 Task: Check the results of the 2023 Victory Lane Racing NASCAR Cup Series for the race "Toyota Owners 400" on the track "Richmond".
Action: Mouse moved to (206, 445)
Screenshot: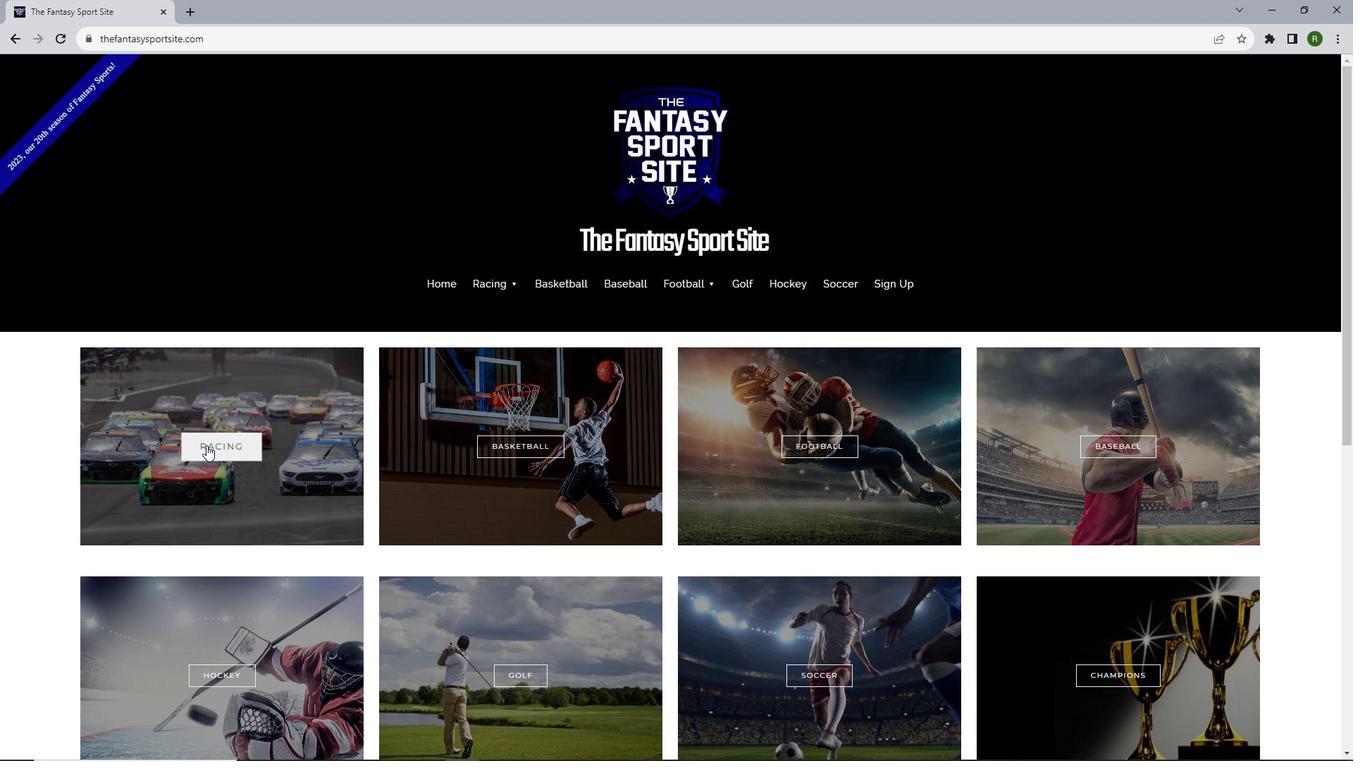 
Action: Mouse pressed left at (206, 445)
Screenshot: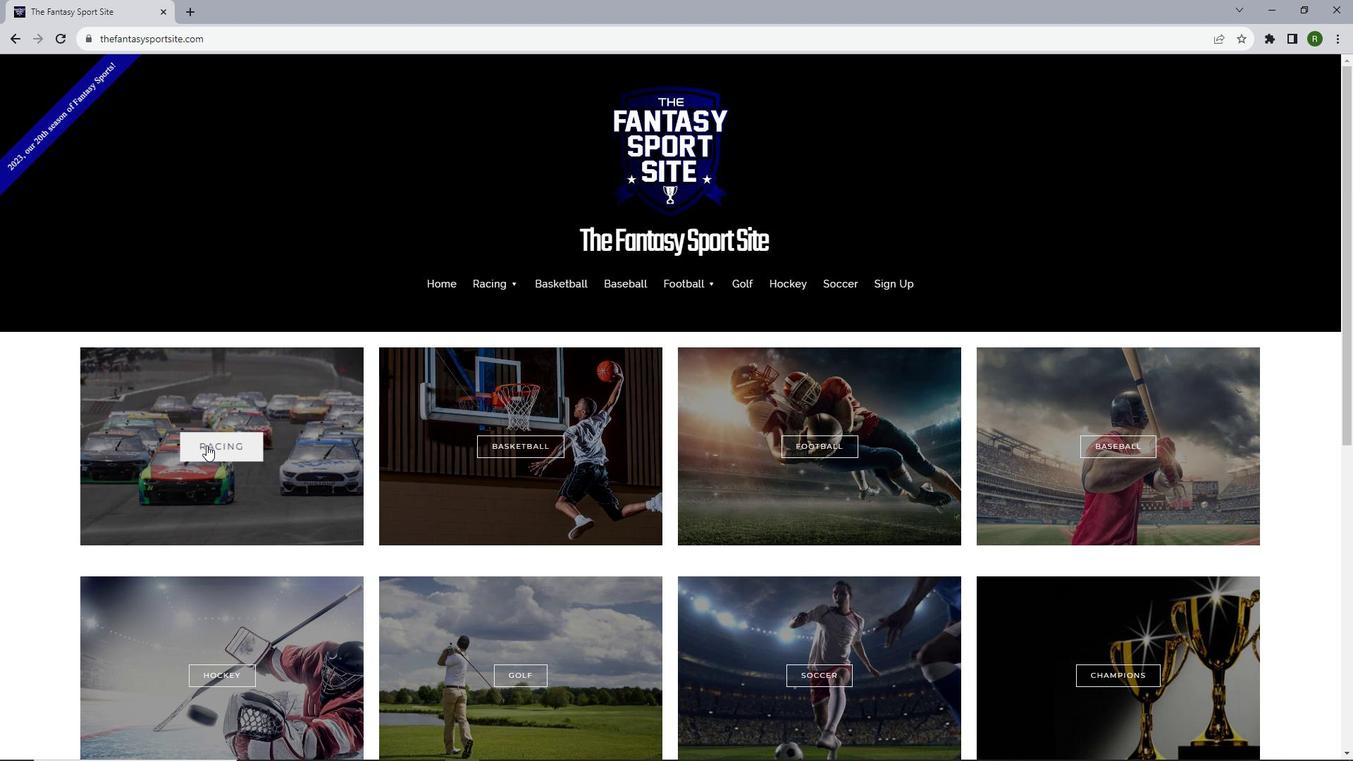 
Action: Mouse moved to (322, 400)
Screenshot: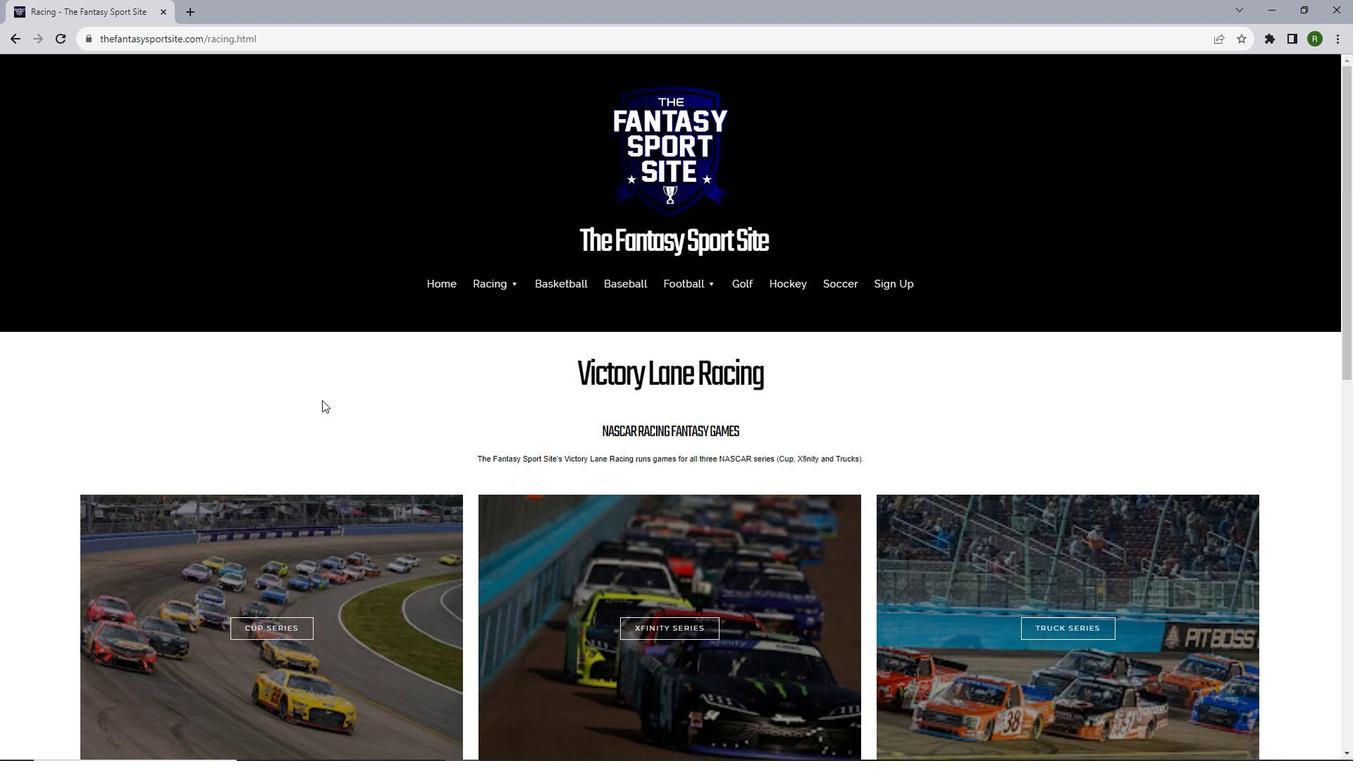 
Action: Mouse scrolled (322, 399) with delta (0, 0)
Screenshot: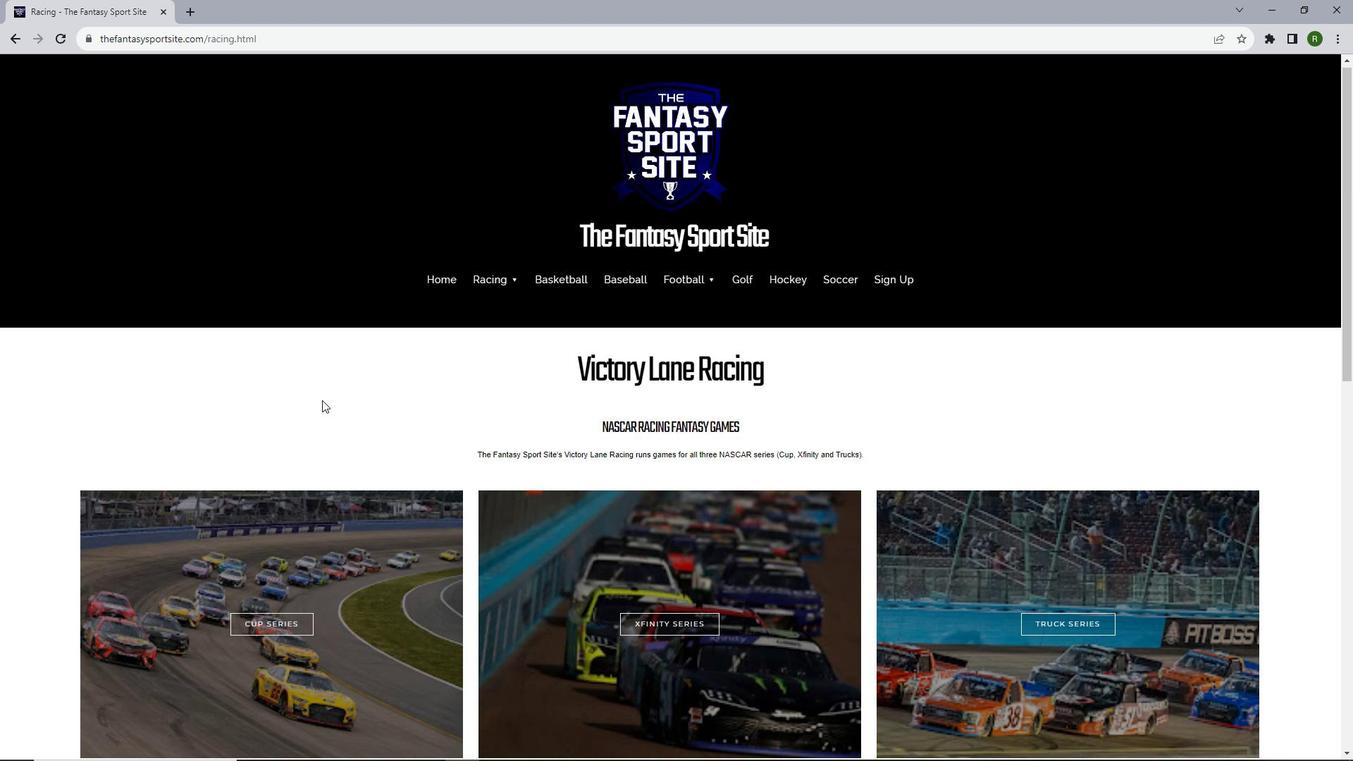 
Action: Mouse scrolled (322, 399) with delta (0, 0)
Screenshot: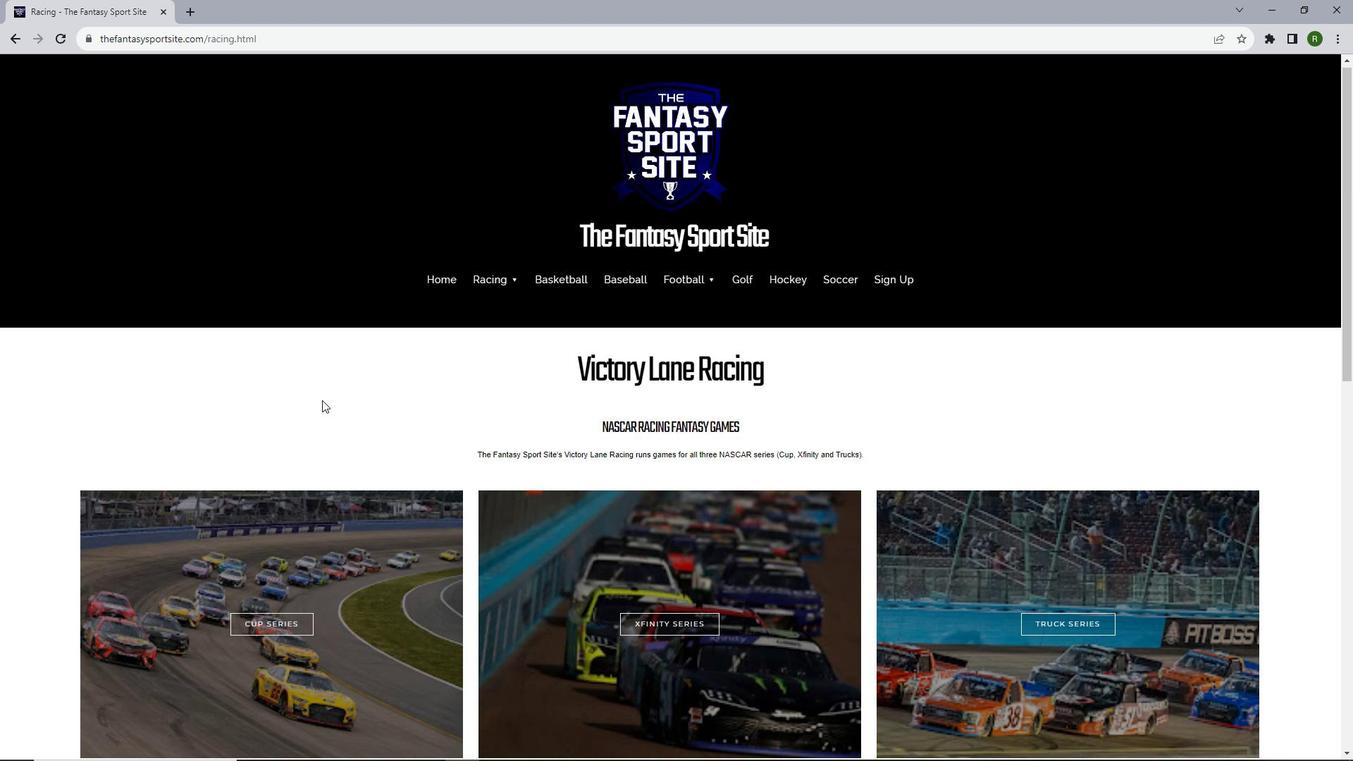 
Action: Mouse scrolled (322, 399) with delta (0, 0)
Screenshot: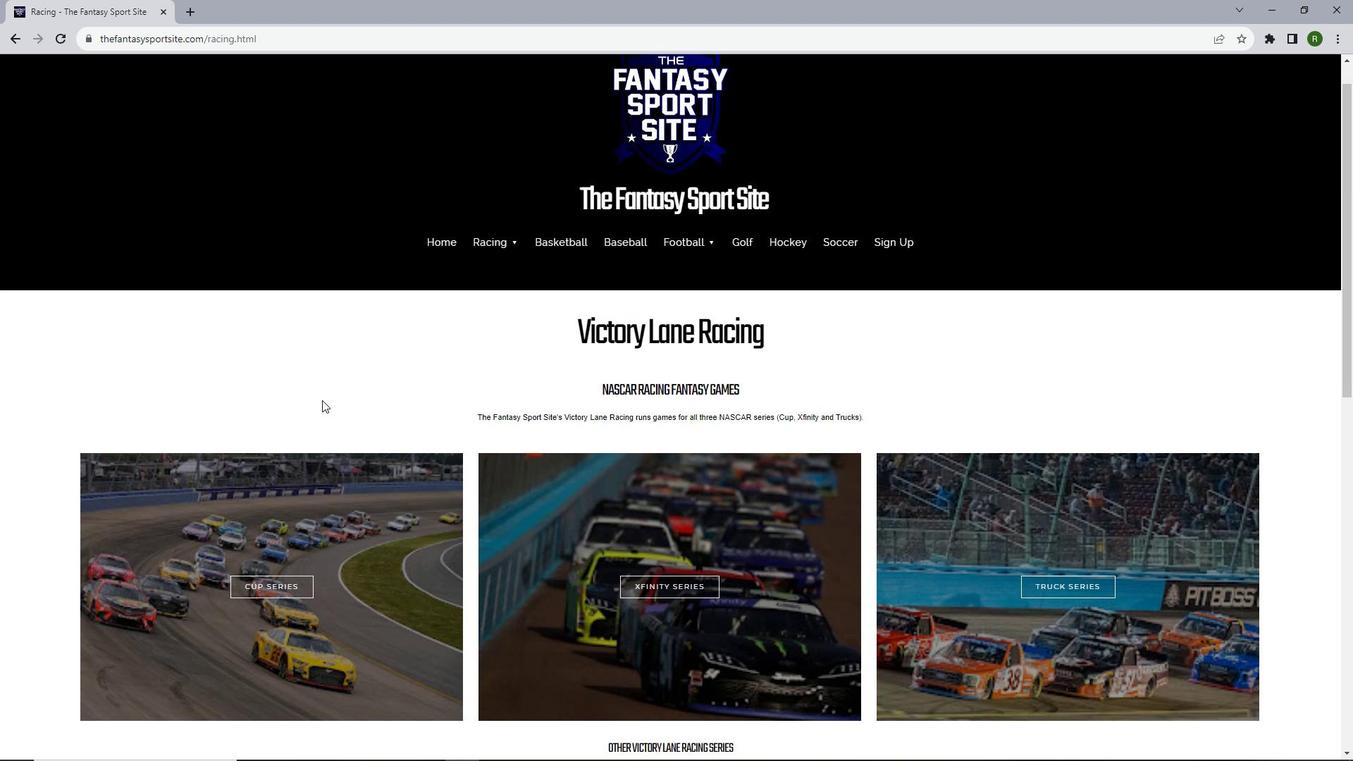 
Action: Mouse moved to (286, 407)
Screenshot: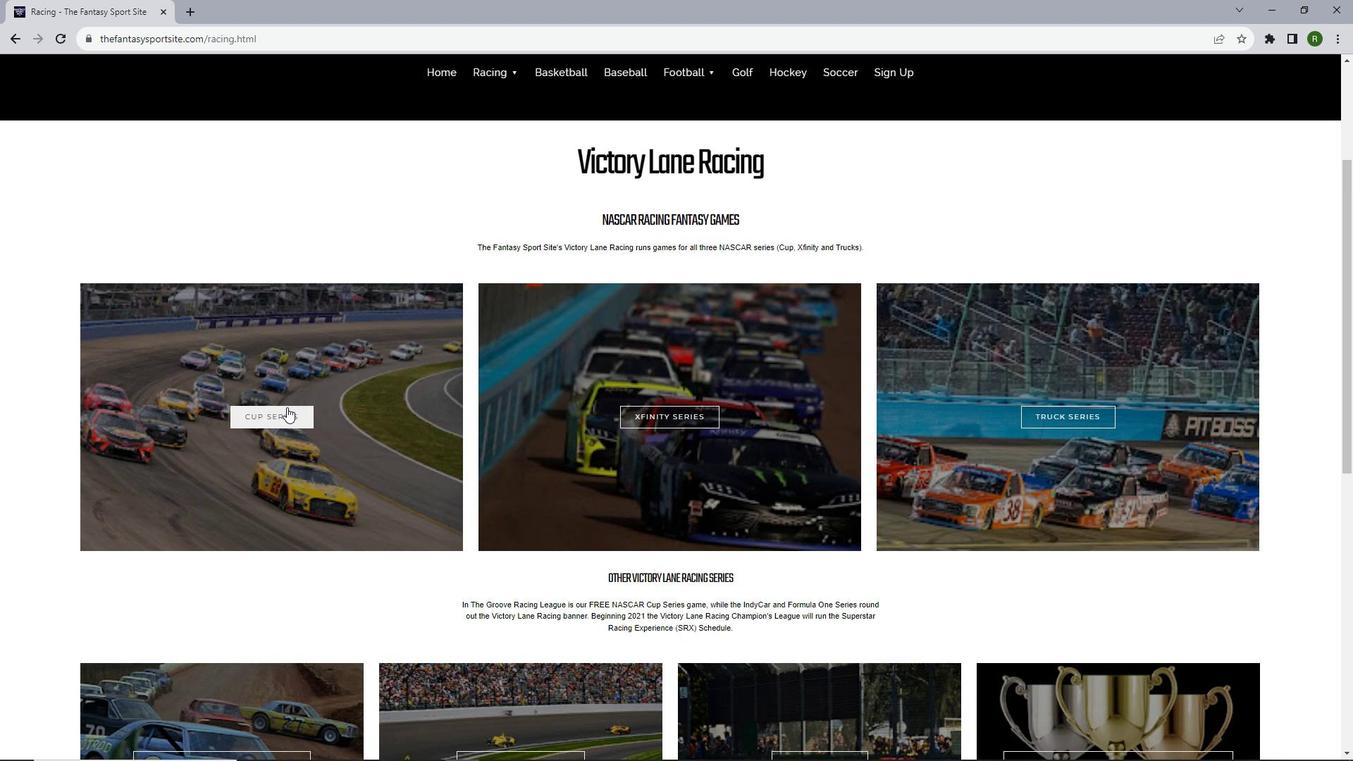 
Action: Mouse pressed left at (286, 407)
Screenshot: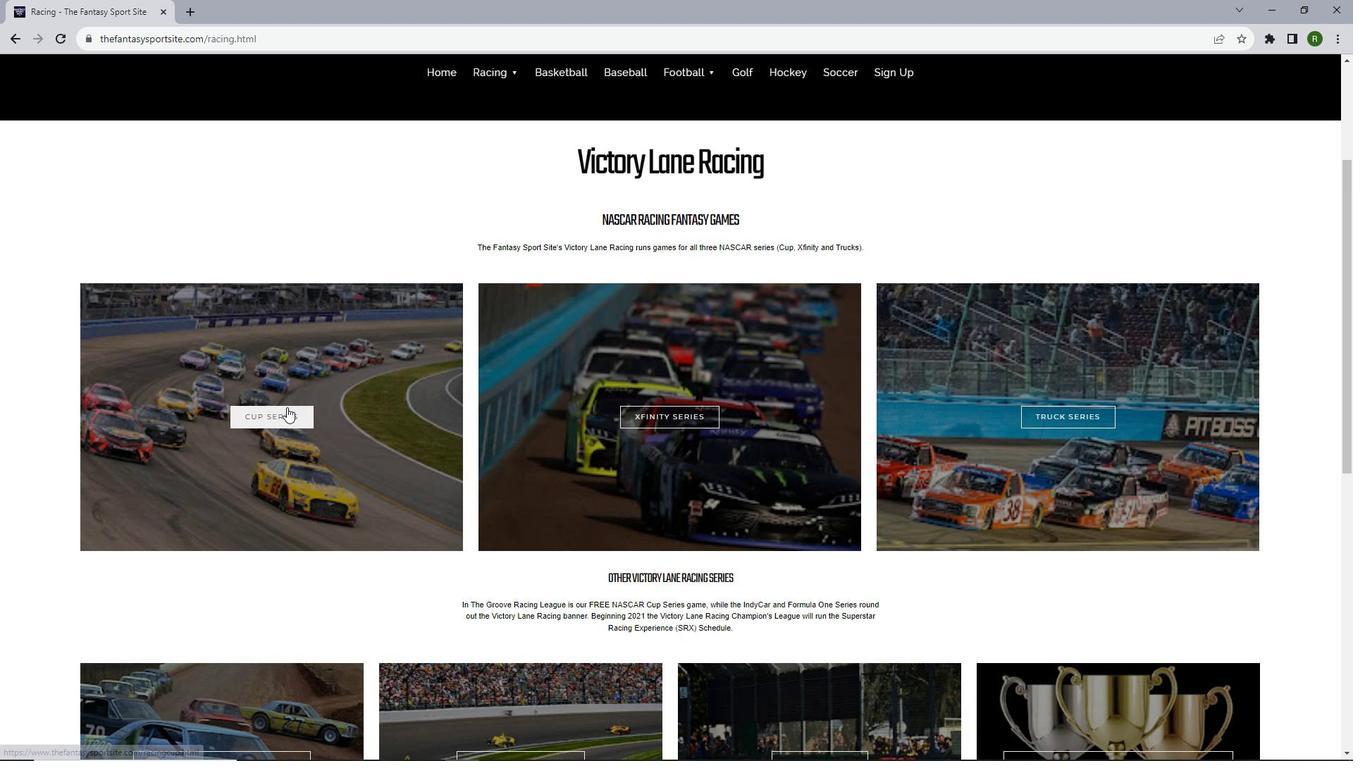 
Action: Mouse moved to (403, 310)
Screenshot: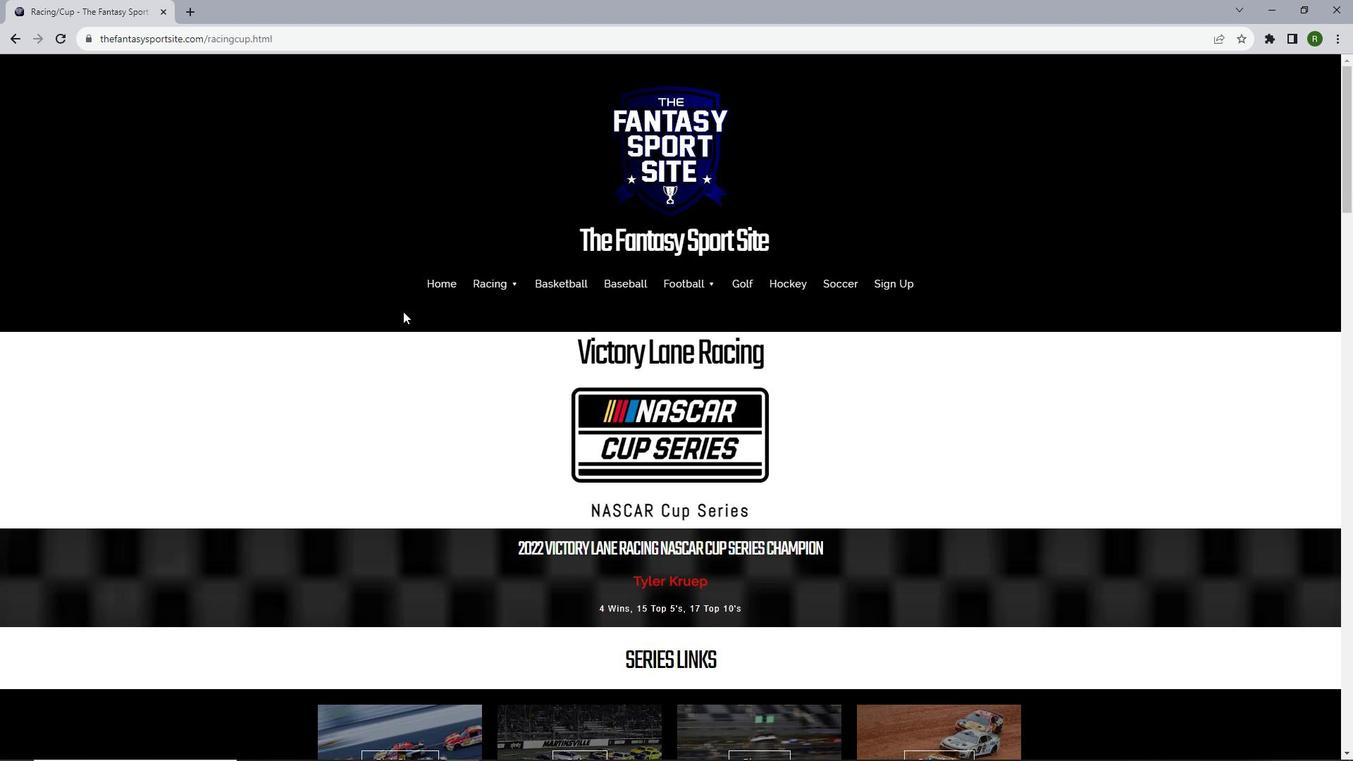 
Action: Mouse scrolled (403, 310) with delta (0, 0)
Screenshot: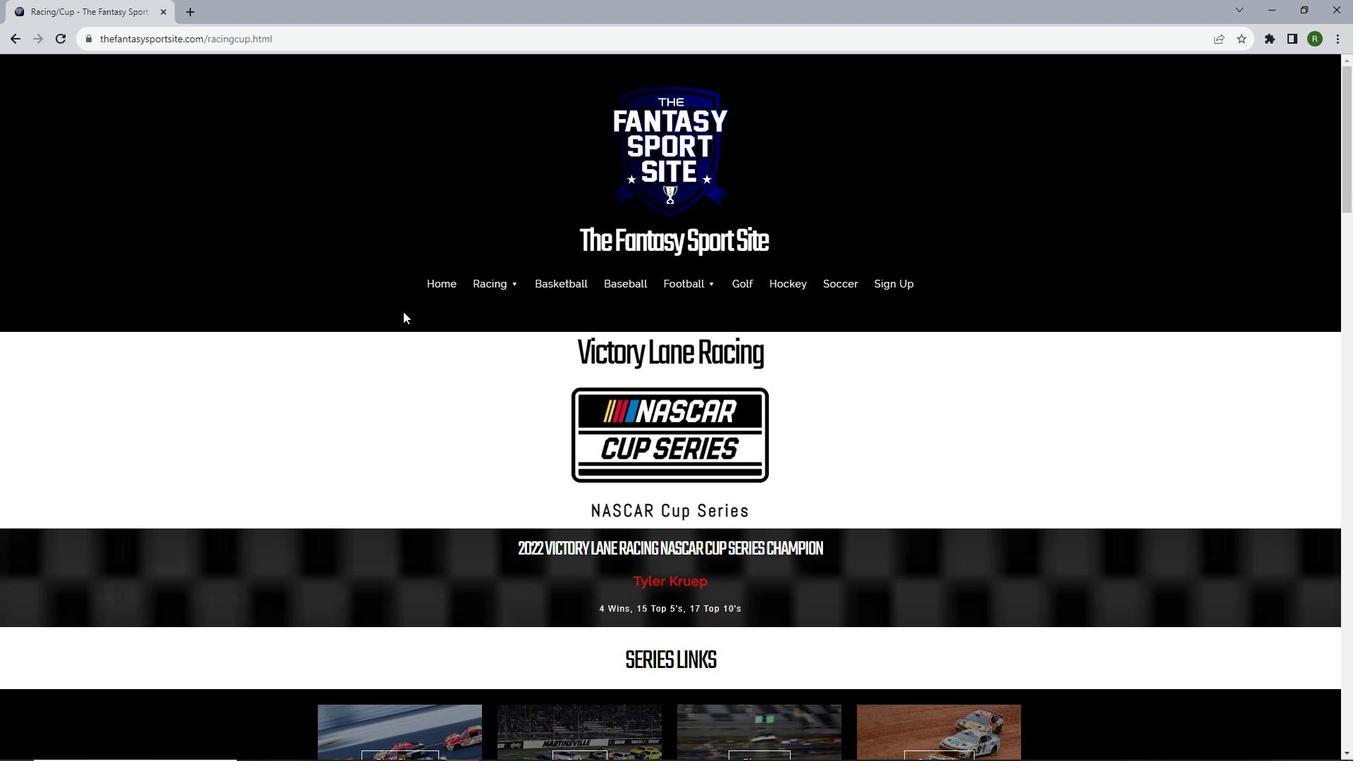 
Action: Mouse moved to (404, 314)
Screenshot: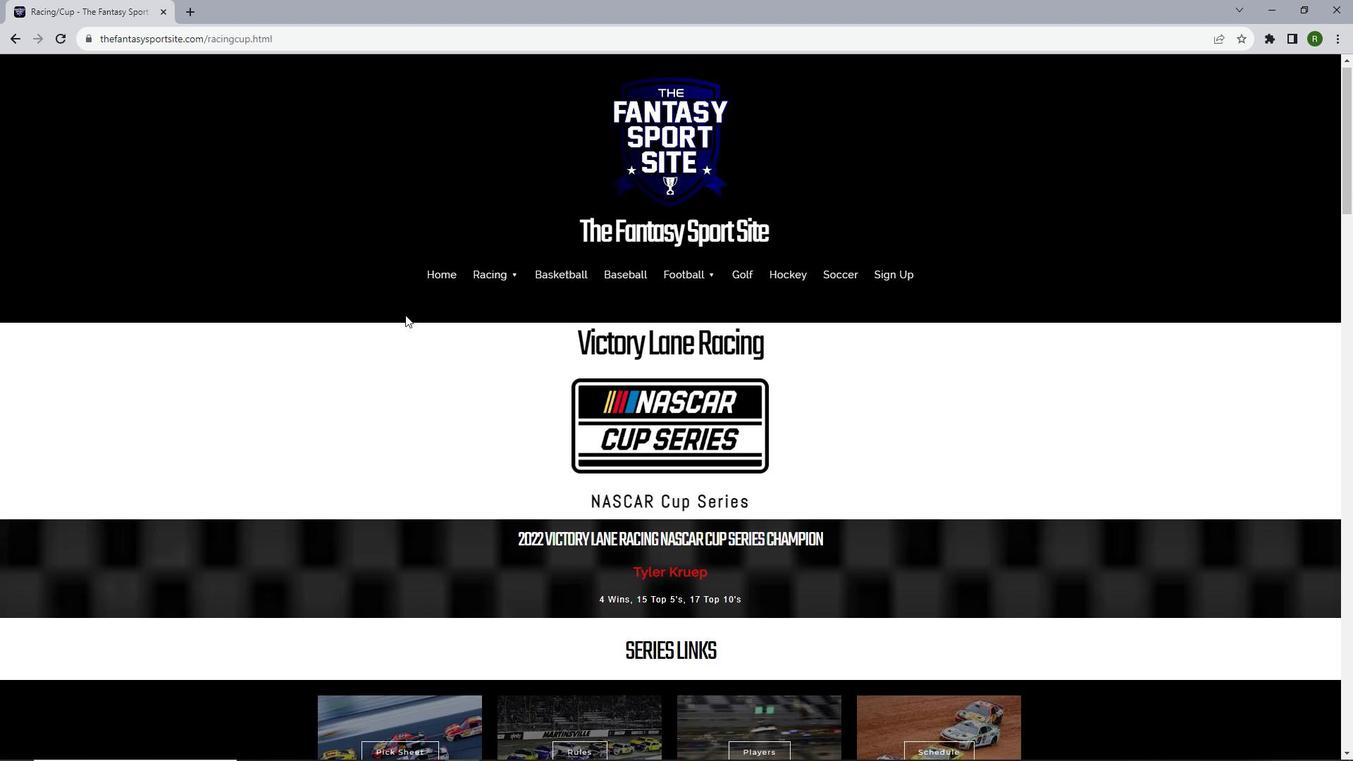
Action: Mouse scrolled (404, 313) with delta (0, 0)
Screenshot: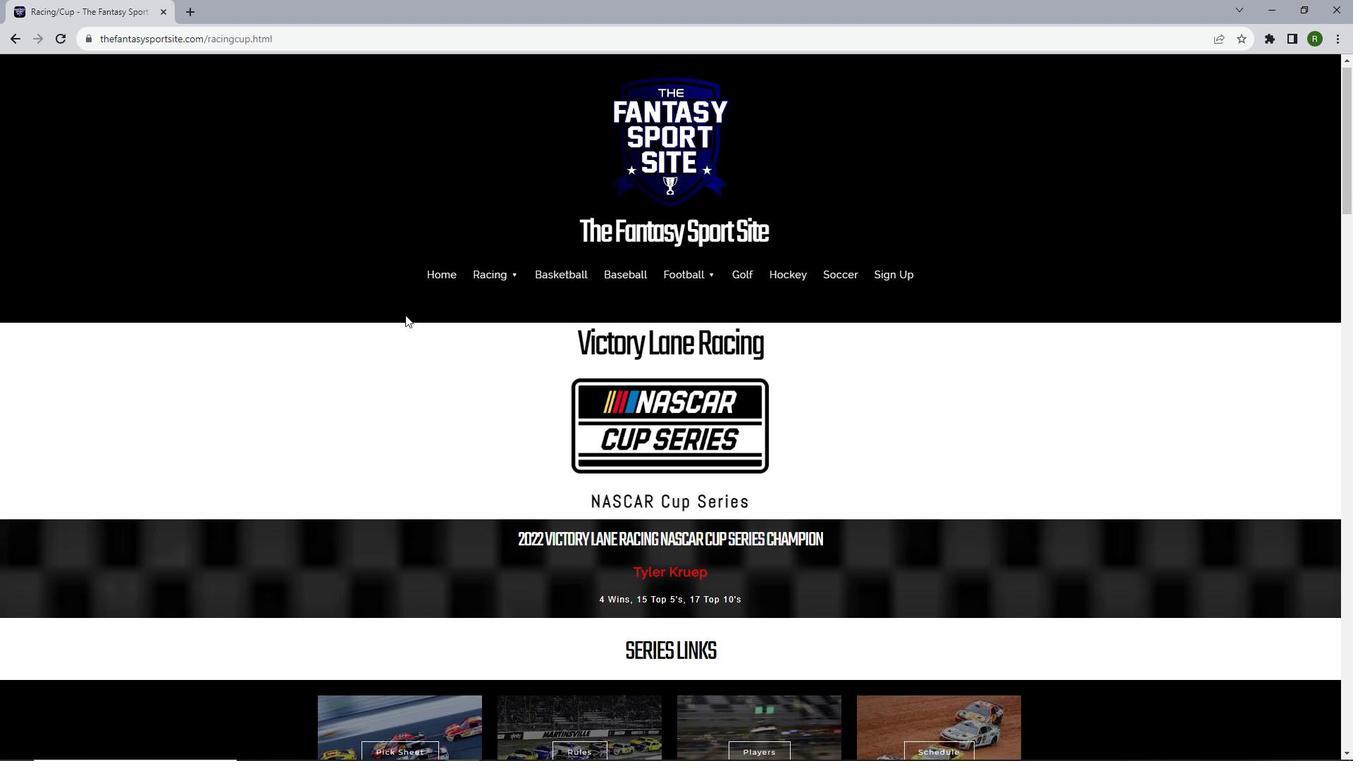 
Action: Mouse moved to (405, 315)
Screenshot: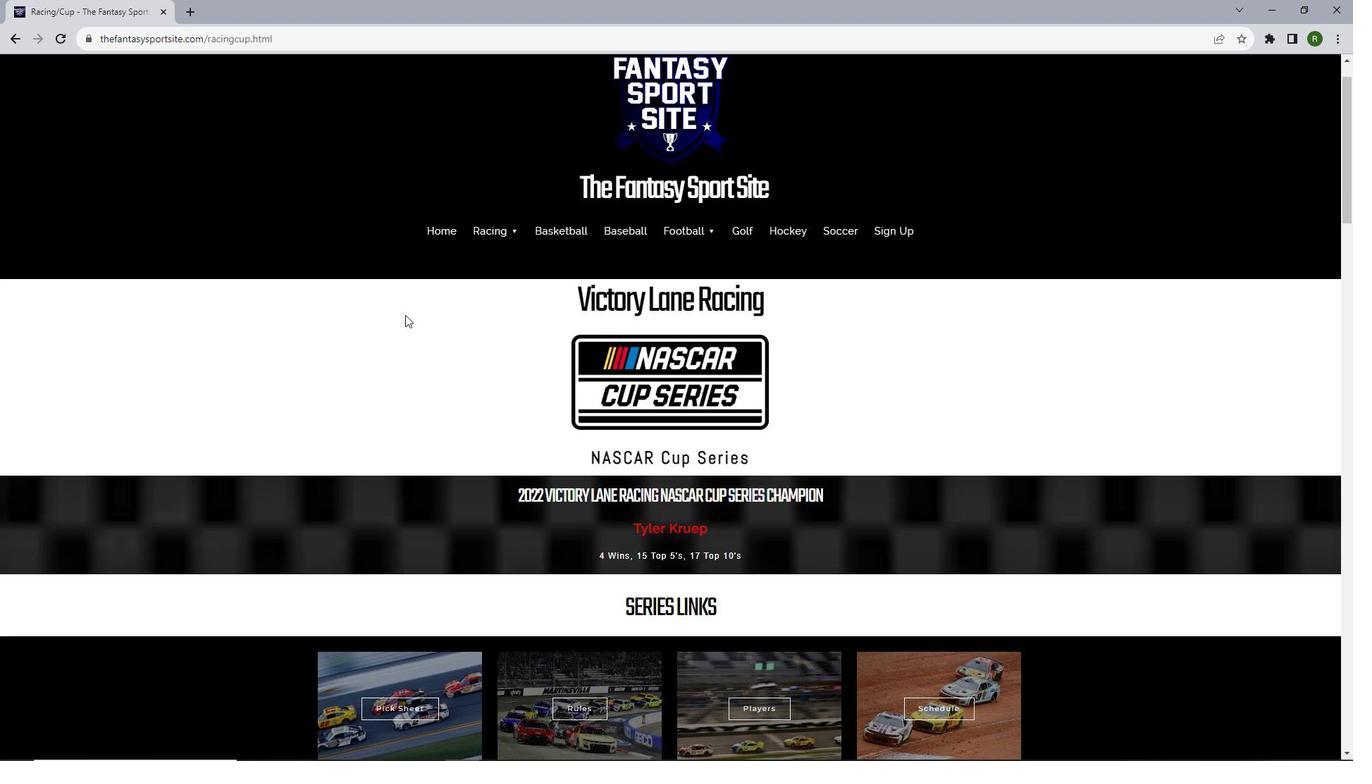 
Action: Mouse scrolled (405, 314) with delta (0, 0)
Screenshot: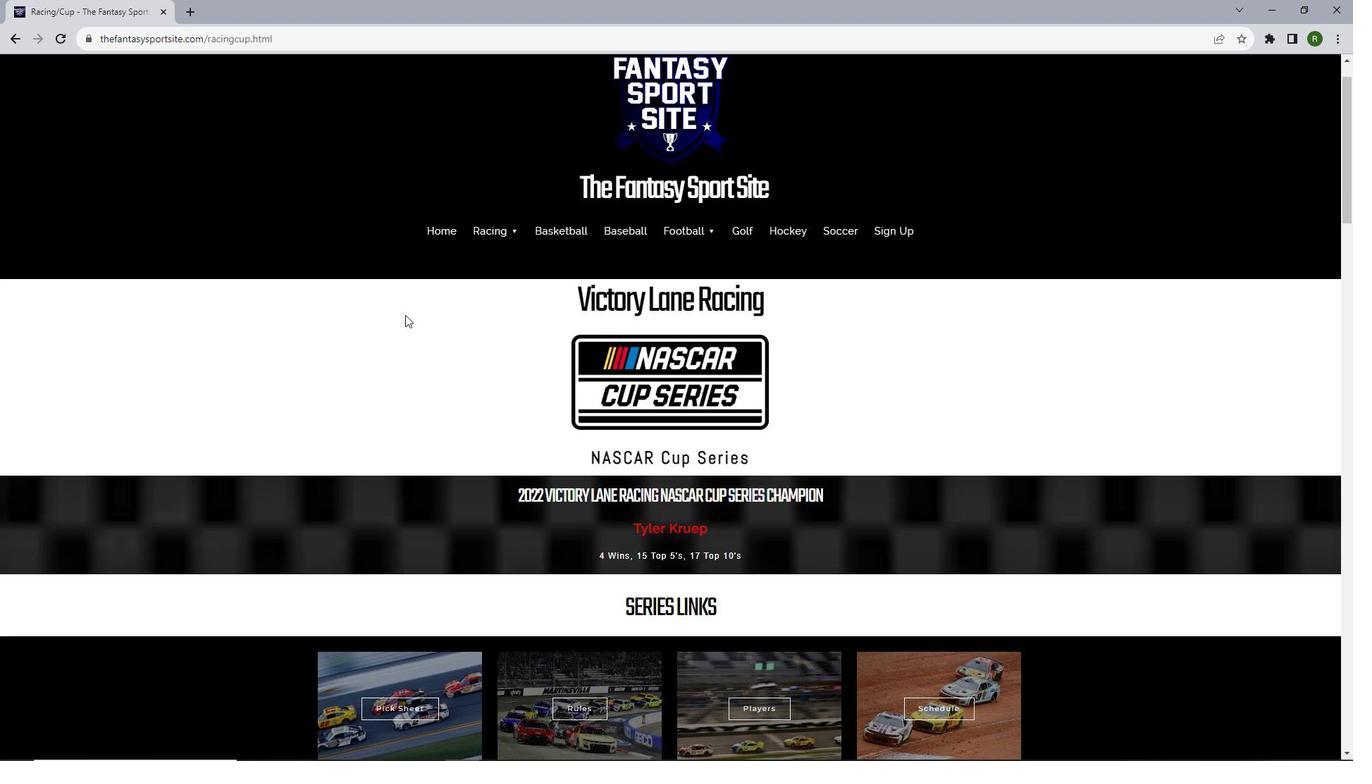 
Action: Mouse scrolled (405, 314) with delta (0, 0)
Screenshot: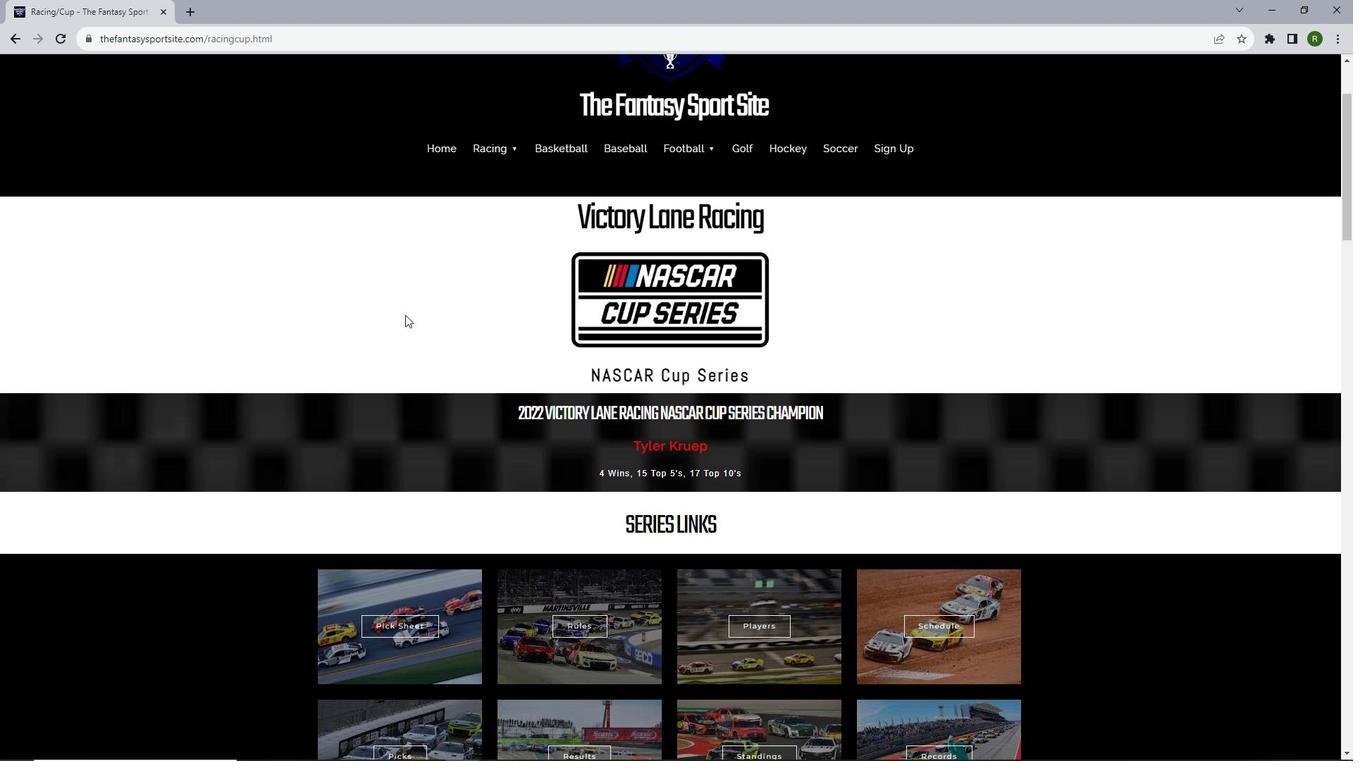
Action: Mouse moved to (584, 606)
Screenshot: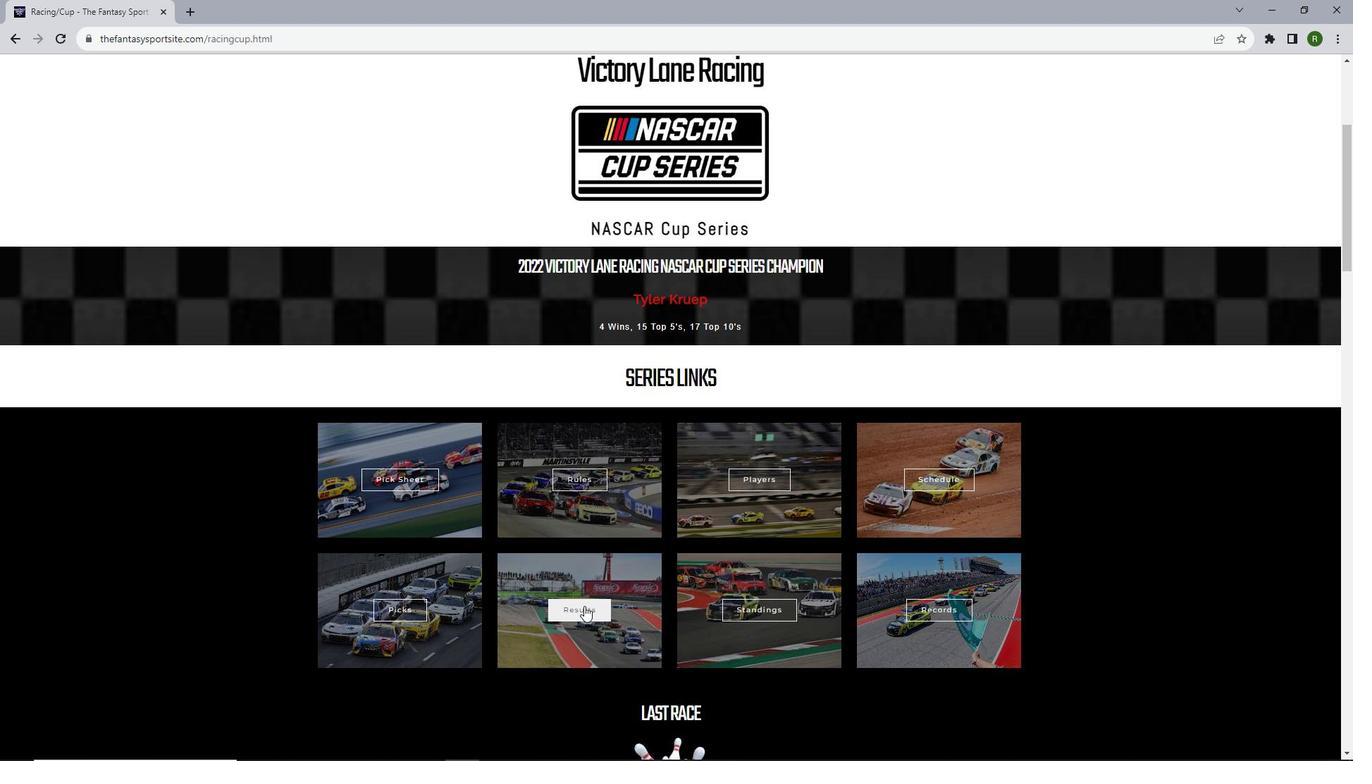 
Action: Mouse pressed left at (584, 606)
Screenshot: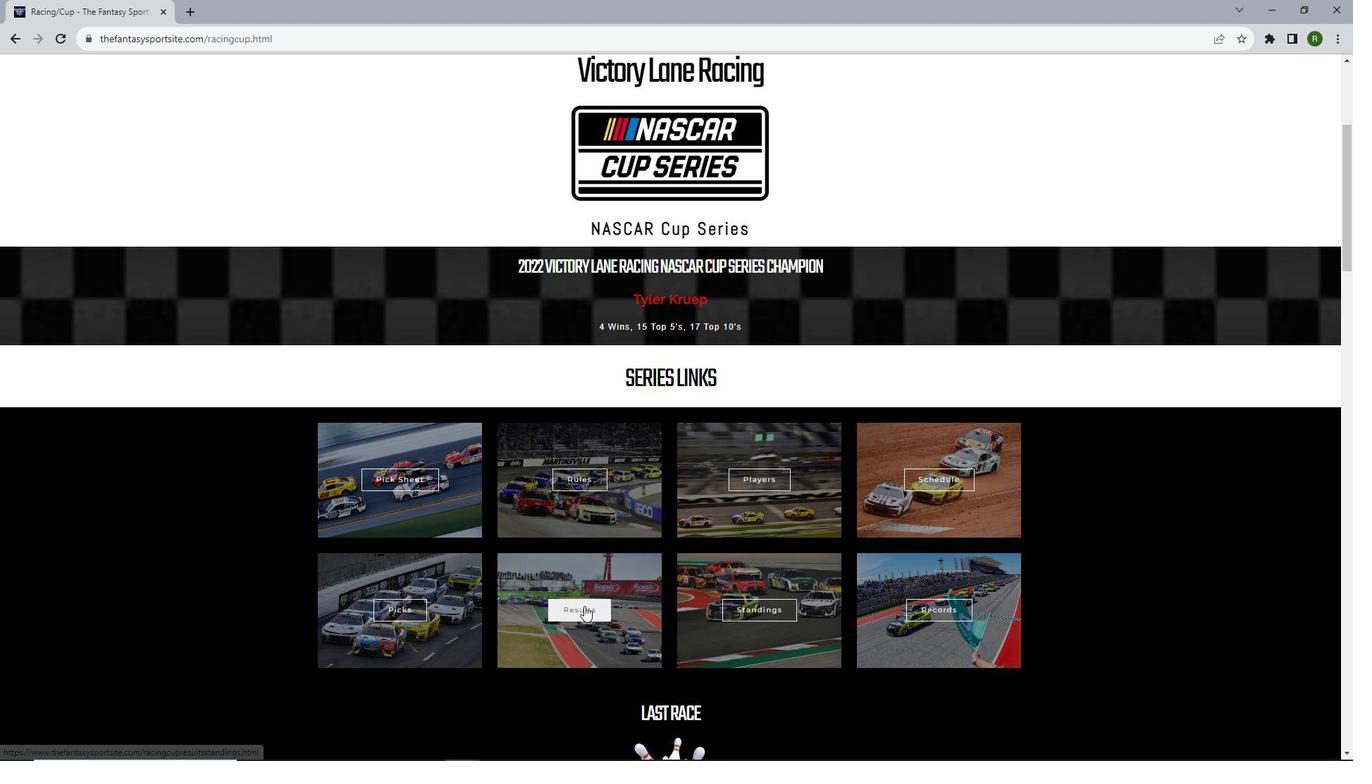 
Action: Mouse moved to (496, 355)
Screenshot: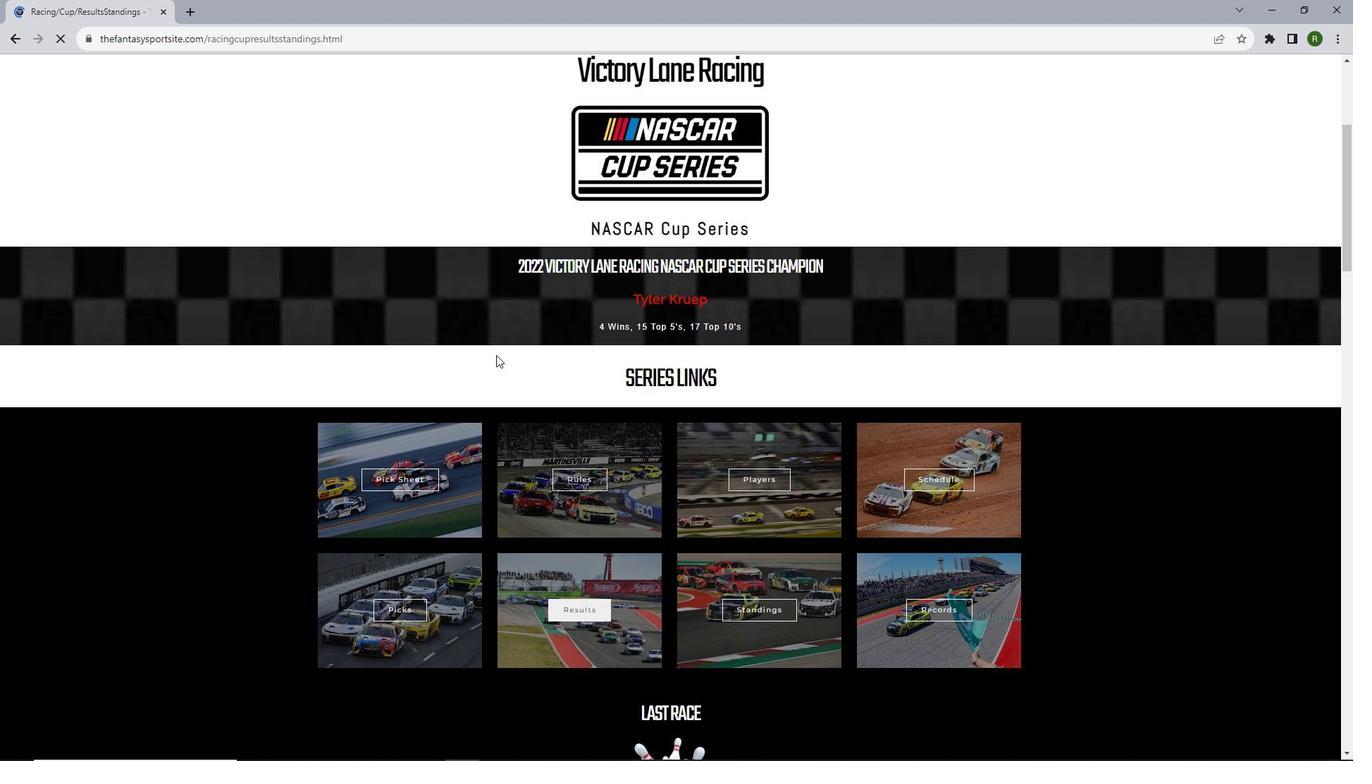 
Action: Mouse scrolled (496, 354) with delta (0, 0)
Screenshot: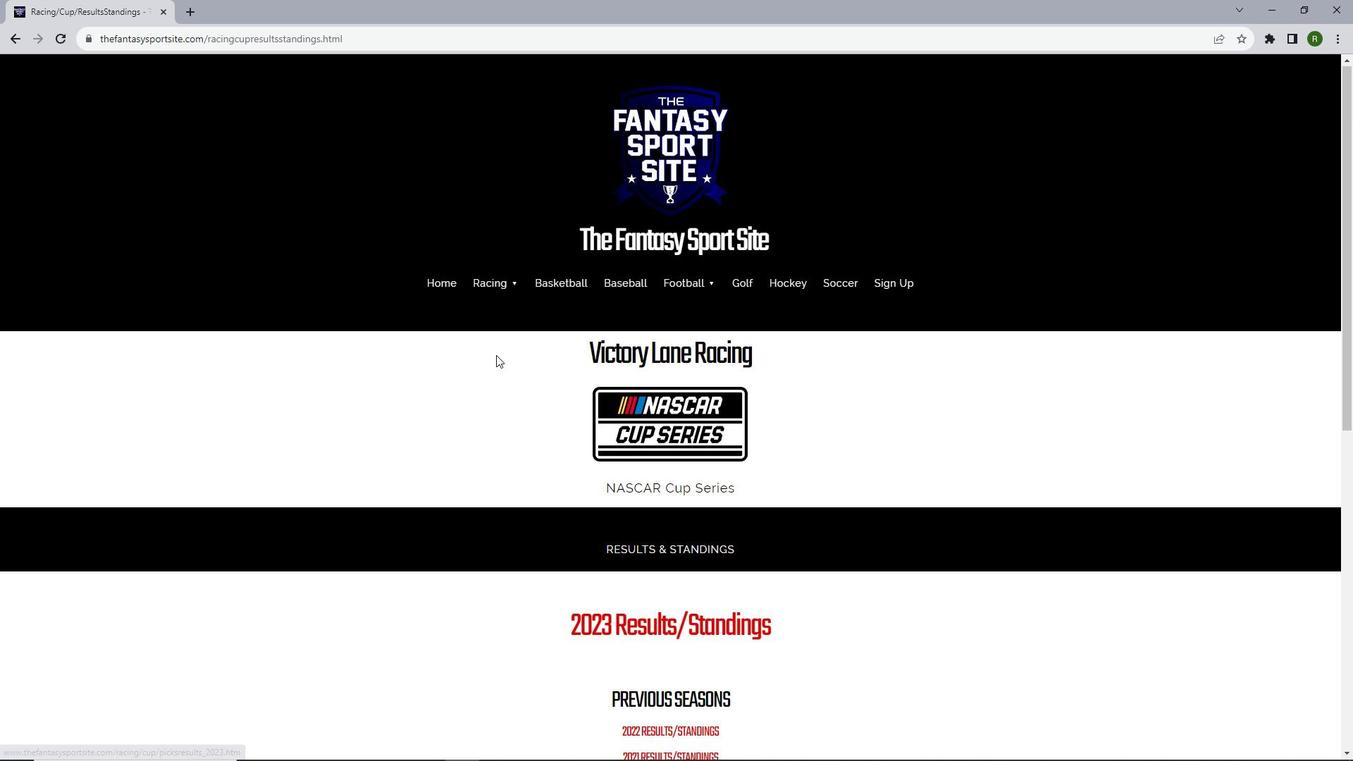 
Action: Mouse scrolled (496, 354) with delta (0, 0)
Screenshot: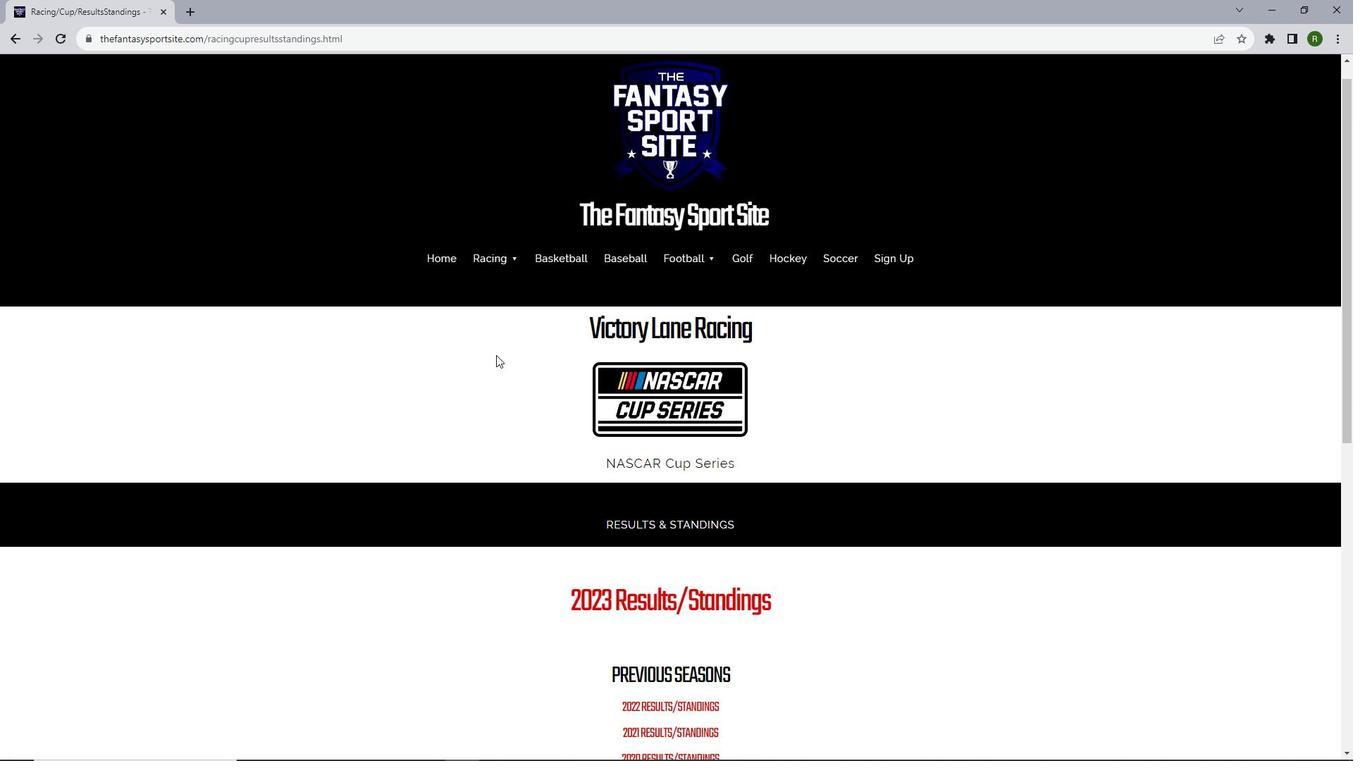 
Action: Mouse scrolled (496, 354) with delta (0, 0)
Screenshot: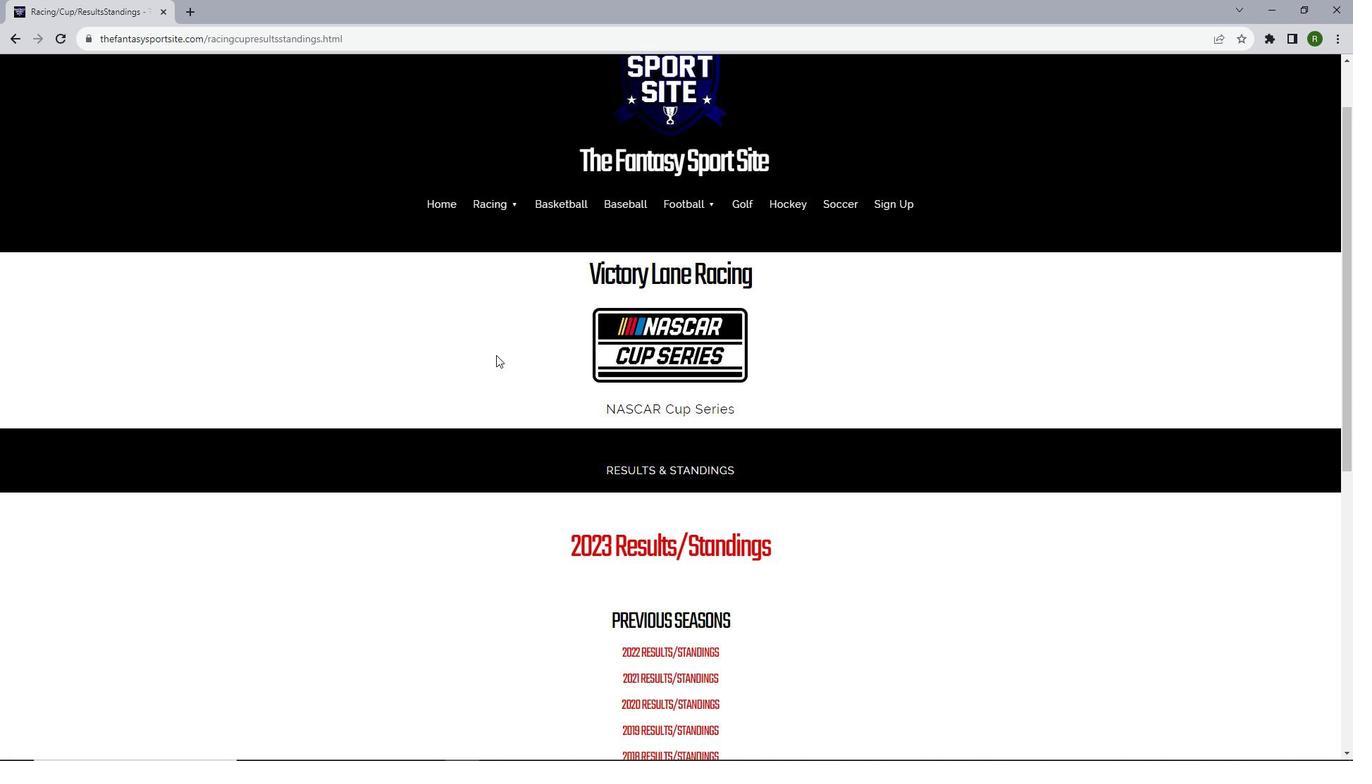 
Action: Mouse scrolled (496, 354) with delta (0, 0)
Screenshot: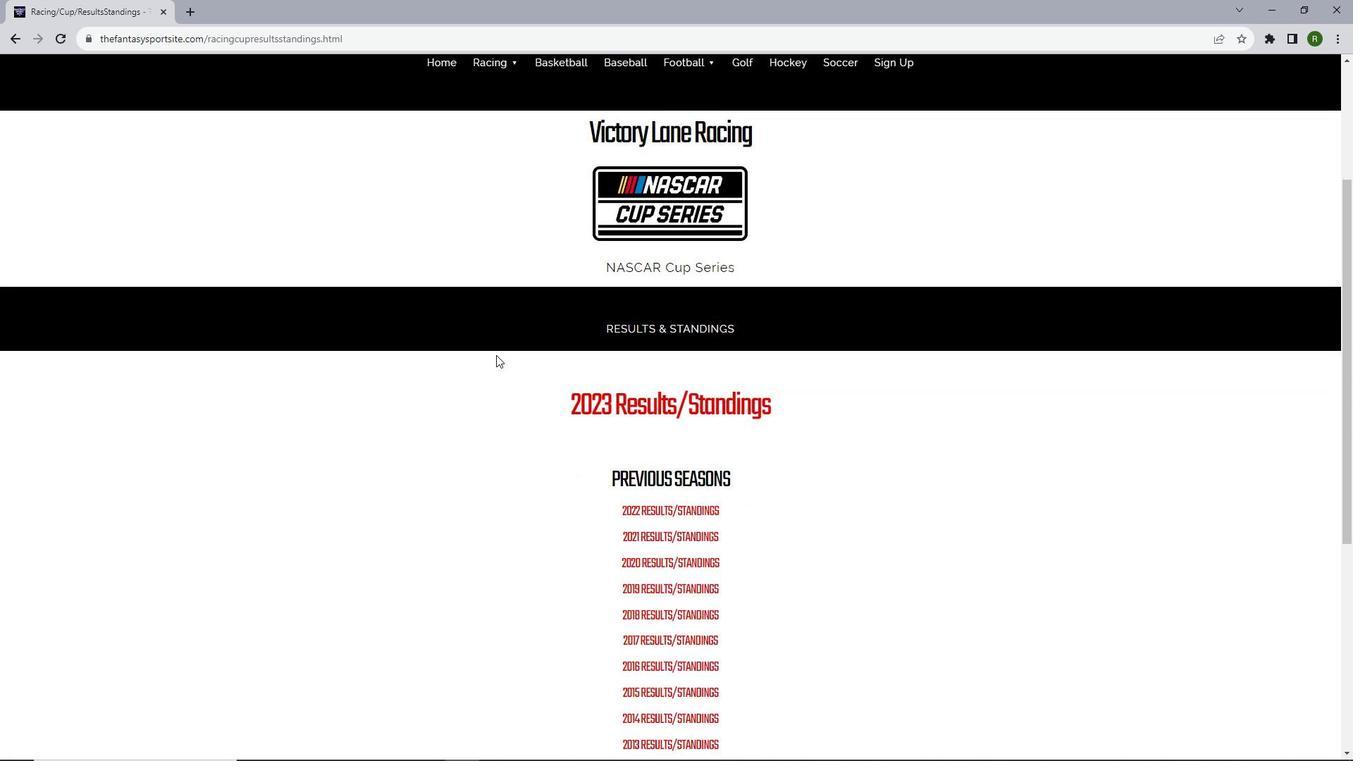 
Action: Mouse moved to (666, 355)
Screenshot: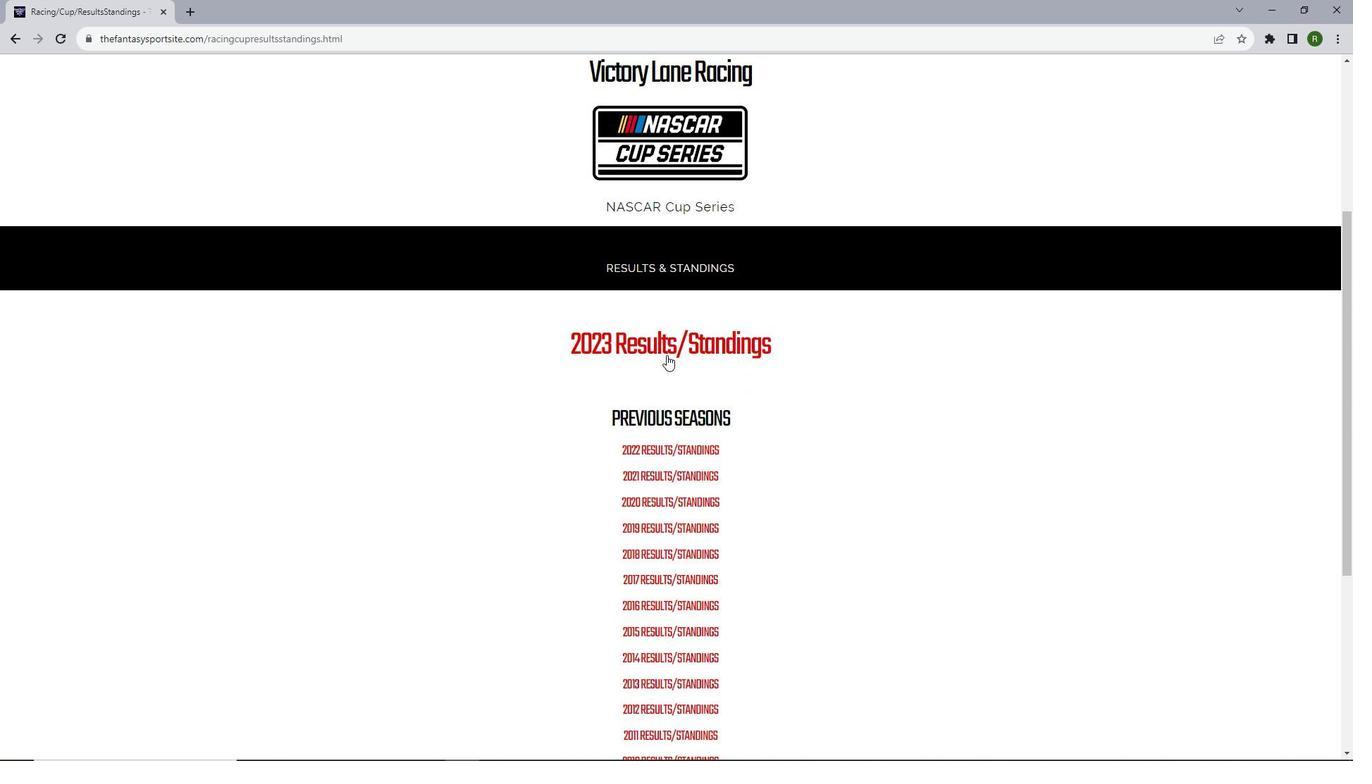 
Action: Mouse pressed left at (666, 355)
Screenshot: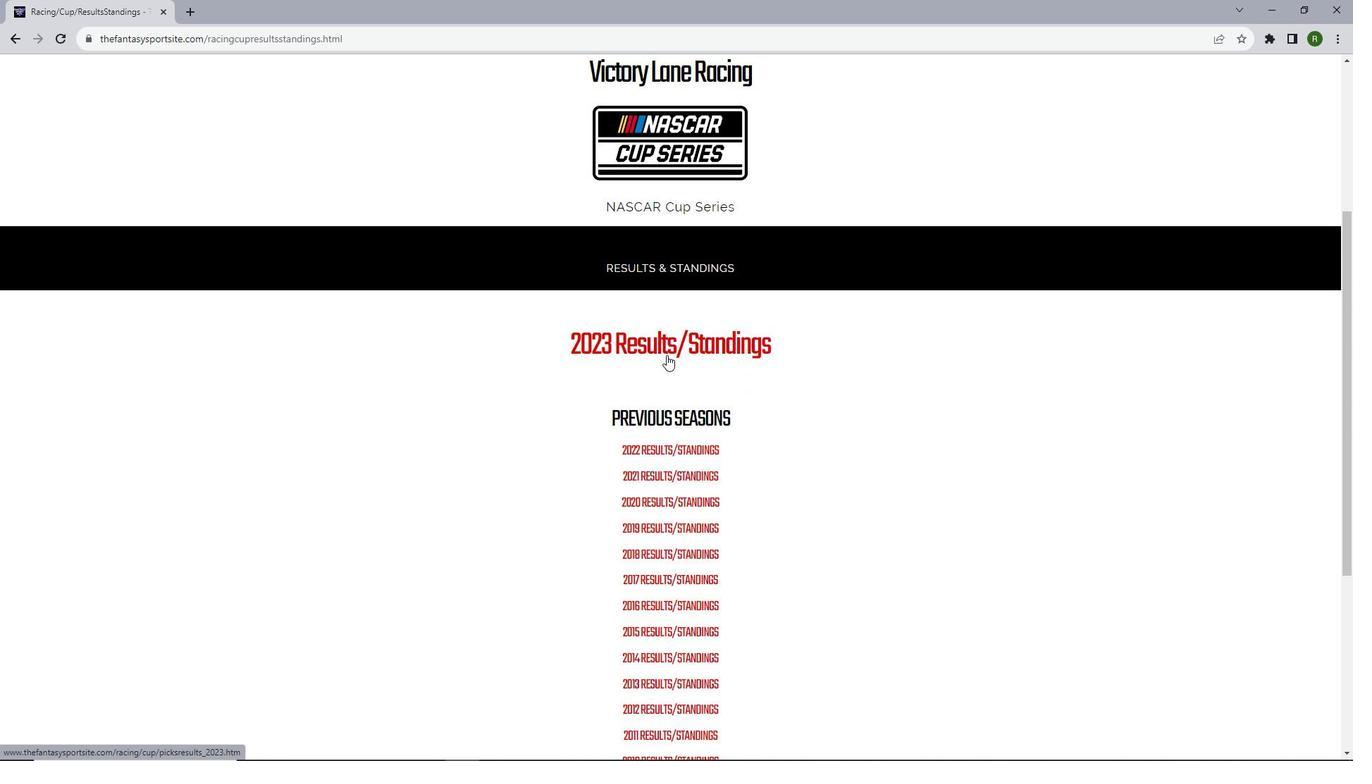 
Action: Mouse moved to (798, 238)
Screenshot: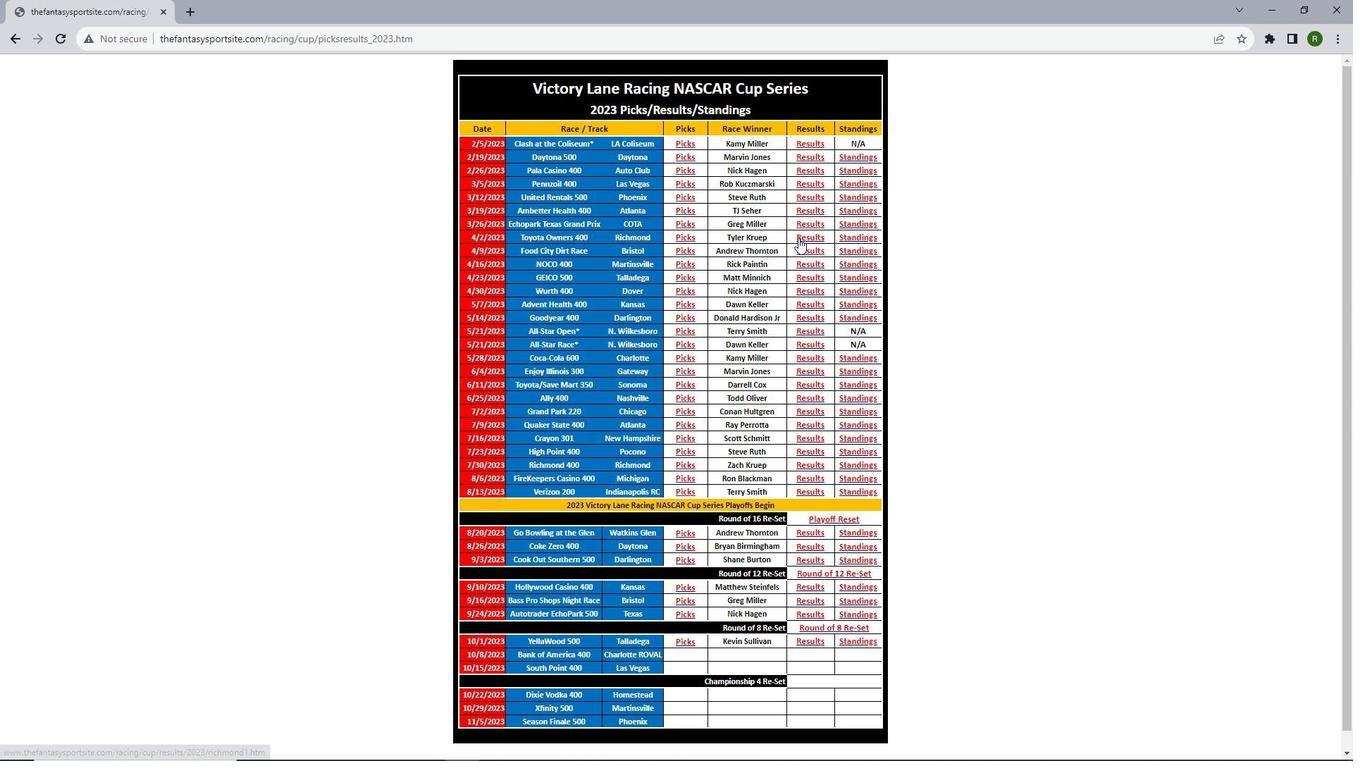 
Action: Mouse pressed left at (798, 238)
Screenshot: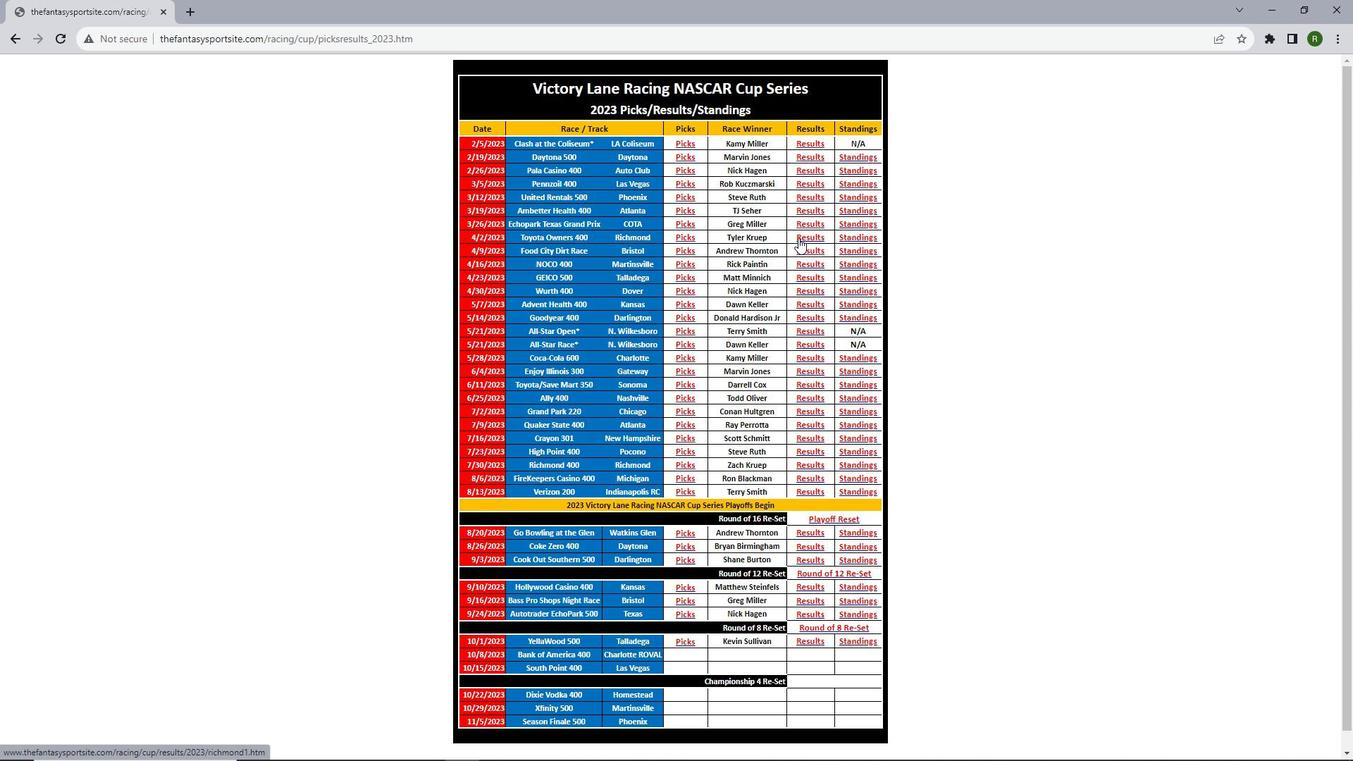 
Action: Mouse moved to (636, 240)
Screenshot: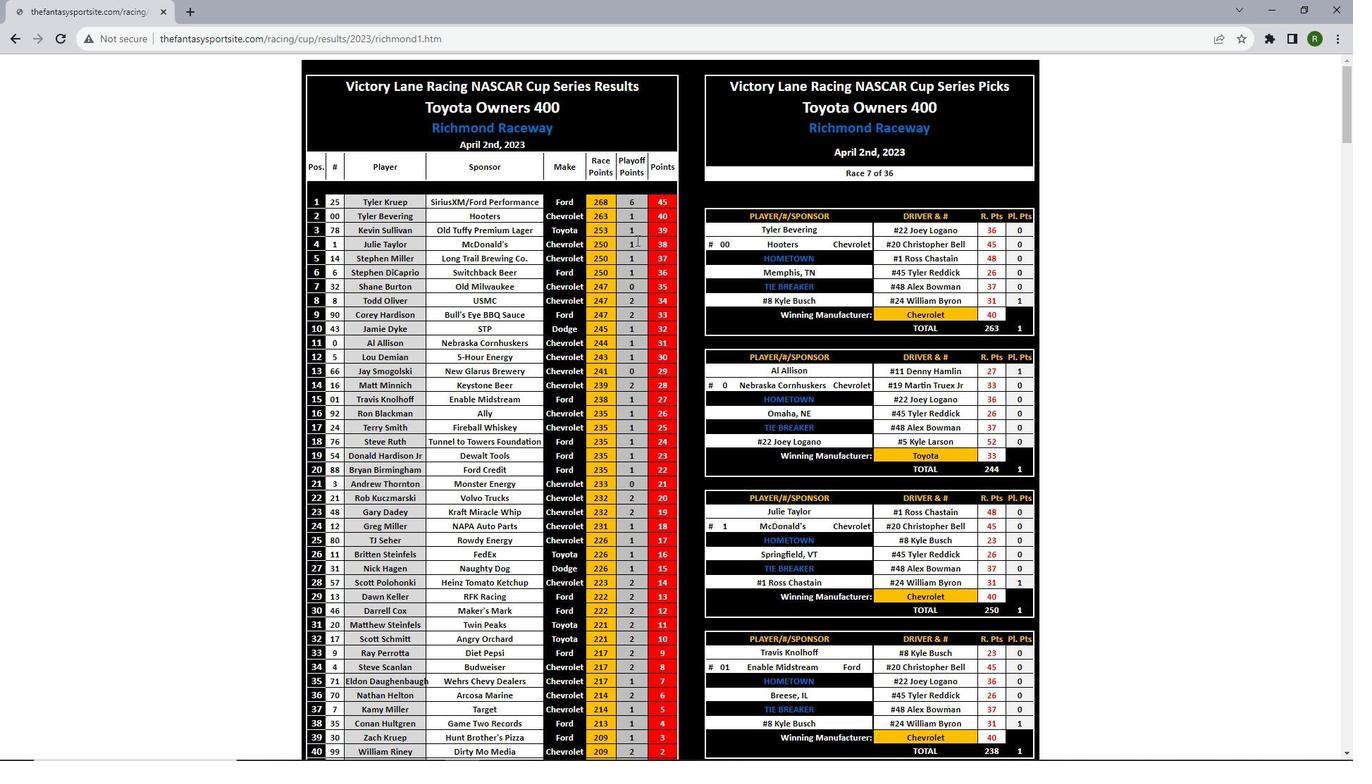 
Action: Mouse scrolled (636, 239) with delta (0, 0)
Screenshot: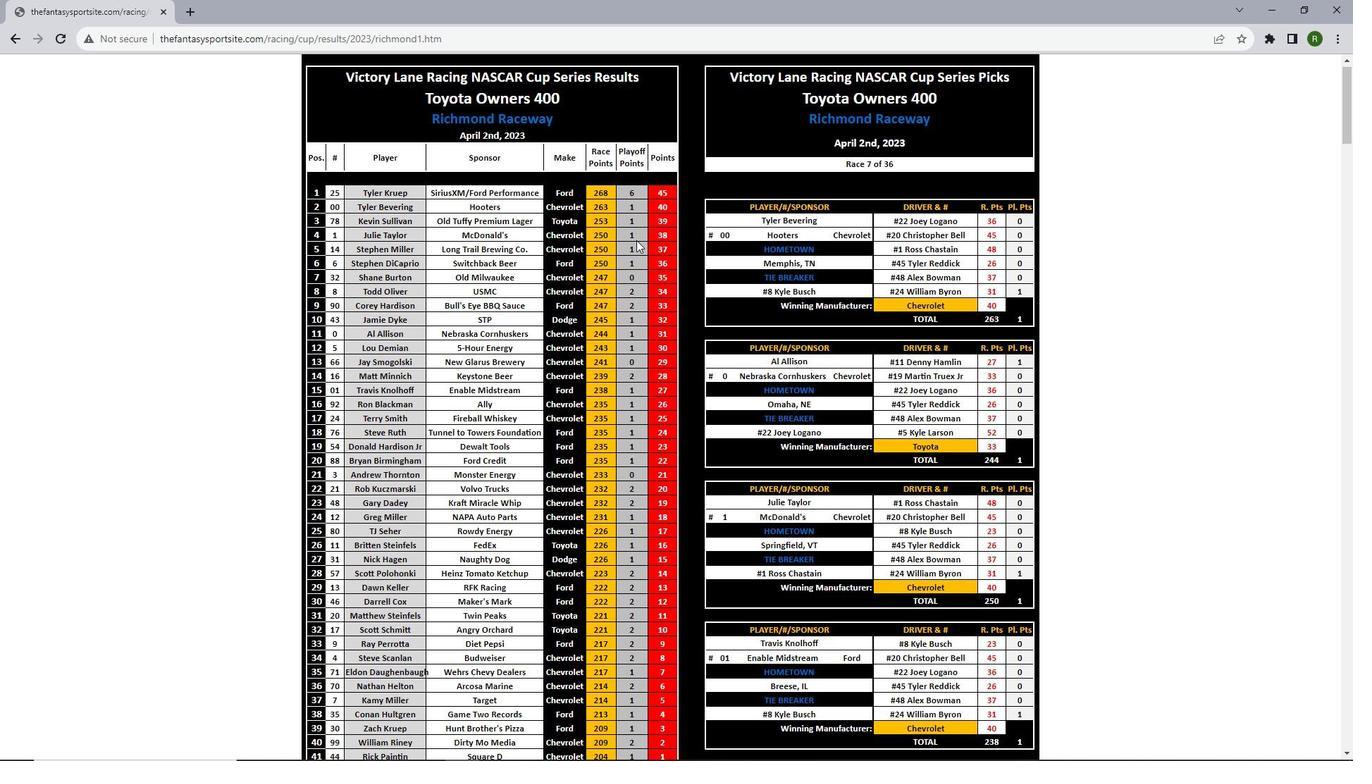 
Action: Mouse scrolled (636, 239) with delta (0, 0)
Screenshot: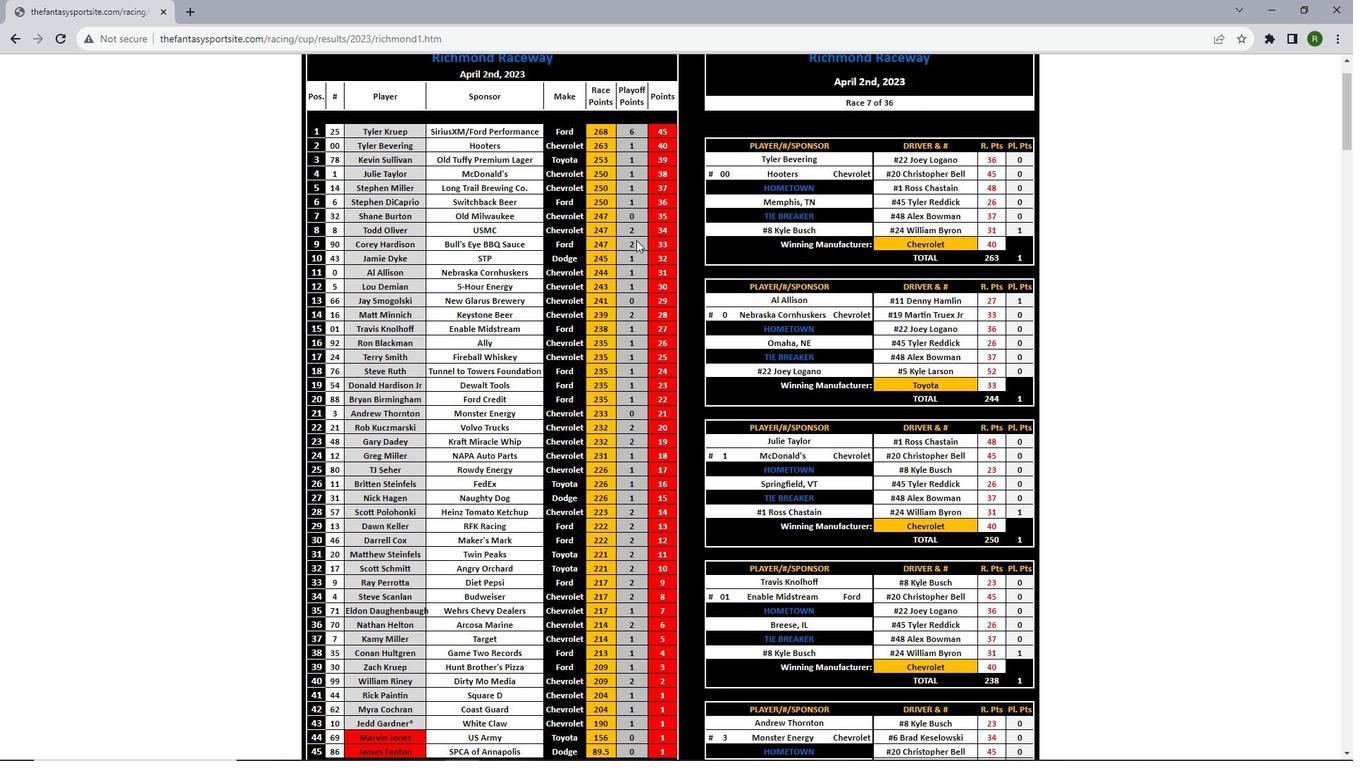 
Action: Mouse scrolled (636, 239) with delta (0, 0)
Screenshot: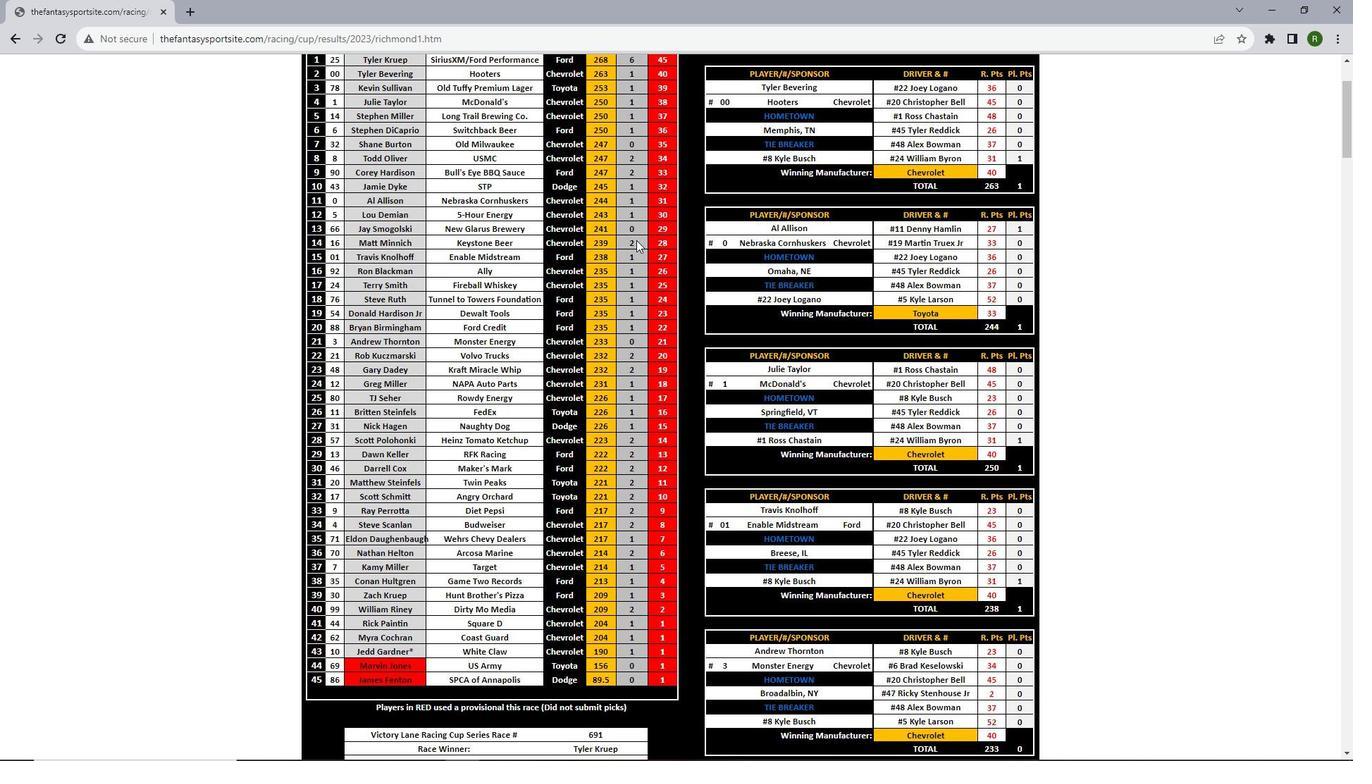 
Action: Mouse scrolled (636, 239) with delta (0, 0)
Screenshot: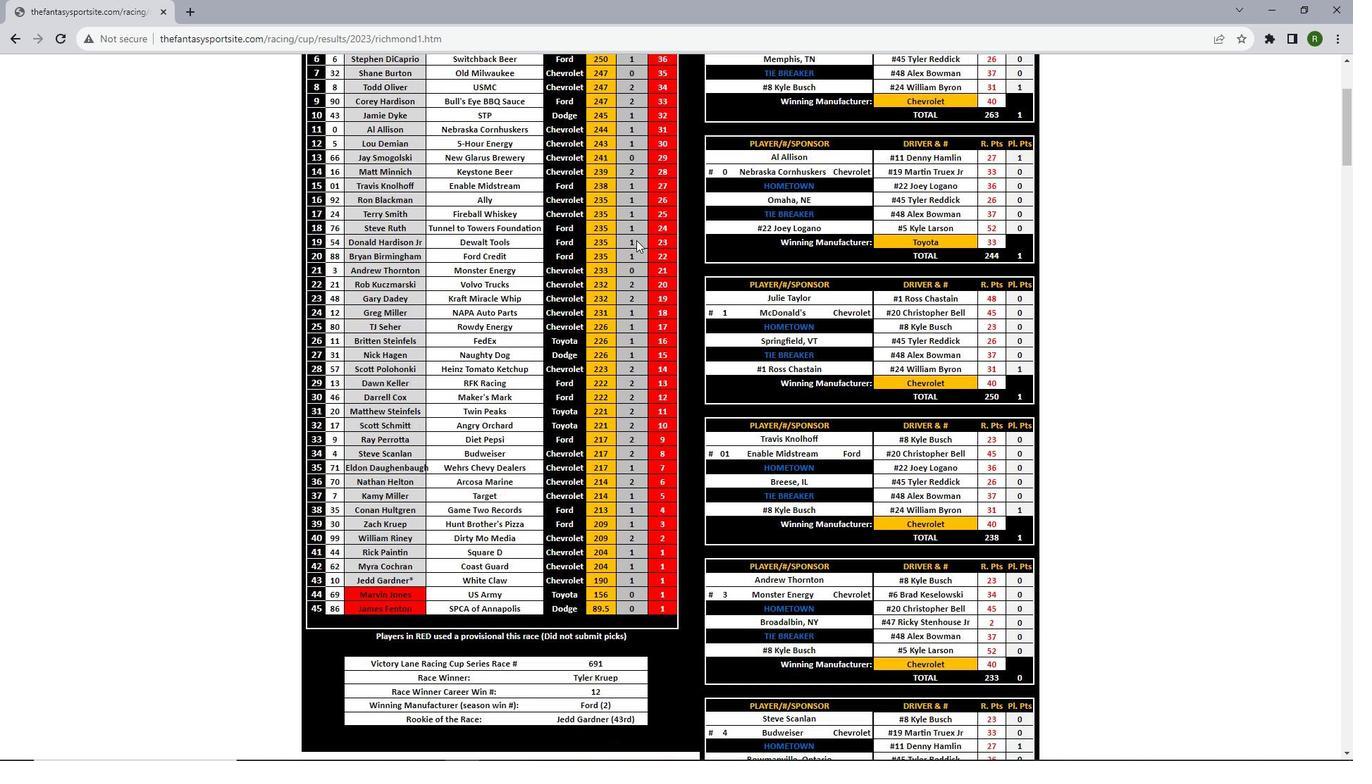 
Action: Mouse scrolled (636, 239) with delta (0, 0)
Screenshot: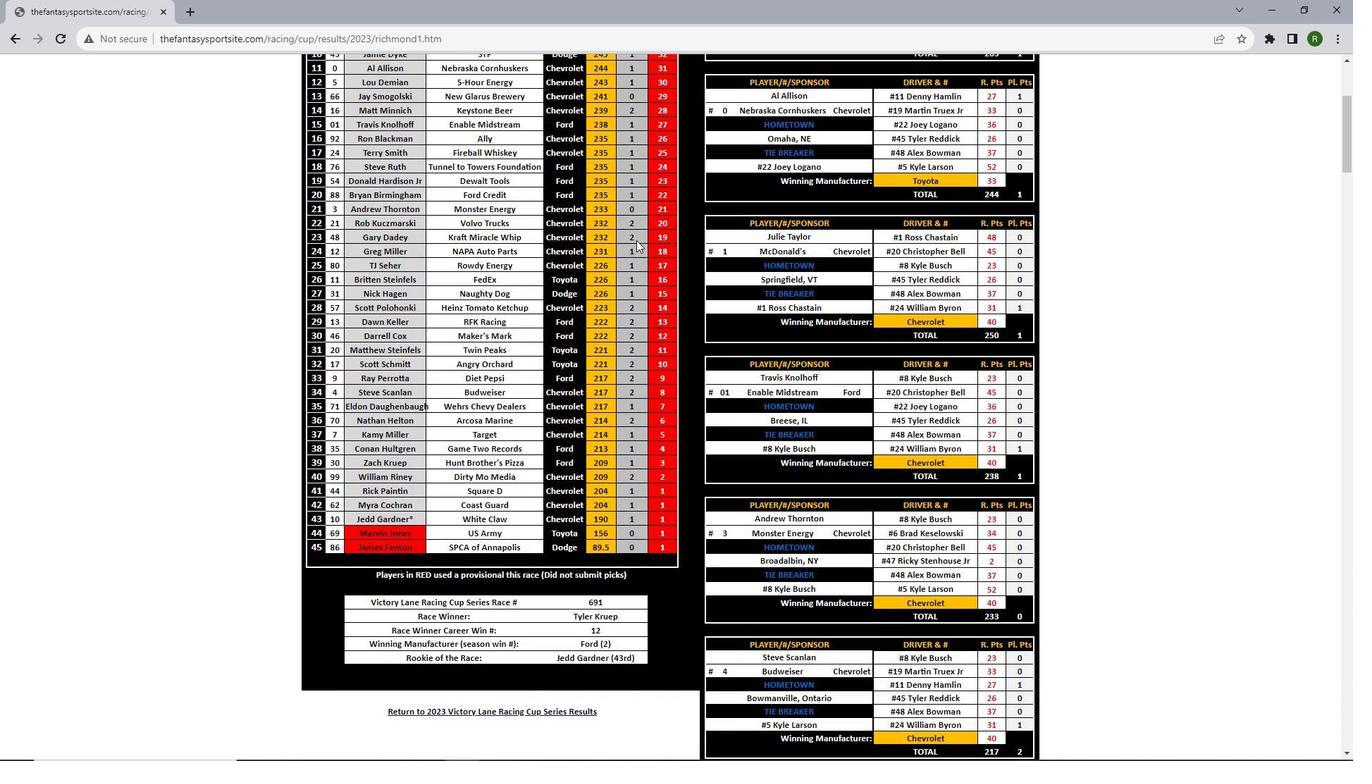 
Action: Mouse scrolled (636, 239) with delta (0, 0)
Screenshot: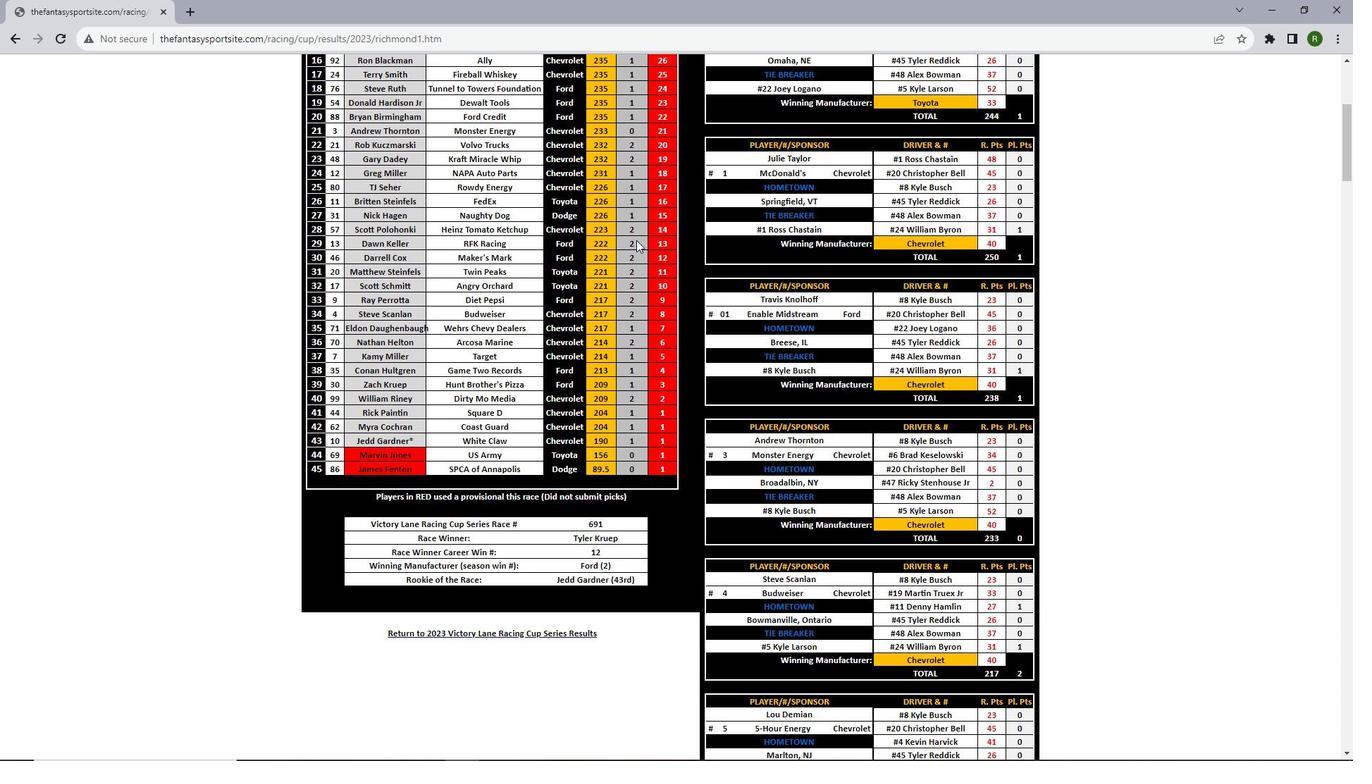 
Action: Mouse scrolled (636, 239) with delta (0, 0)
Screenshot: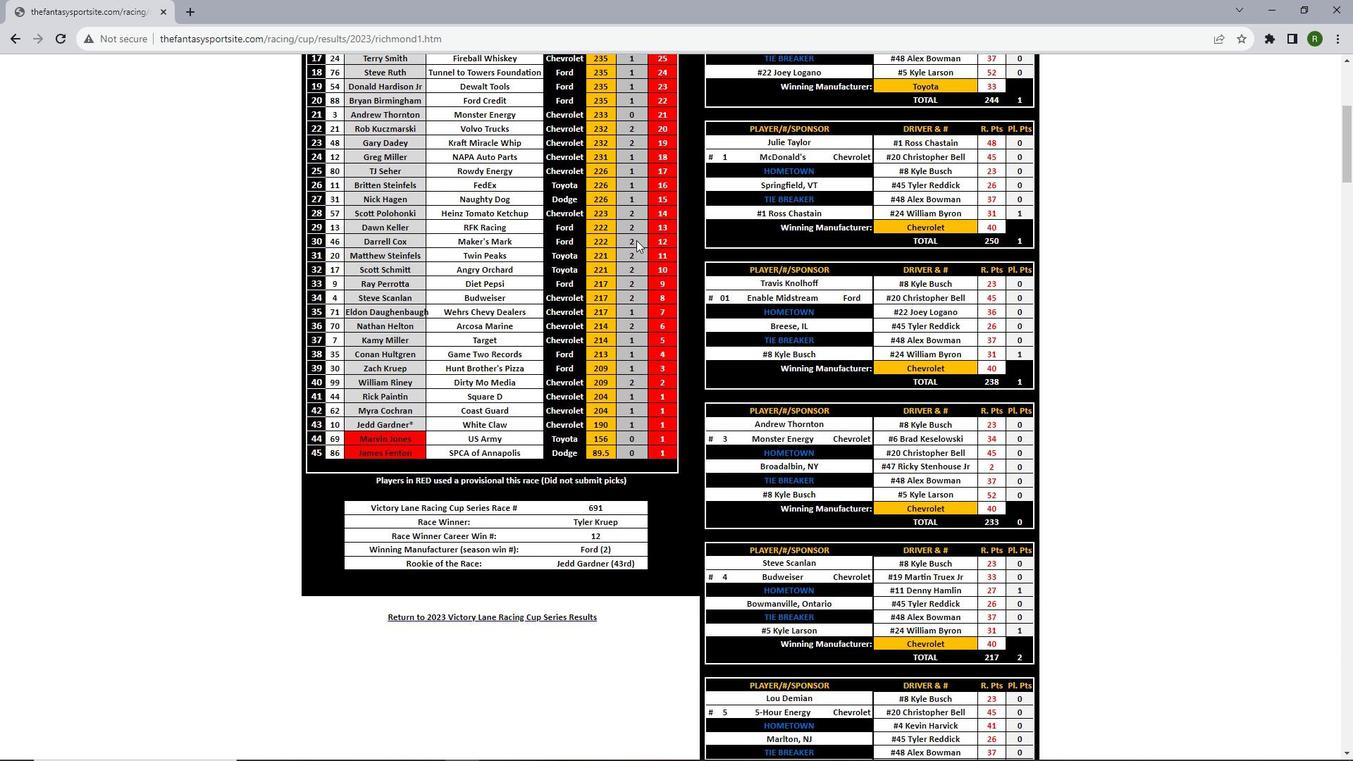 
Action: Mouse scrolled (636, 239) with delta (0, 0)
Screenshot: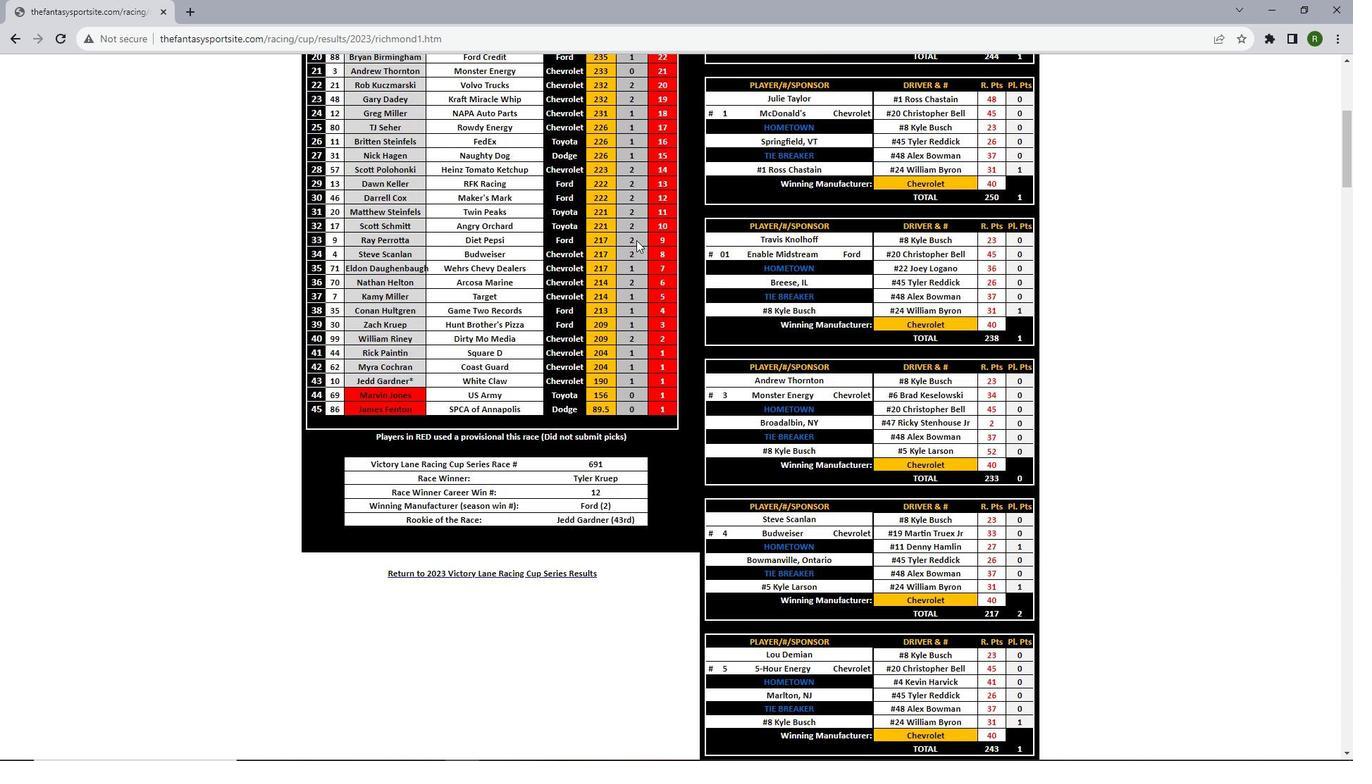 
Action: Mouse scrolled (636, 239) with delta (0, 0)
Screenshot: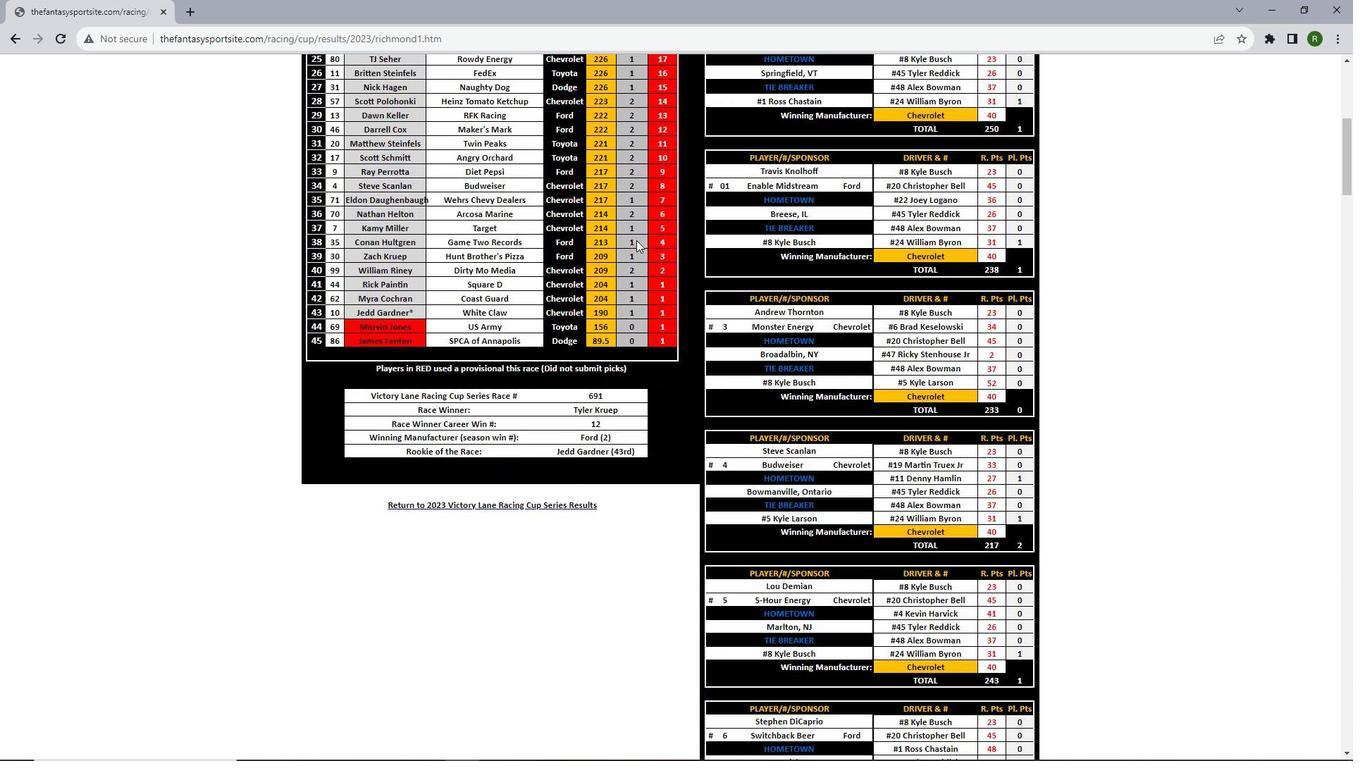 
Action: Mouse scrolled (636, 239) with delta (0, 0)
Screenshot: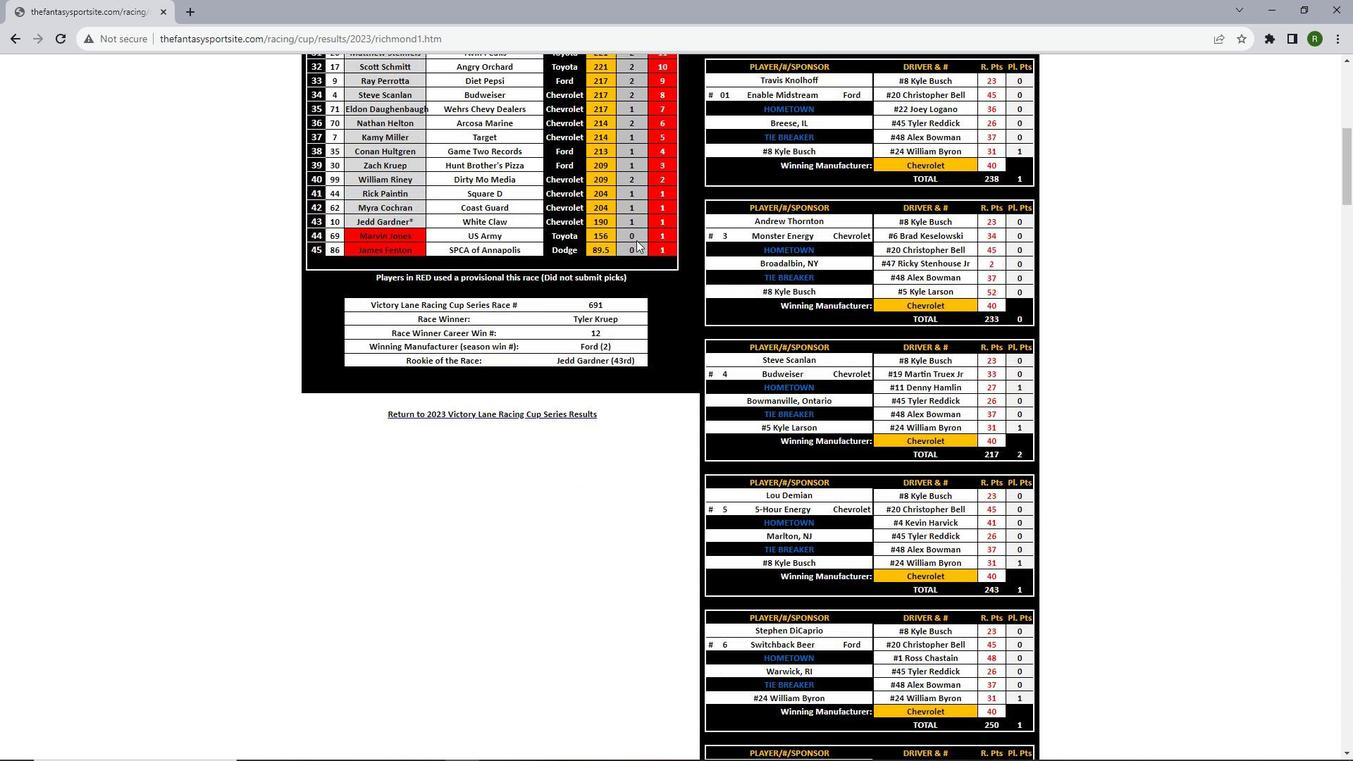 
Action: Mouse scrolled (636, 239) with delta (0, 0)
Screenshot: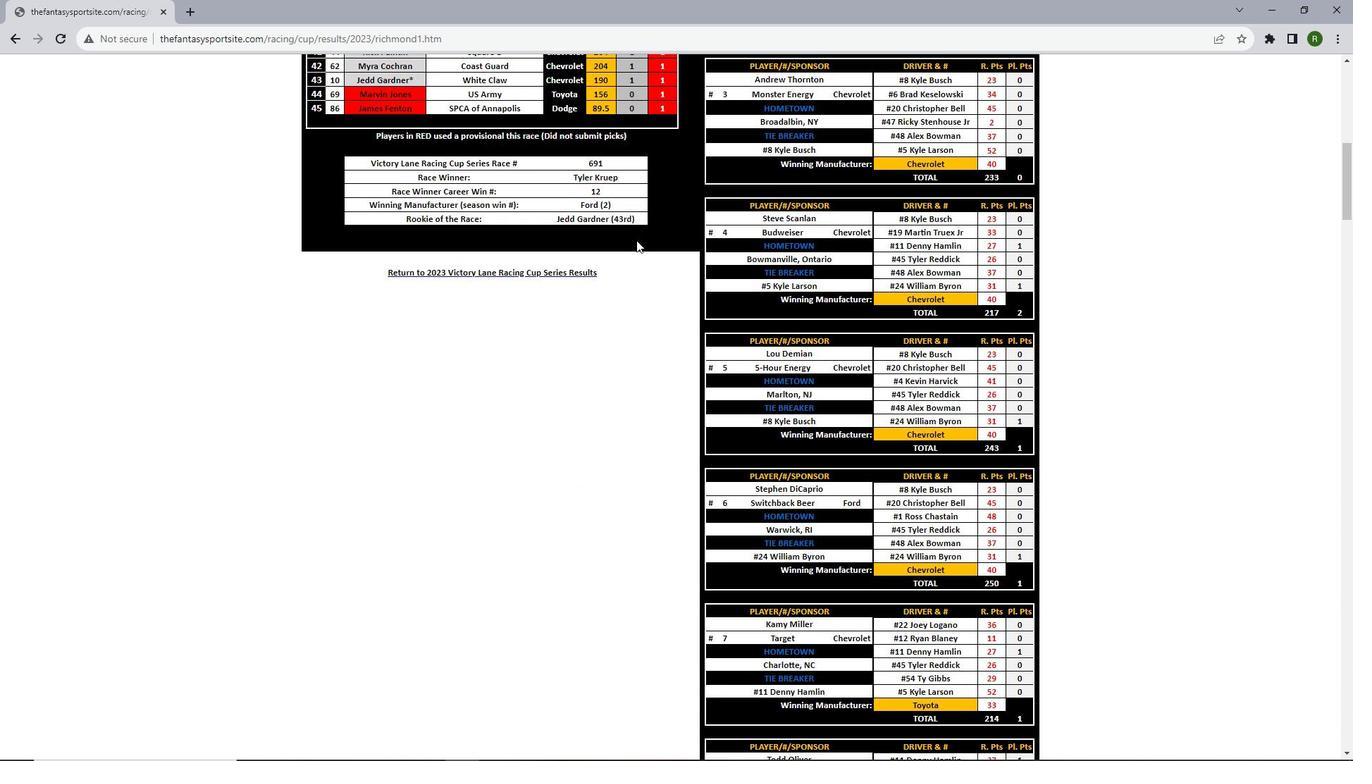 
Action: Mouse scrolled (636, 239) with delta (0, 0)
Screenshot: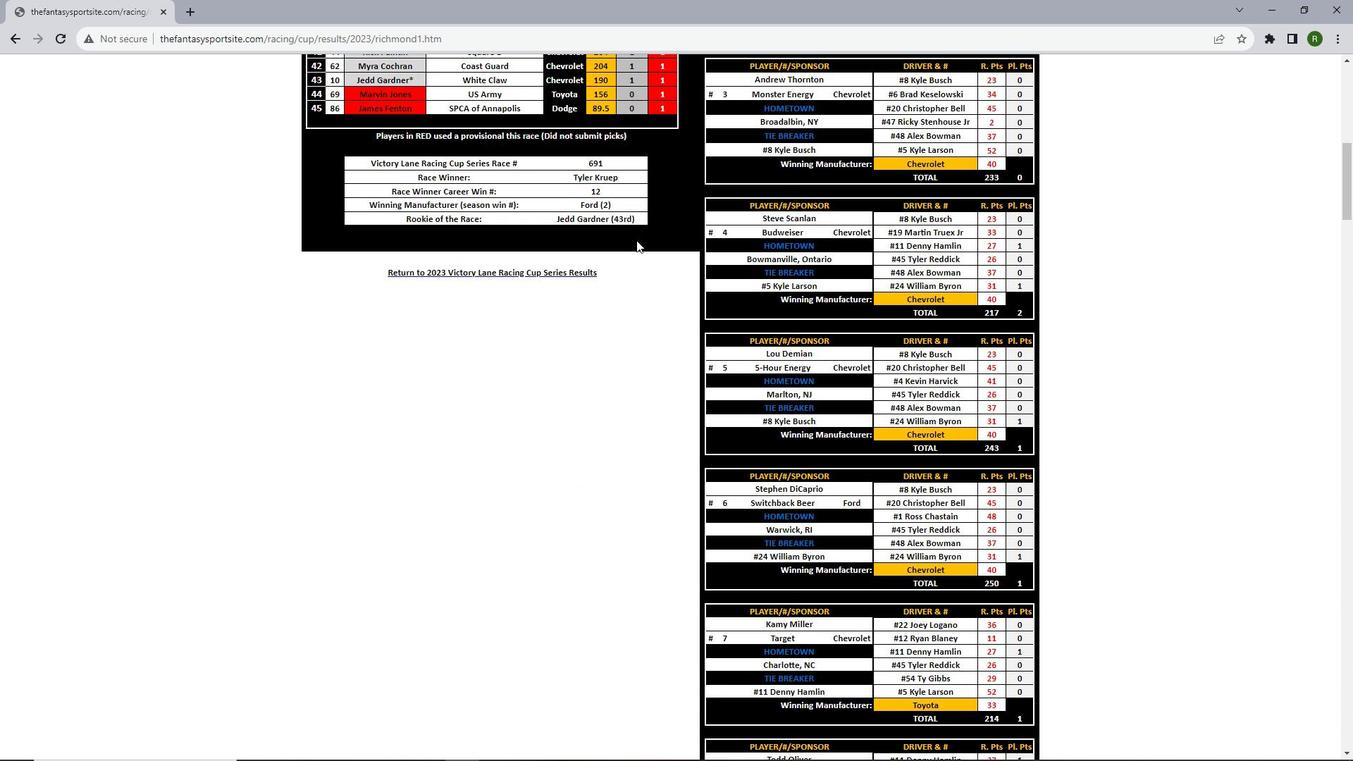 
Action: Mouse scrolled (636, 239) with delta (0, 0)
Screenshot: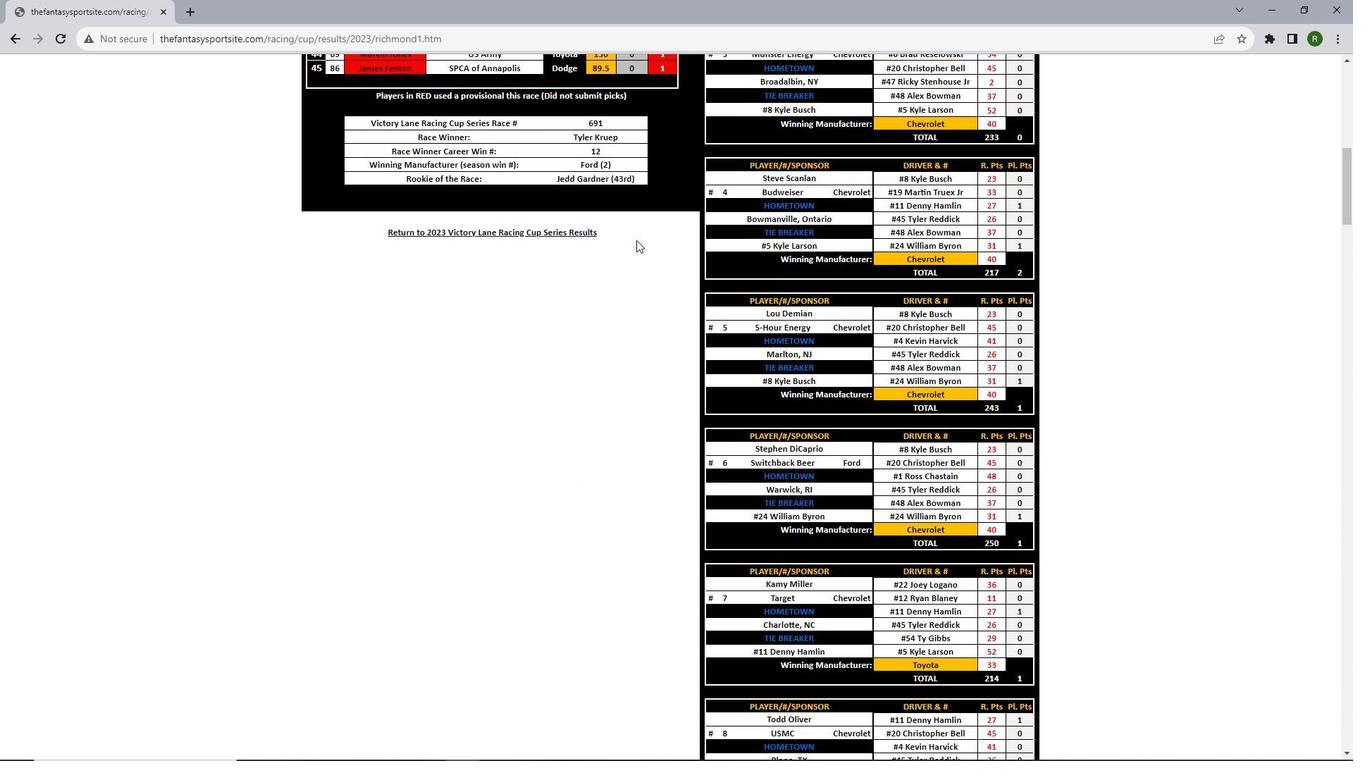 
Action: Mouse scrolled (636, 239) with delta (0, 0)
Screenshot: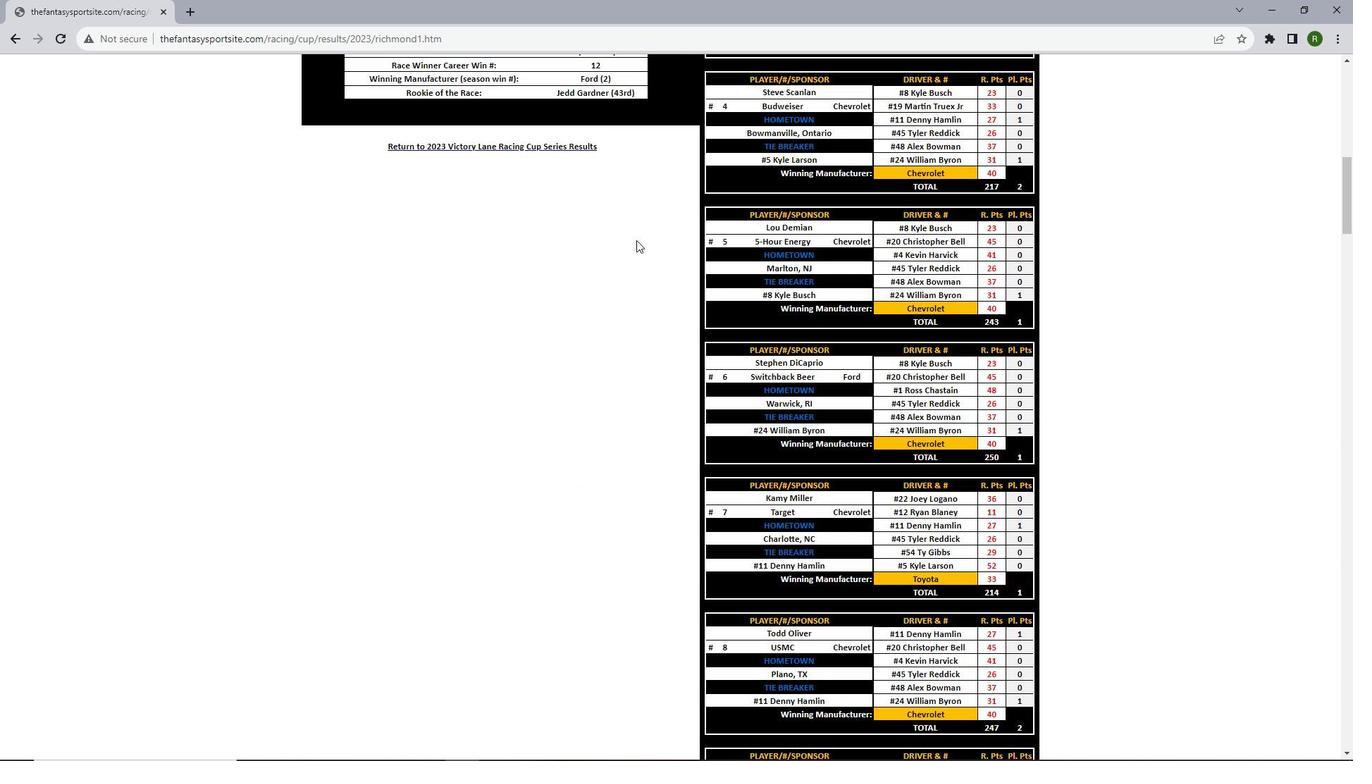 
Action: Mouse scrolled (636, 239) with delta (0, 0)
Screenshot: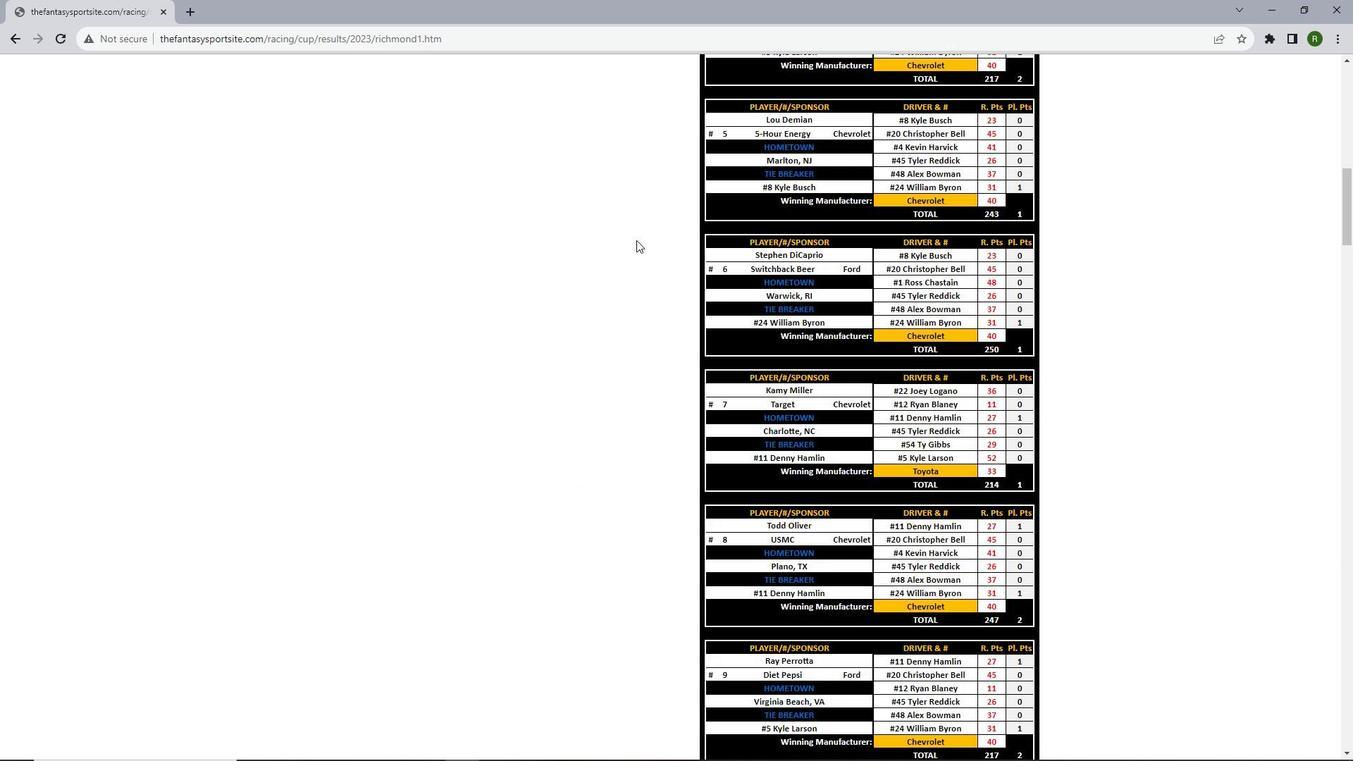 
Action: Mouse scrolled (636, 239) with delta (0, 0)
Screenshot: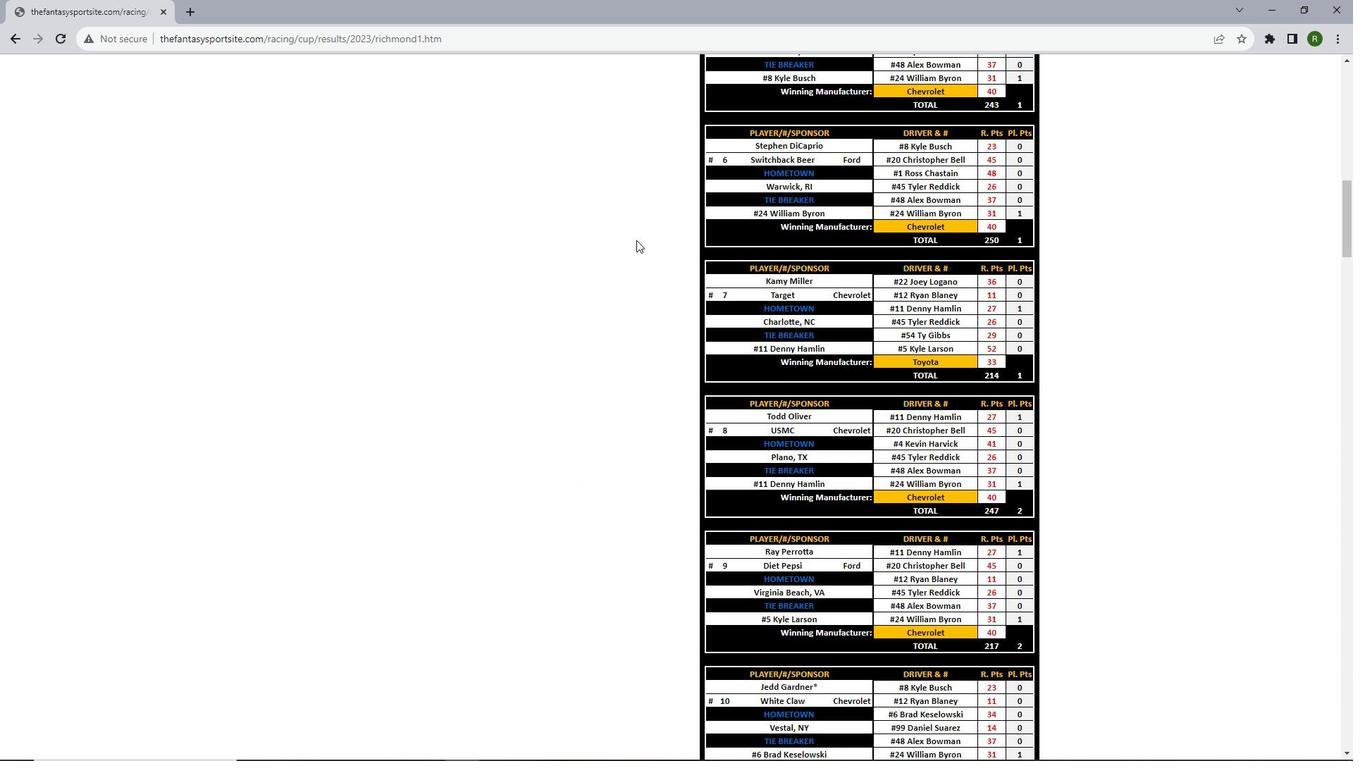 
Action: Mouse scrolled (636, 239) with delta (0, 0)
Screenshot: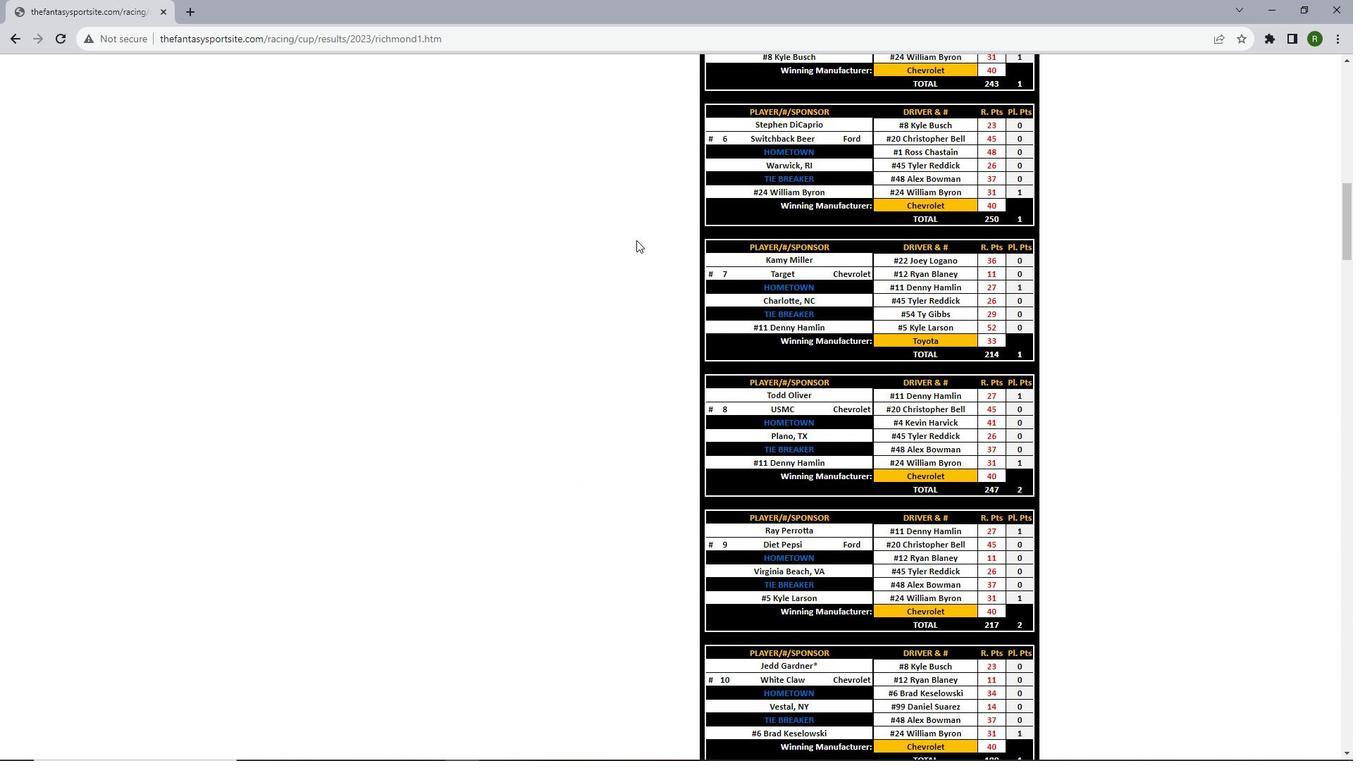 
Action: Mouse scrolled (636, 239) with delta (0, 0)
Screenshot: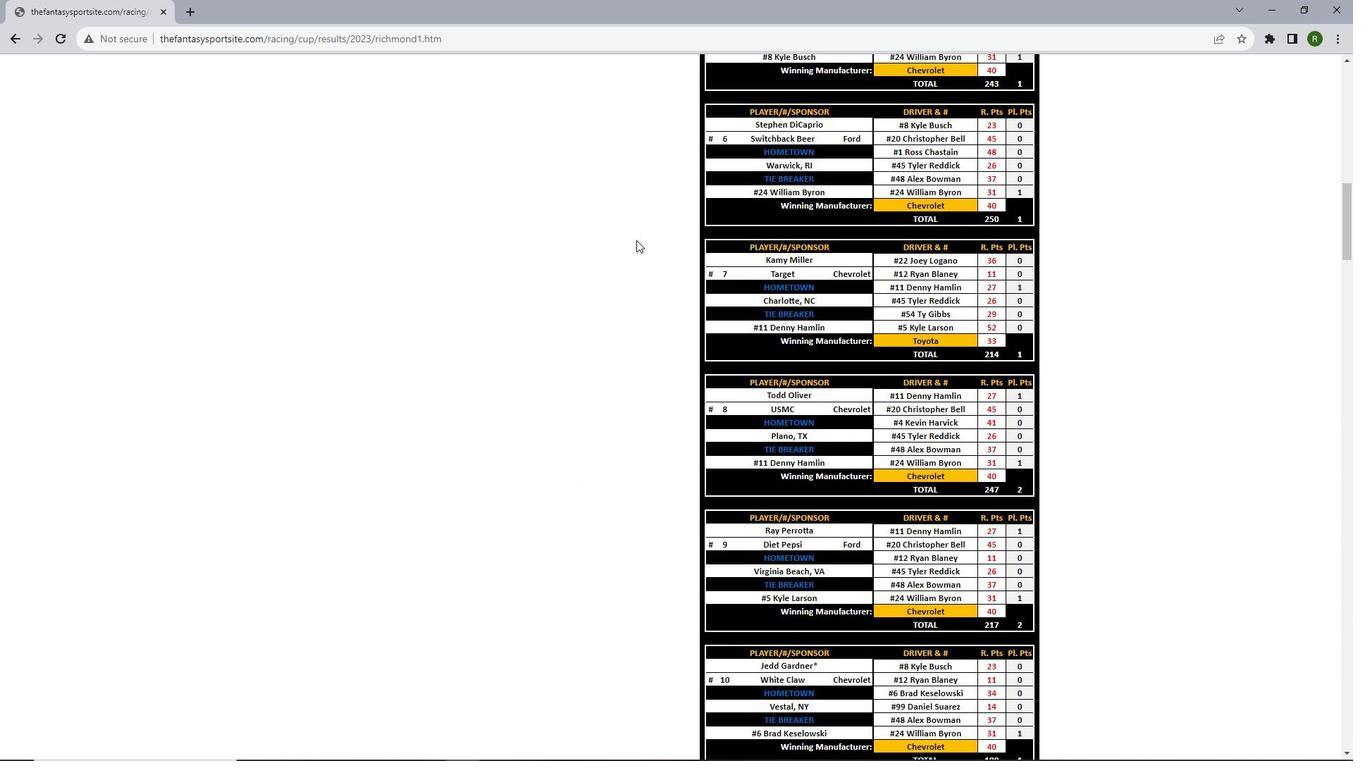 
Action: Mouse scrolled (636, 239) with delta (0, 0)
Screenshot: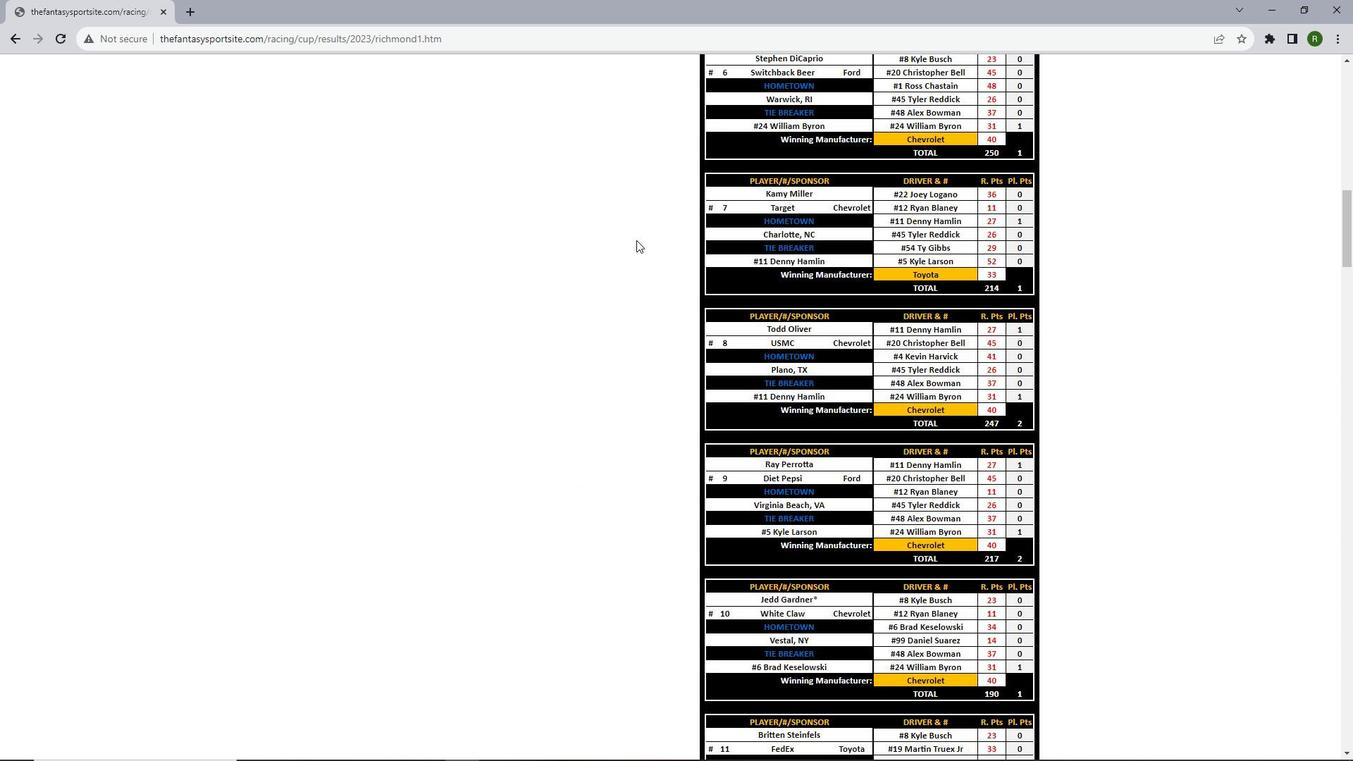 
Action: Mouse scrolled (636, 239) with delta (0, 0)
Screenshot: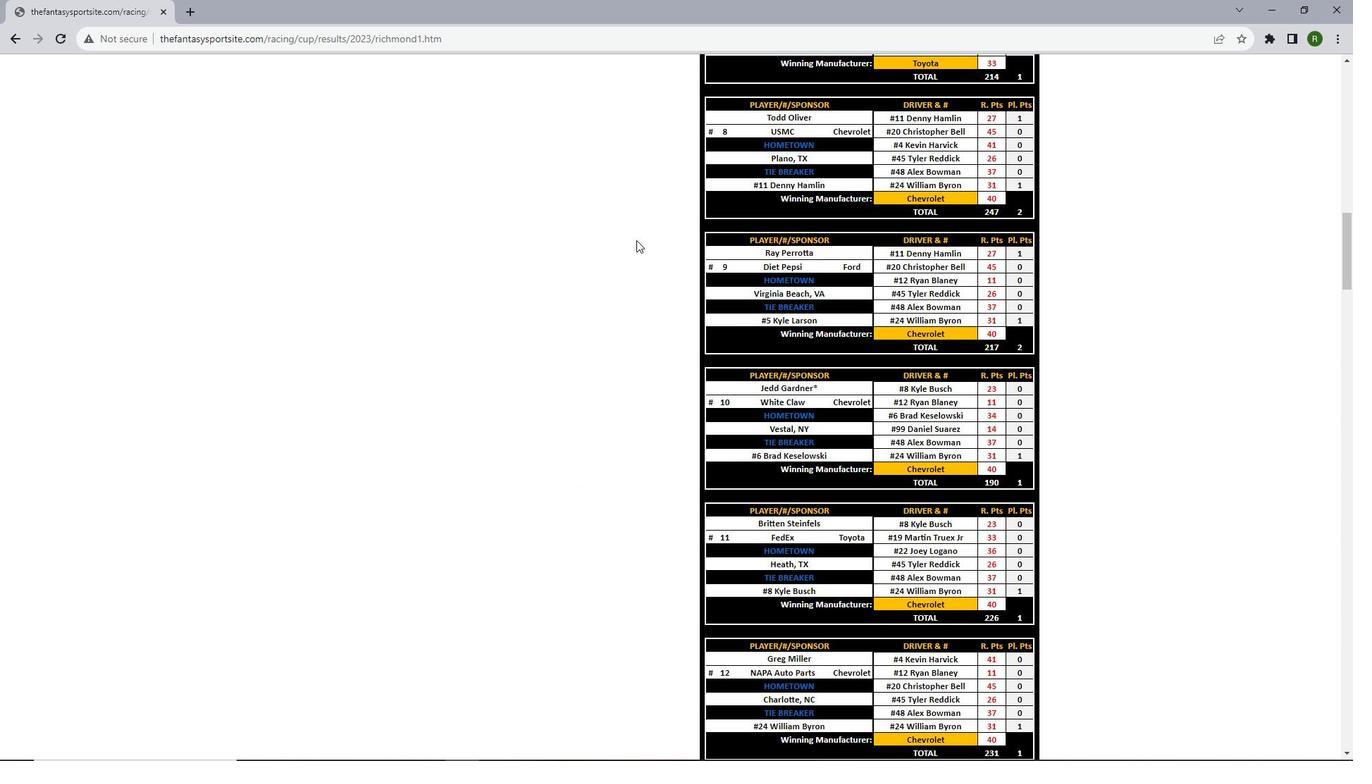 
Action: Mouse scrolled (636, 239) with delta (0, 0)
Screenshot: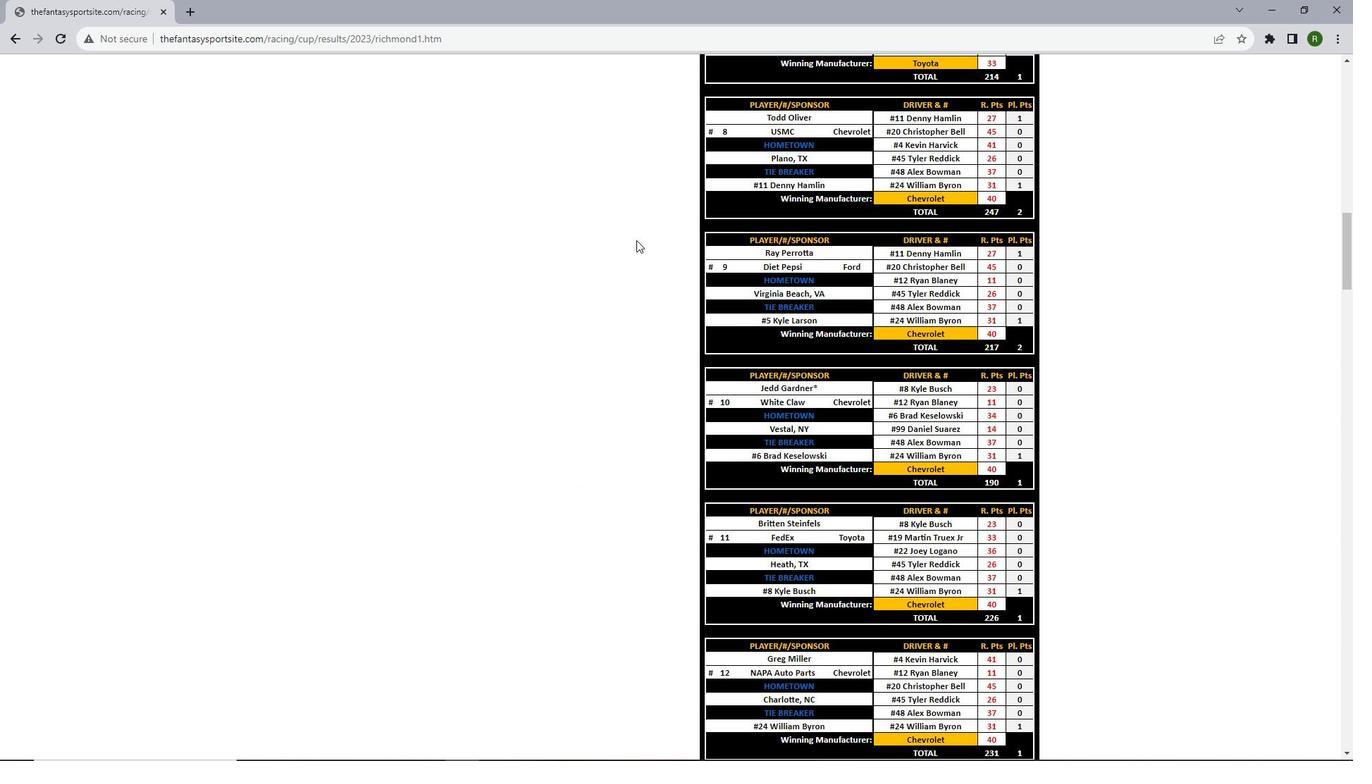 
Action: Mouse scrolled (636, 239) with delta (0, 0)
Screenshot: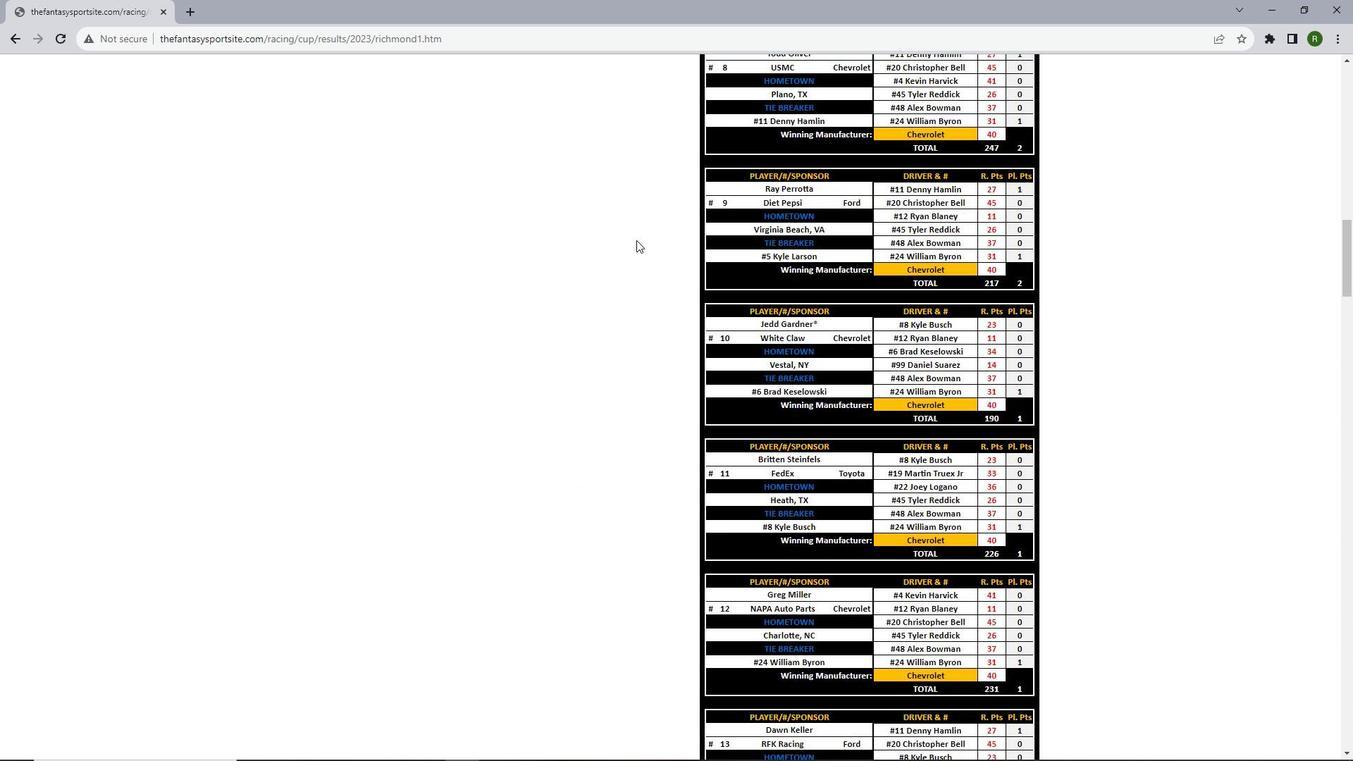 
Action: Mouse scrolled (636, 239) with delta (0, 0)
Screenshot: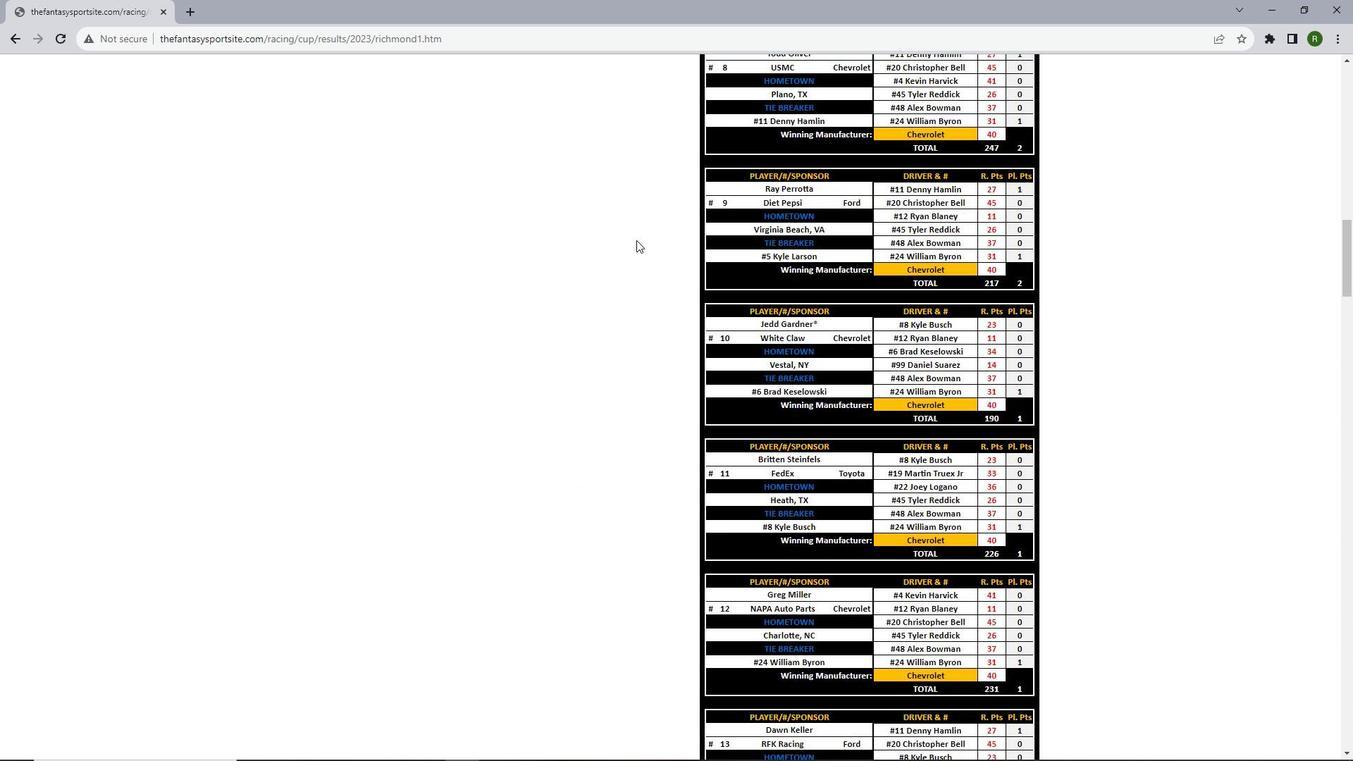 
Action: Mouse scrolled (636, 239) with delta (0, 0)
Screenshot: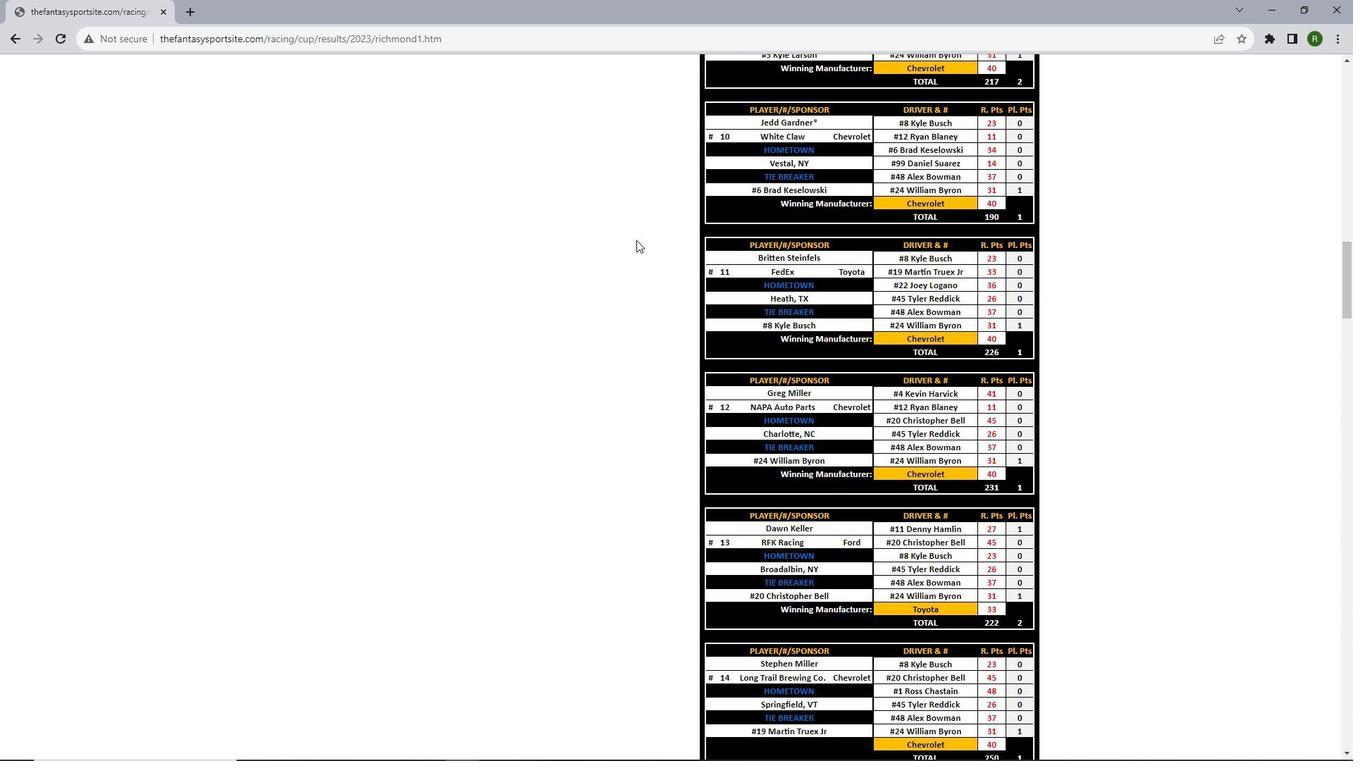
Action: Mouse scrolled (636, 239) with delta (0, 0)
Screenshot: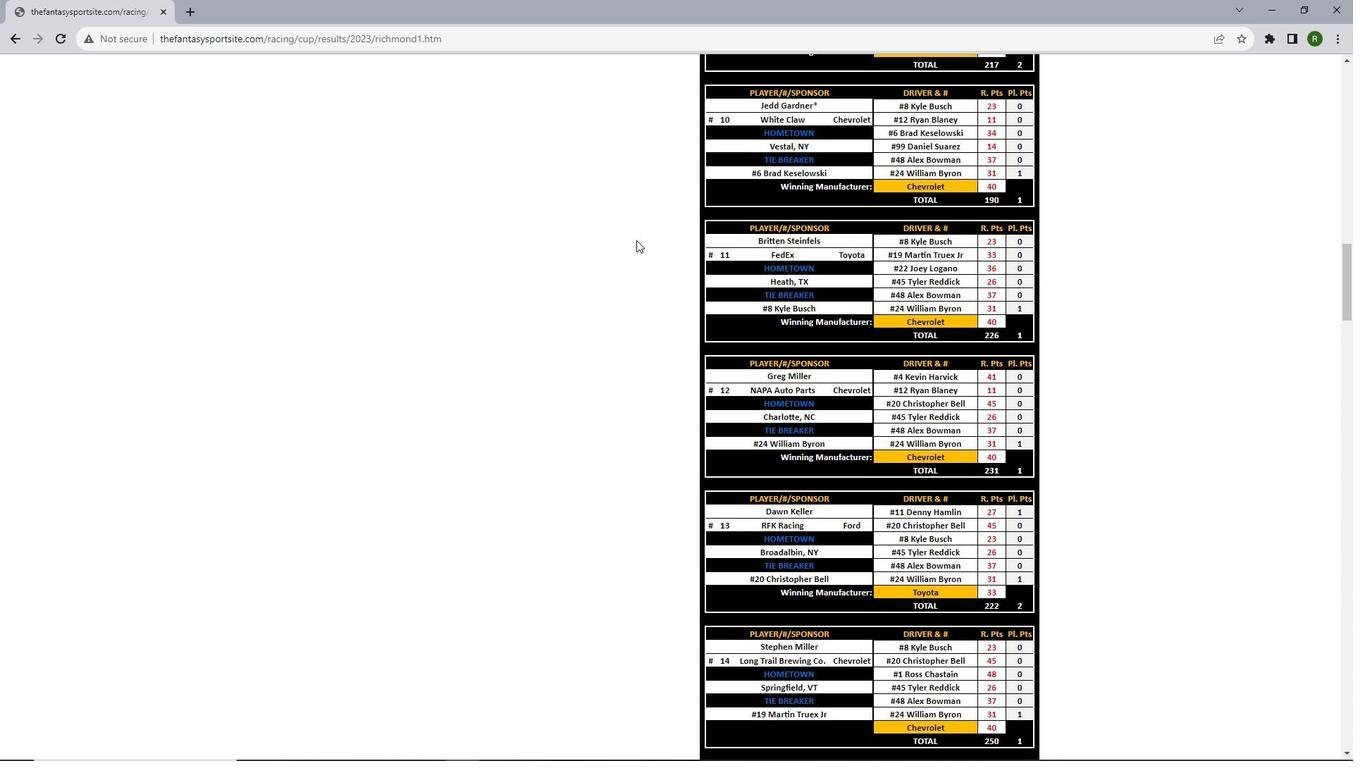 
Action: Mouse scrolled (636, 239) with delta (0, 0)
Screenshot: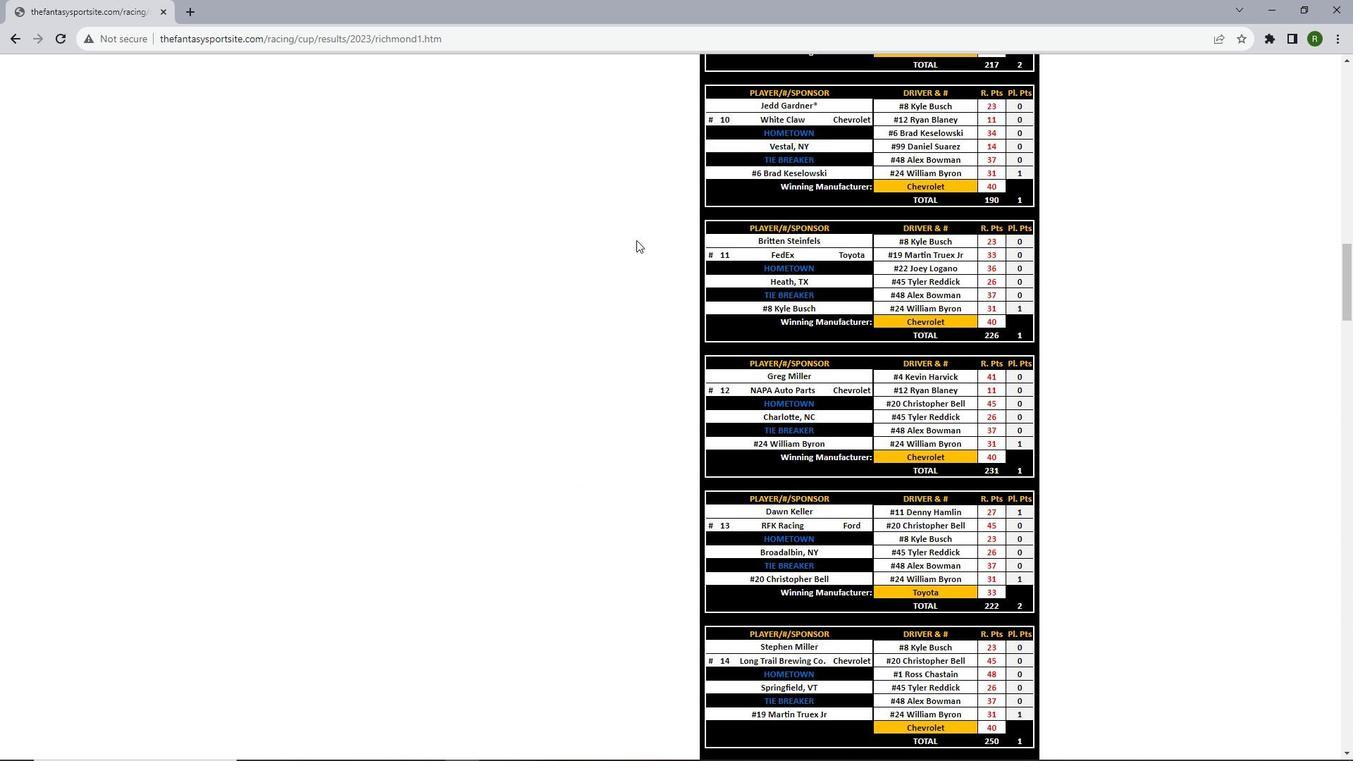 
Action: Mouse scrolled (636, 239) with delta (0, 0)
Screenshot: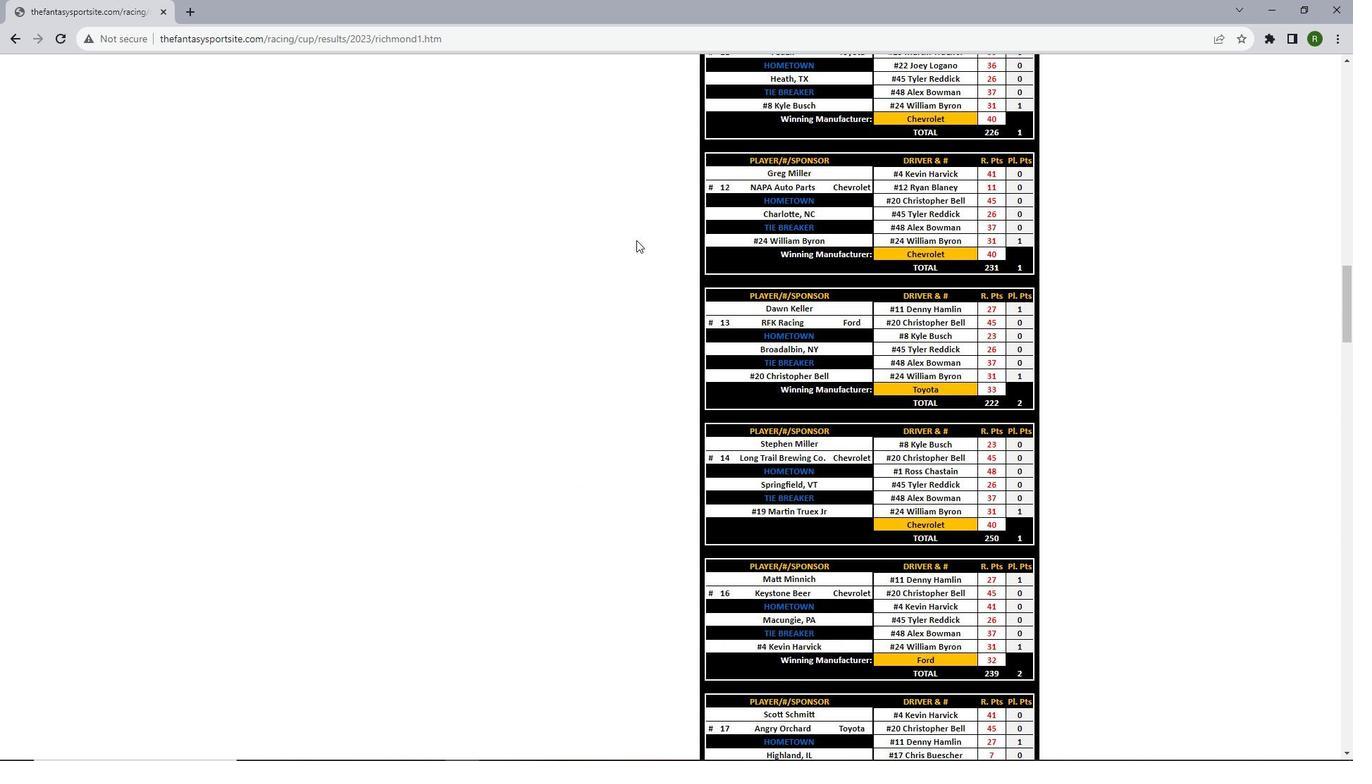 
Action: Mouse scrolled (636, 239) with delta (0, 0)
Screenshot: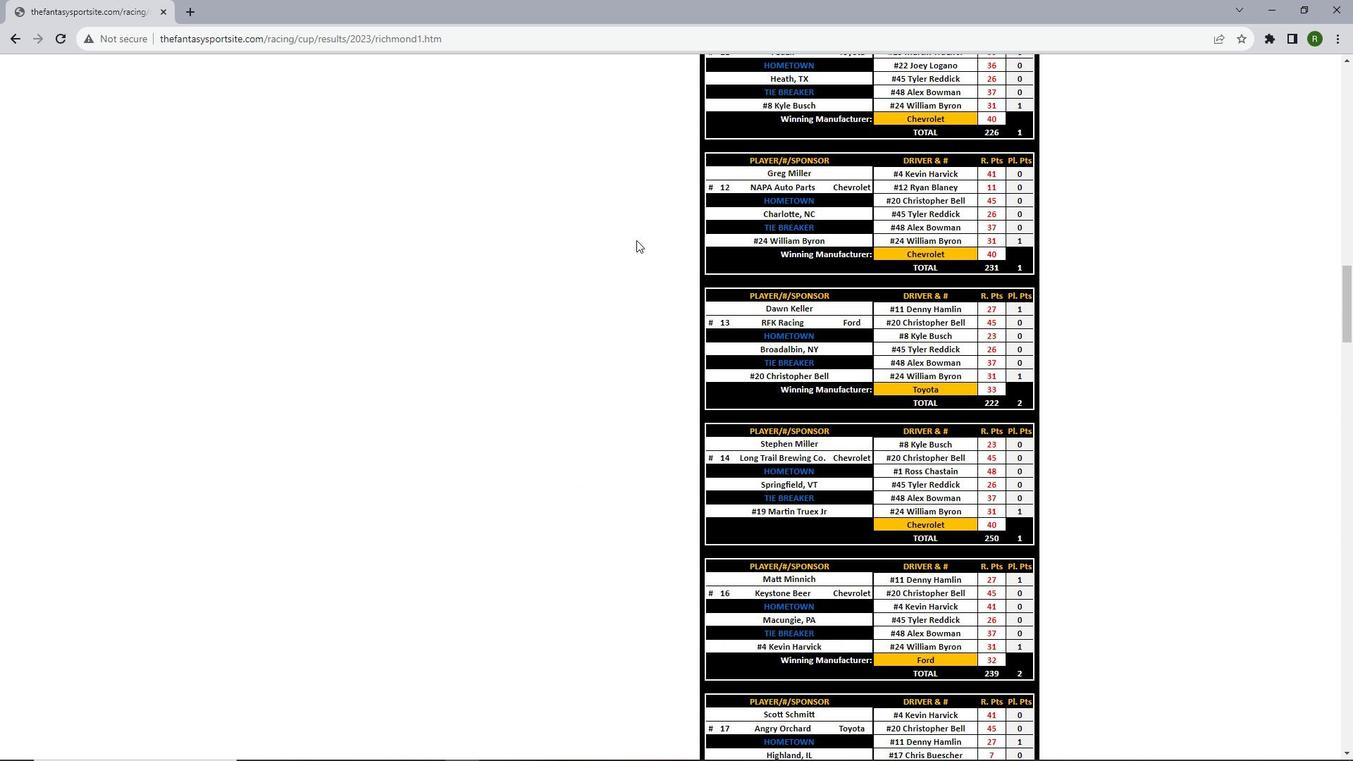 
Action: Mouse scrolled (636, 239) with delta (0, 0)
Screenshot: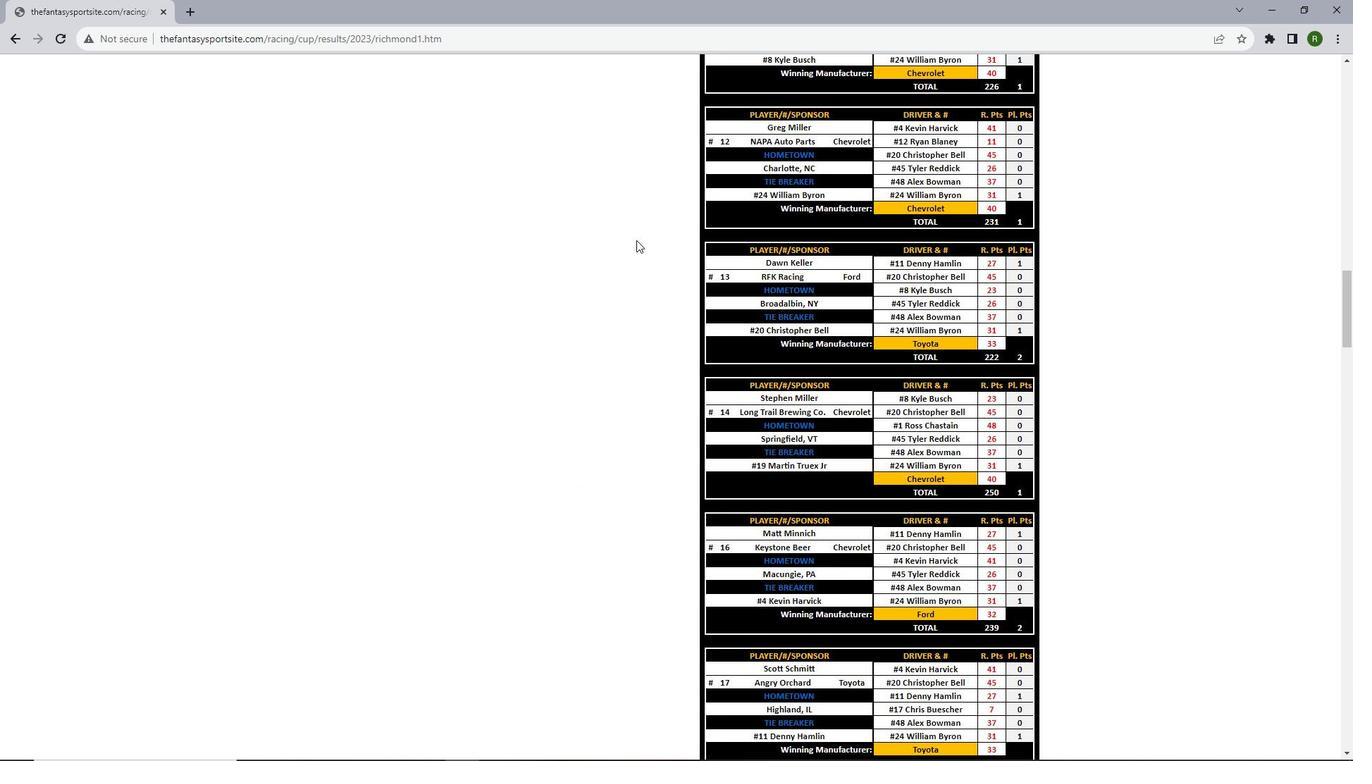 
Action: Mouse moved to (636, 241)
Screenshot: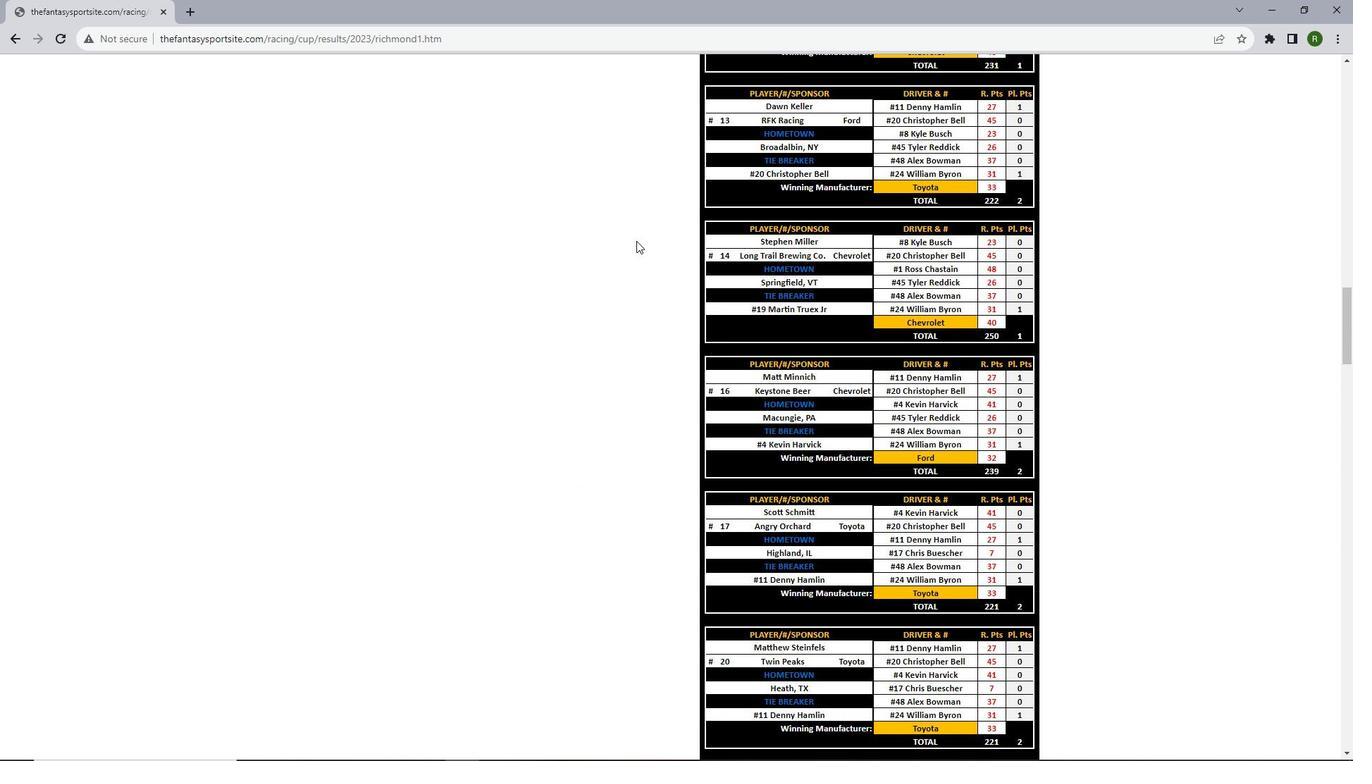 
Action: Mouse scrolled (636, 240) with delta (0, 0)
Screenshot: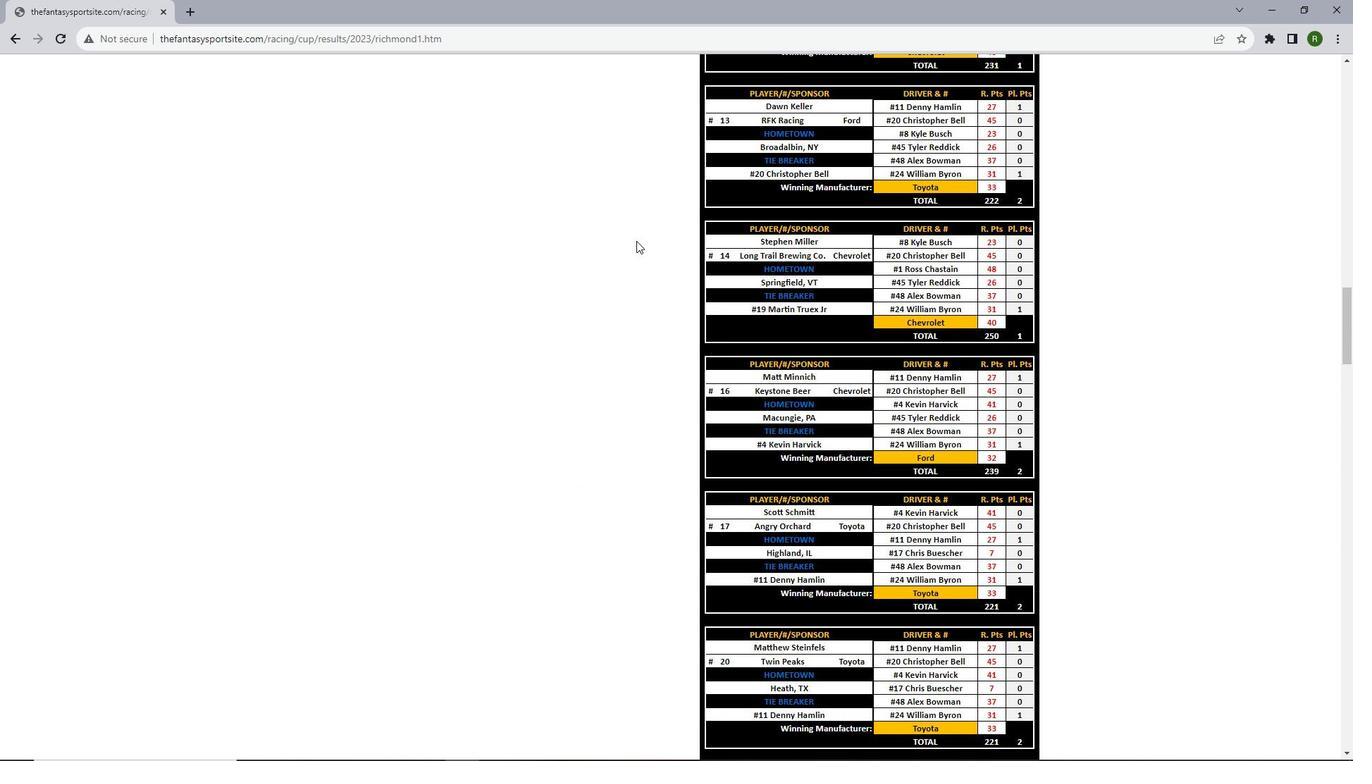 
Action: Mouse scrolled (636, 240) with delta (0, 0)
Screenshot: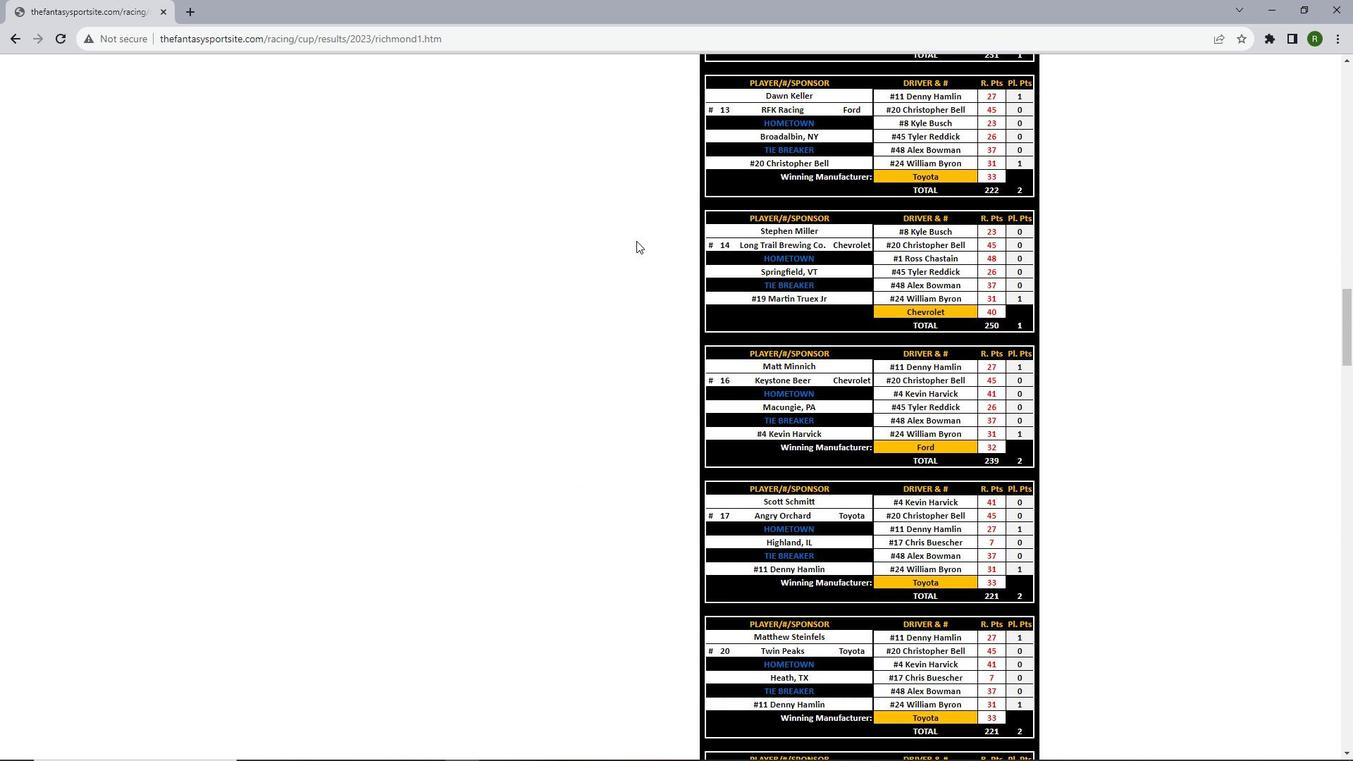
Action: Mouse scrolled (636, 240) with delta (0, 0)
Screenshot: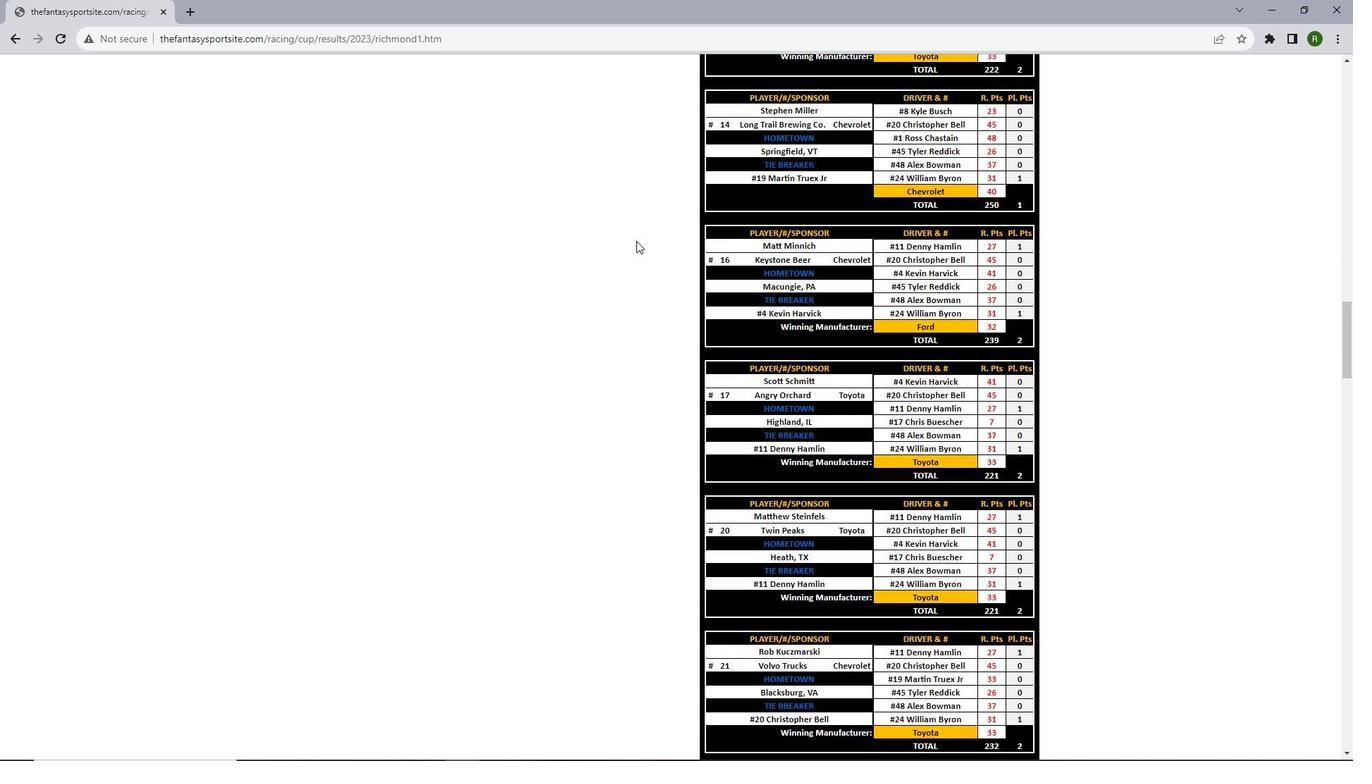 
Action: Mouse scrolled (636, 240) with delta (0, 0)
Screenshot: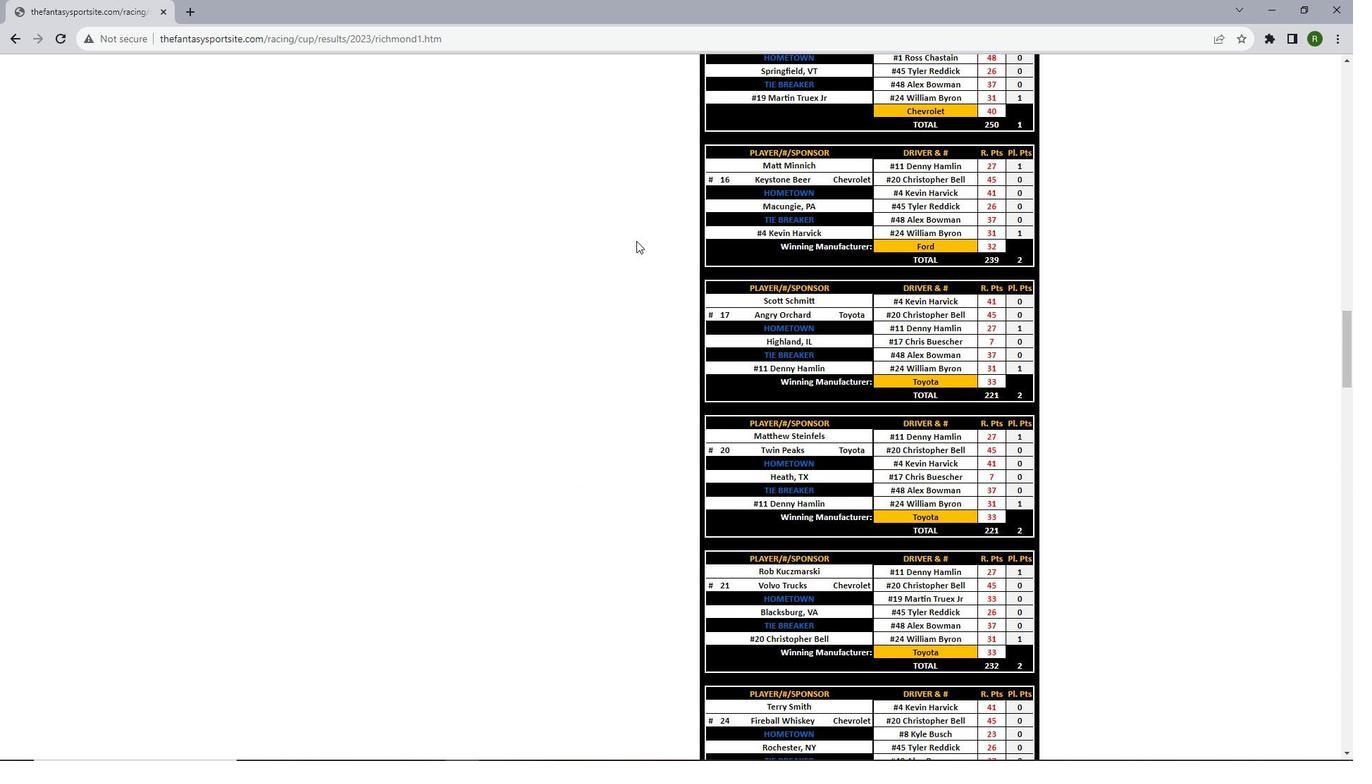 
Action: Mouse scrolled (636, 240) with delta (0, 0)
Screenshot: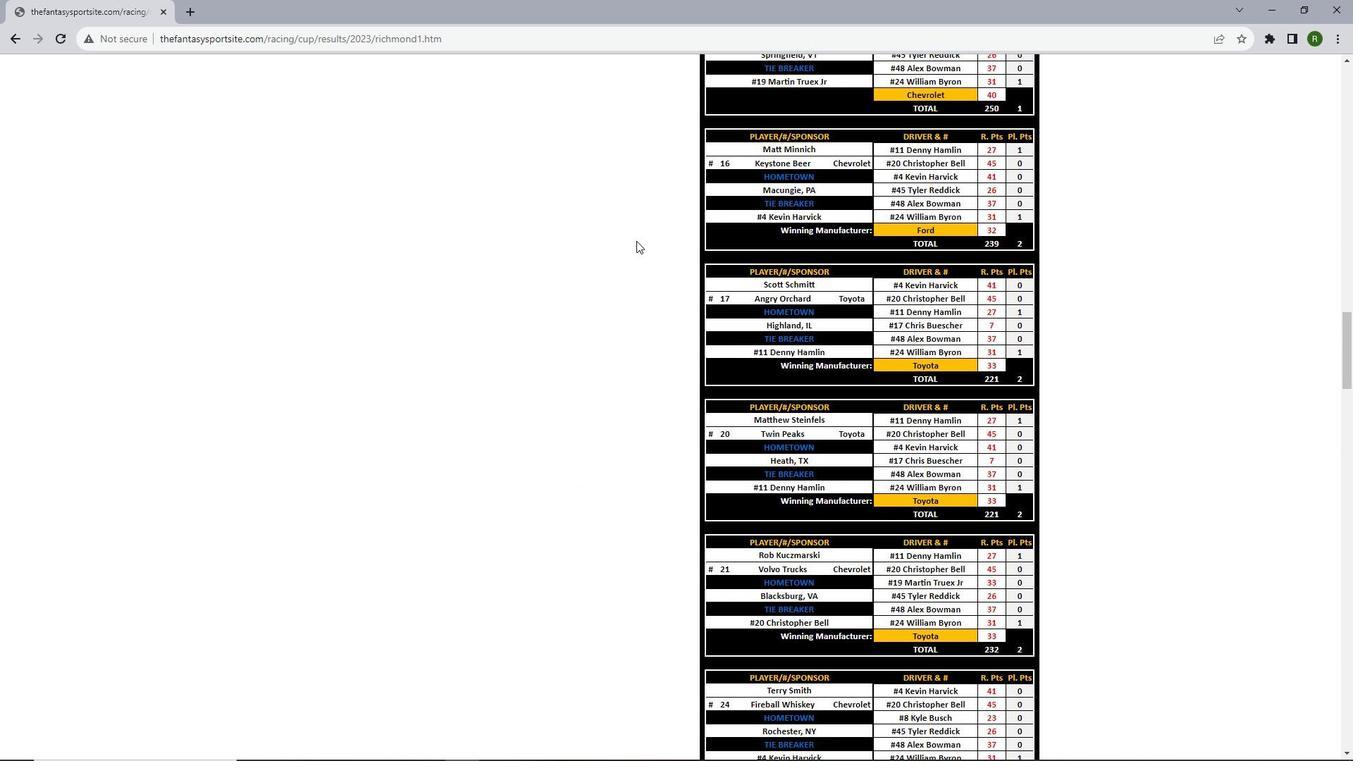 
Action: Mouse scrolled (636, 240) with delta (0, 0)
Screenshot: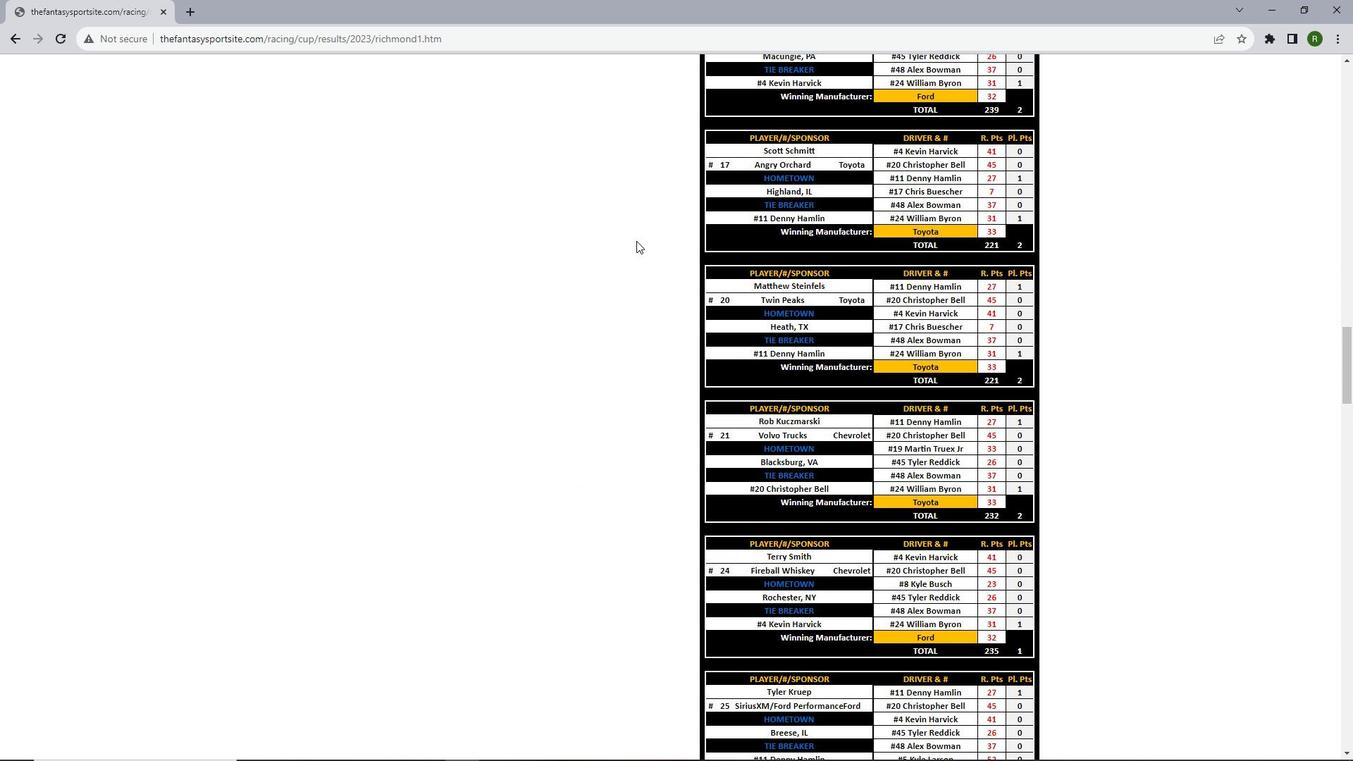 
Action: Mouse scrolled (636, 240) with delta (0, 0)
Screenshot: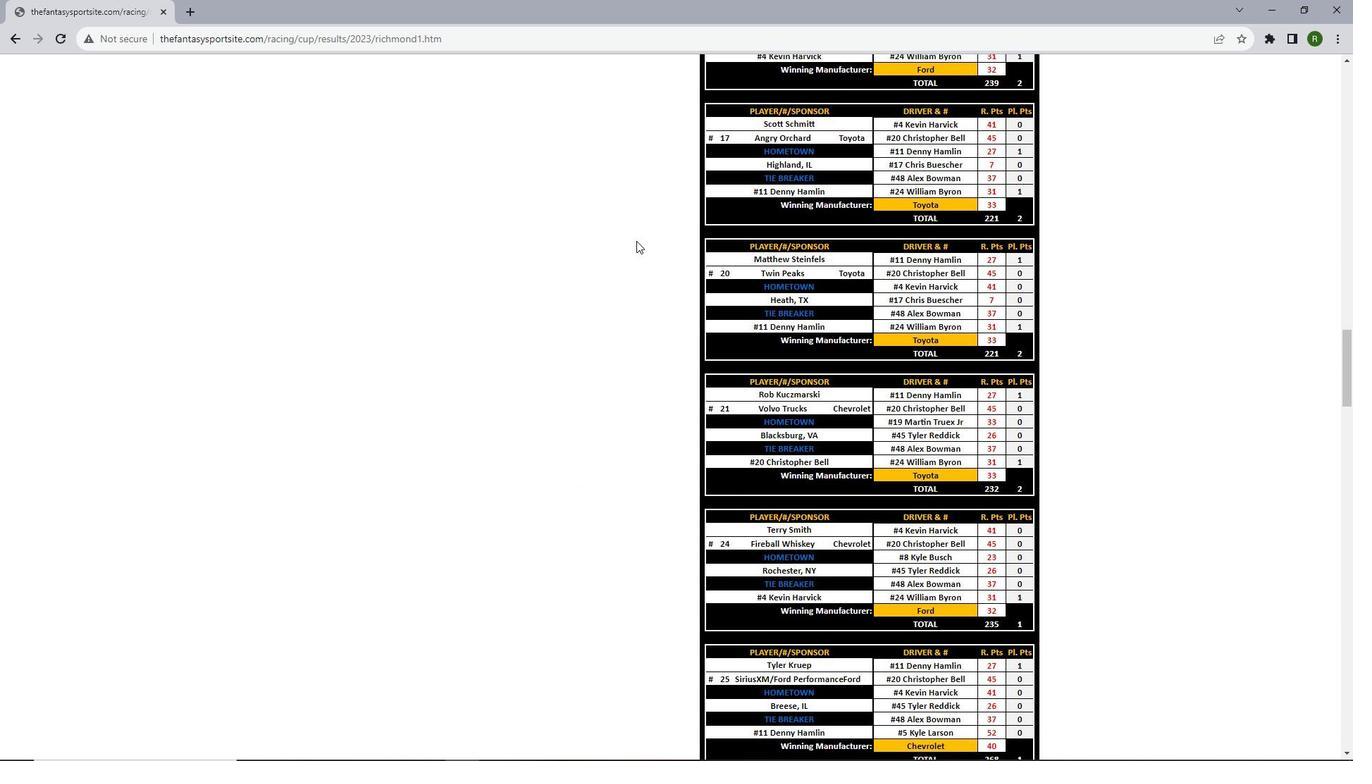 
Action: Mouse scrolled (636, 240) with delta (0, 0)
Screenshot: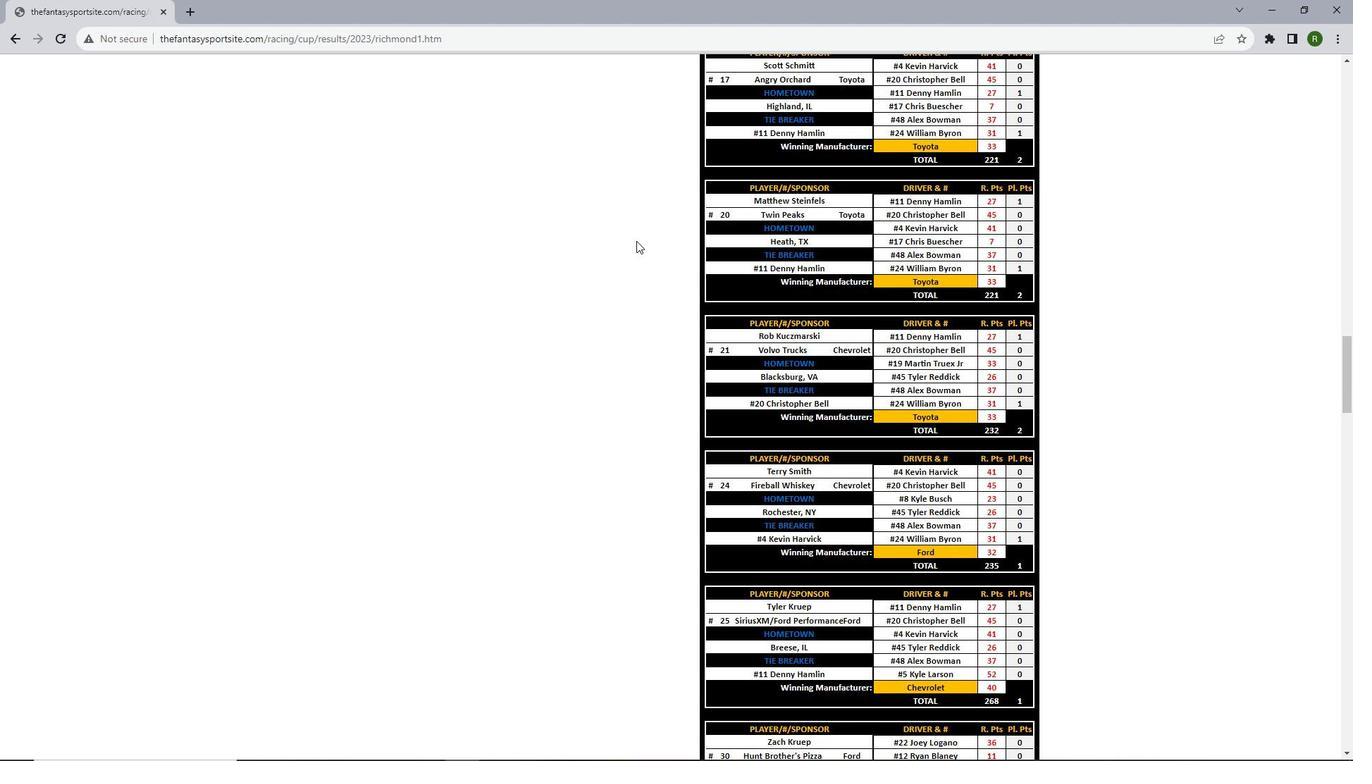 
Action: Mouse moved to (635, 241)
Screenshot: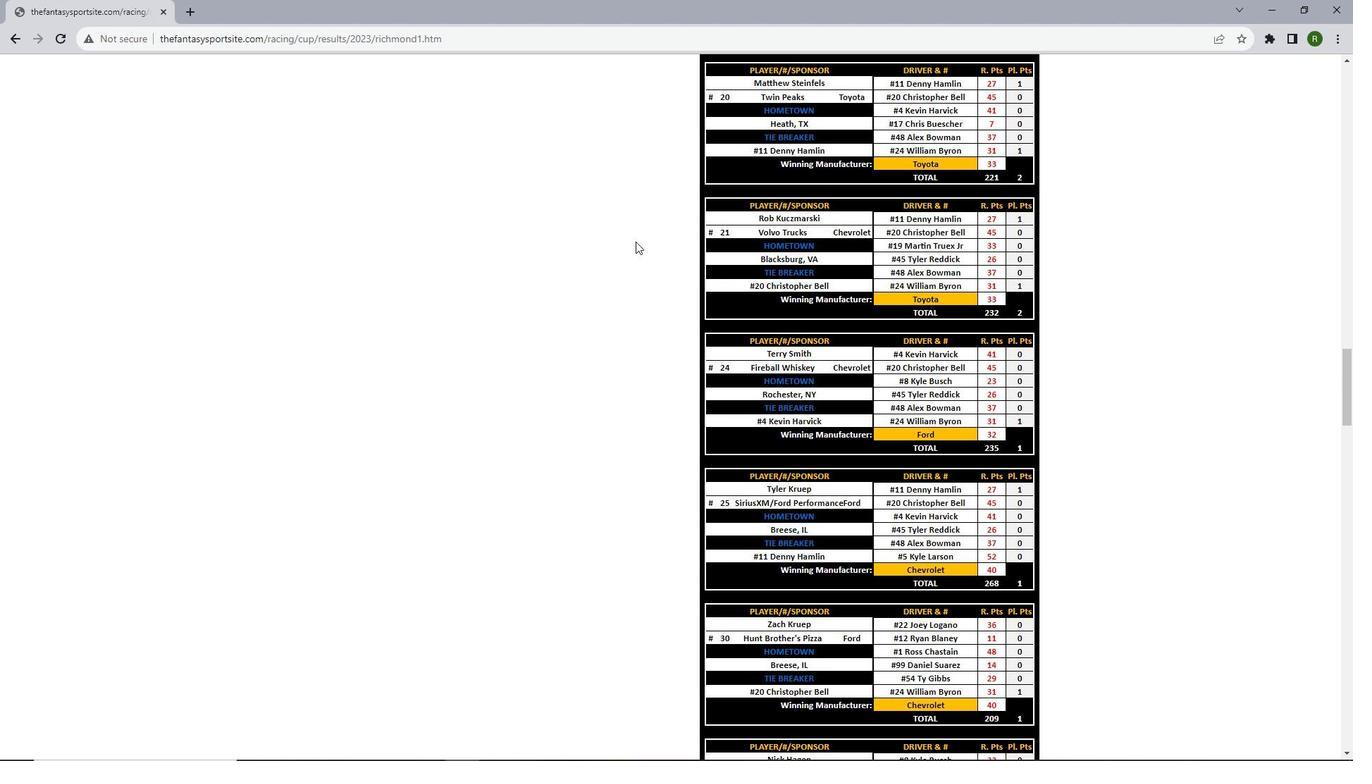 
Action: Mouse scrolled (635, 241) with delta (0, 0)
Screenshot: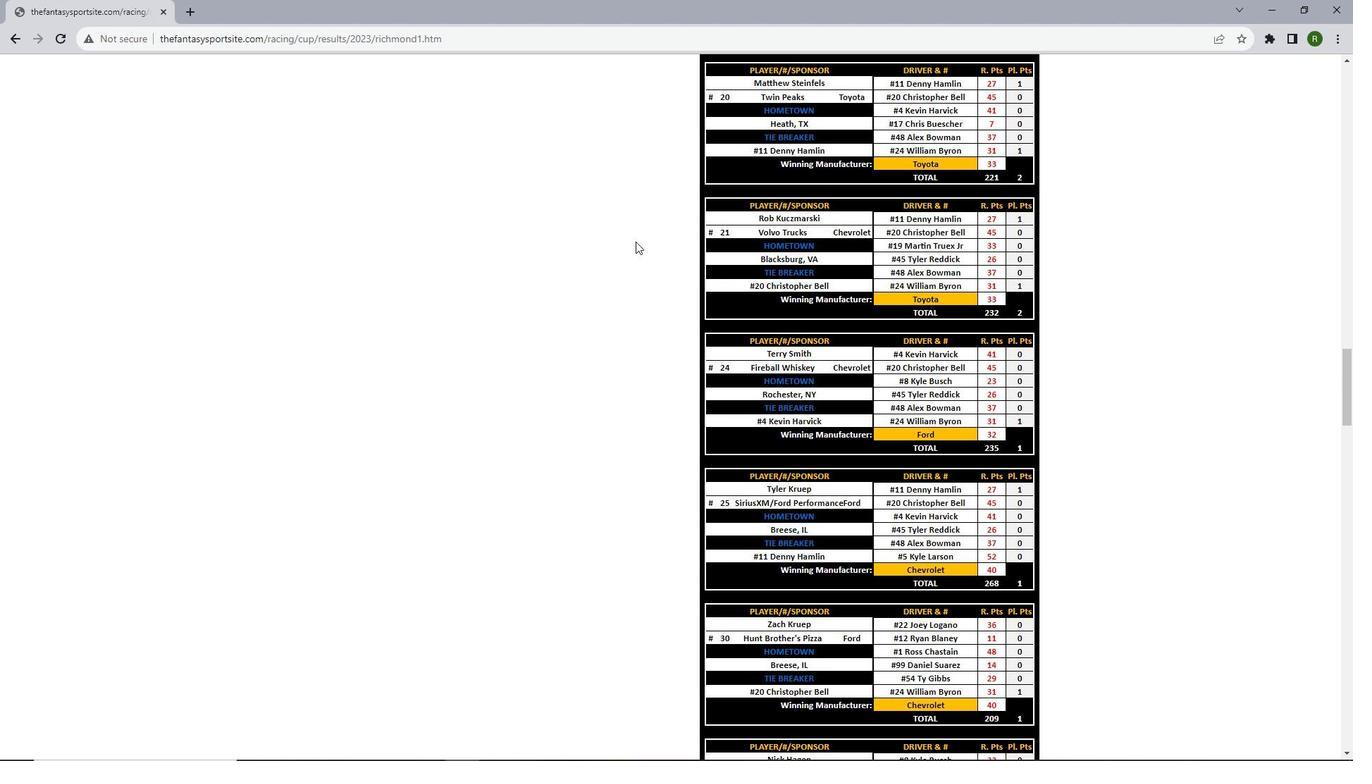 
Action: Mouse scrolled (635, 241) with delta (0, 0)
Screenshot: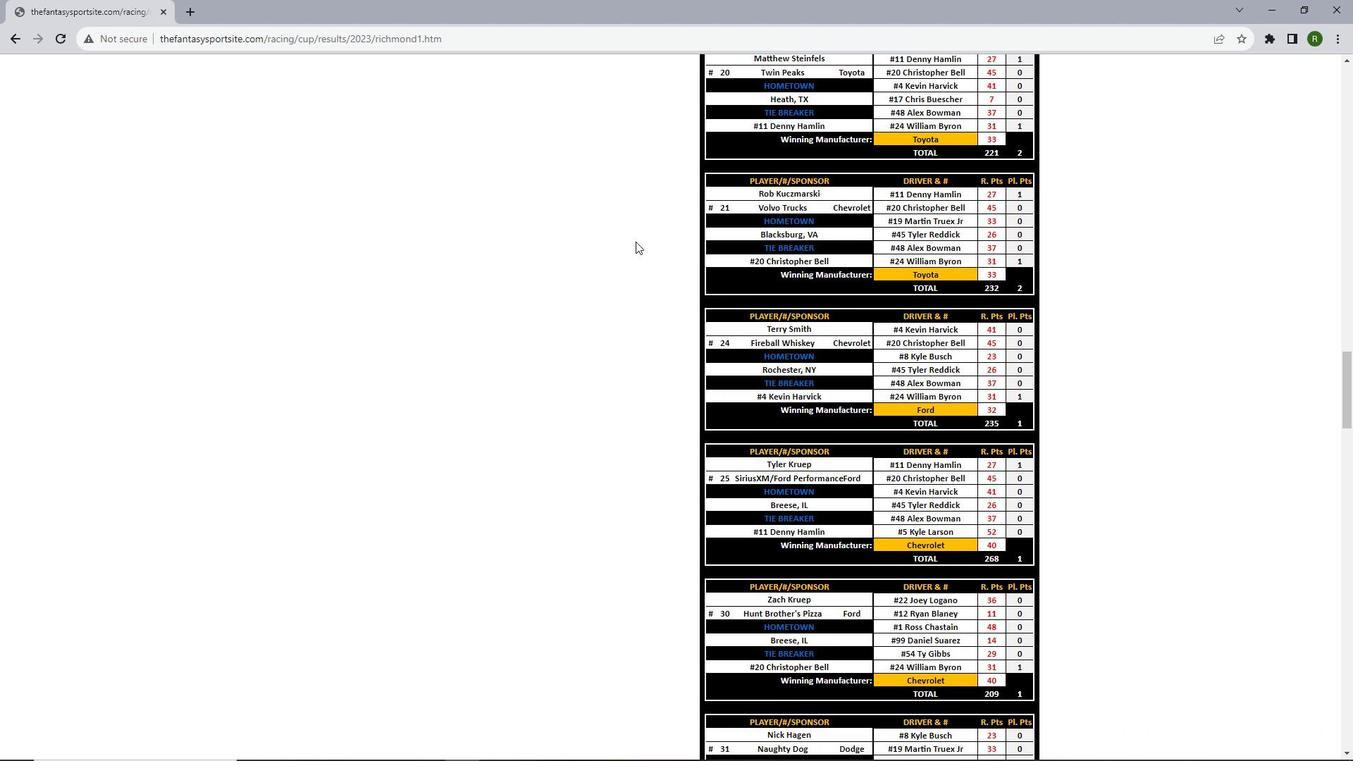
Action: Mouse moved to (635, 241)
Screenshot: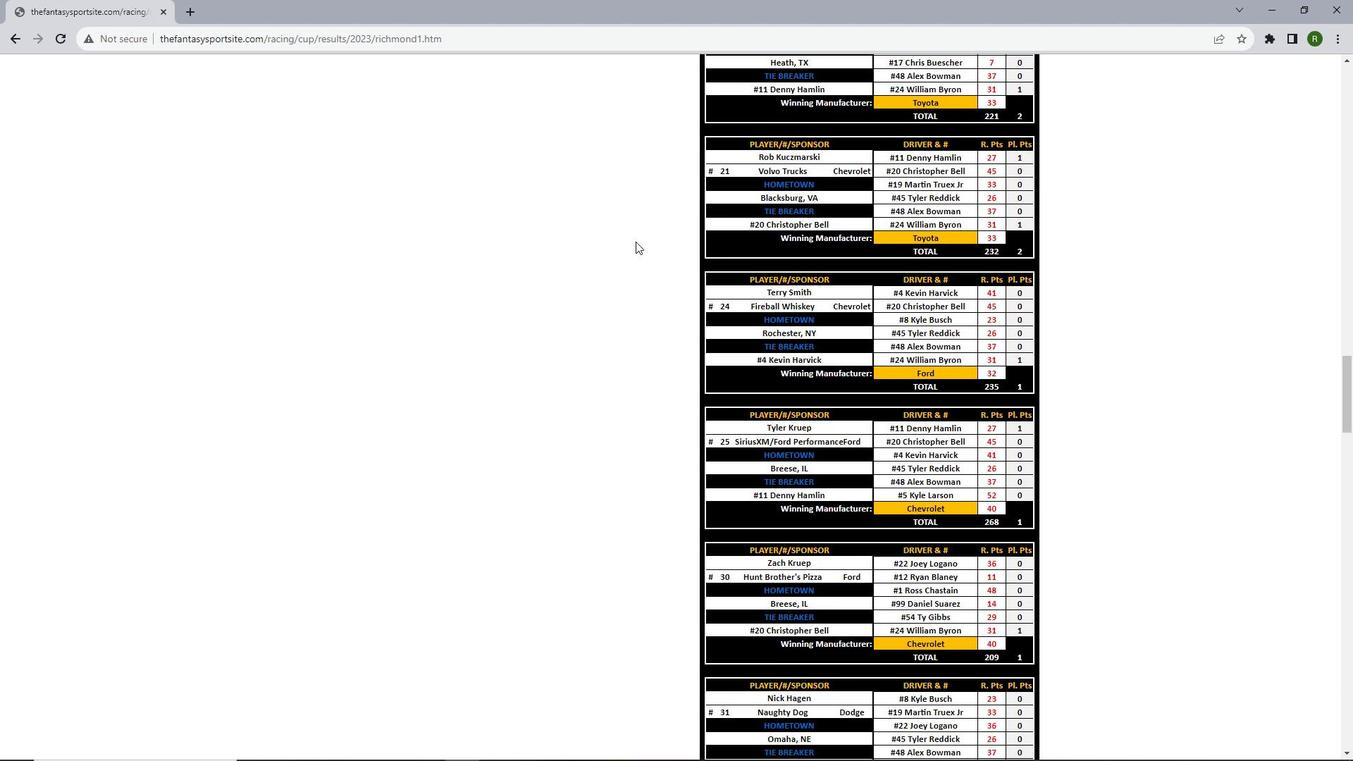 
Action: Mouse scrolled (635, 241) with delta (0, 0)
Screenshot: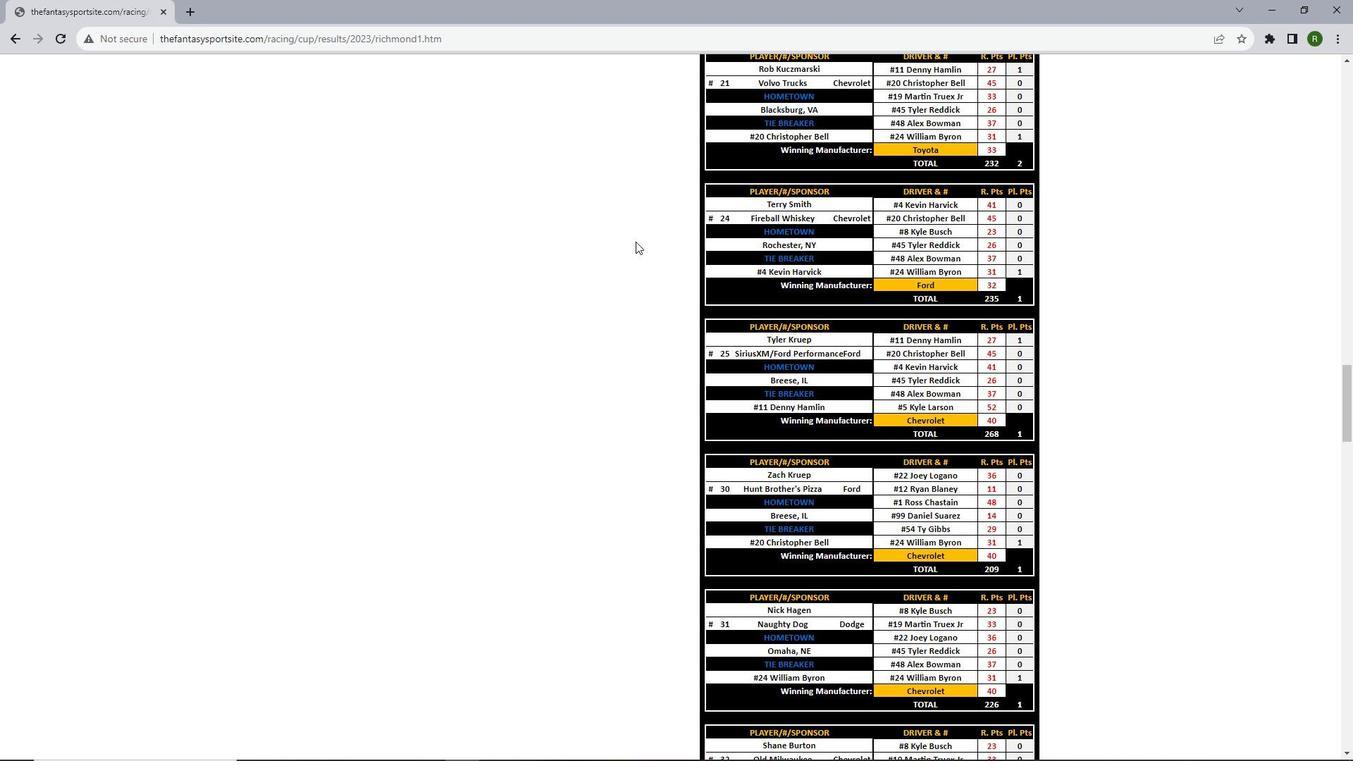
Action: Mouse scrolled (635, 241) with delta (0, 0)
Screenshot: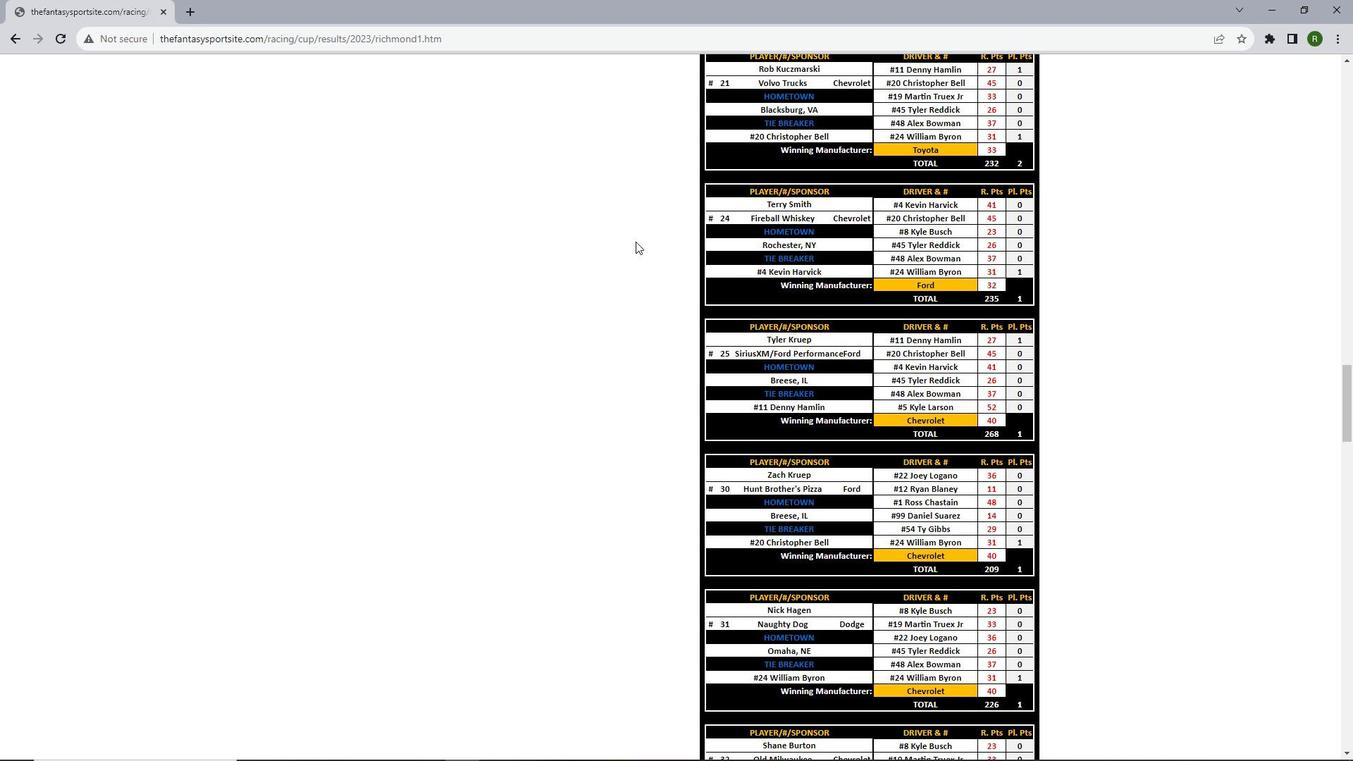 
Action: Mouse scrolled (635, 241) with delta (0, 0)
Screenshot: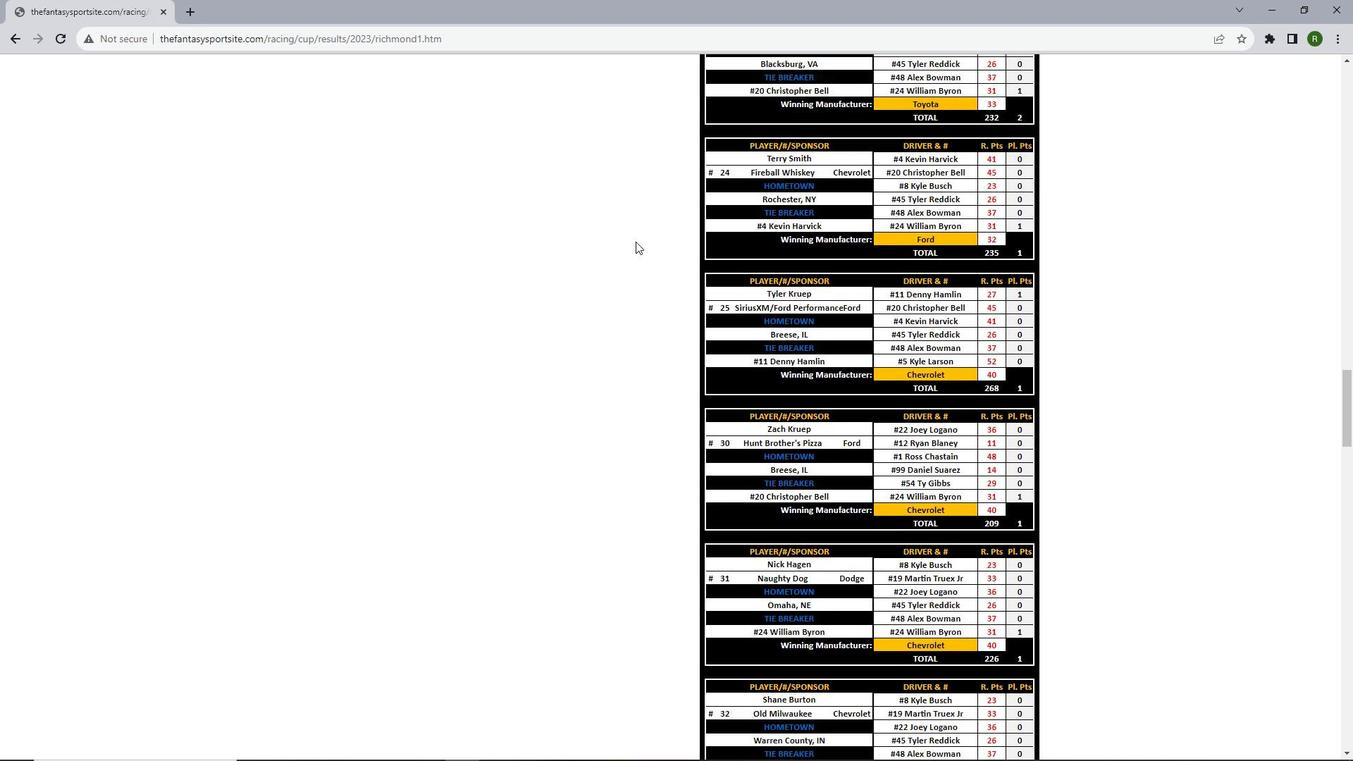 
Action: Mouse scrolled (635, 241) with delta (0, 0)
Screenshot: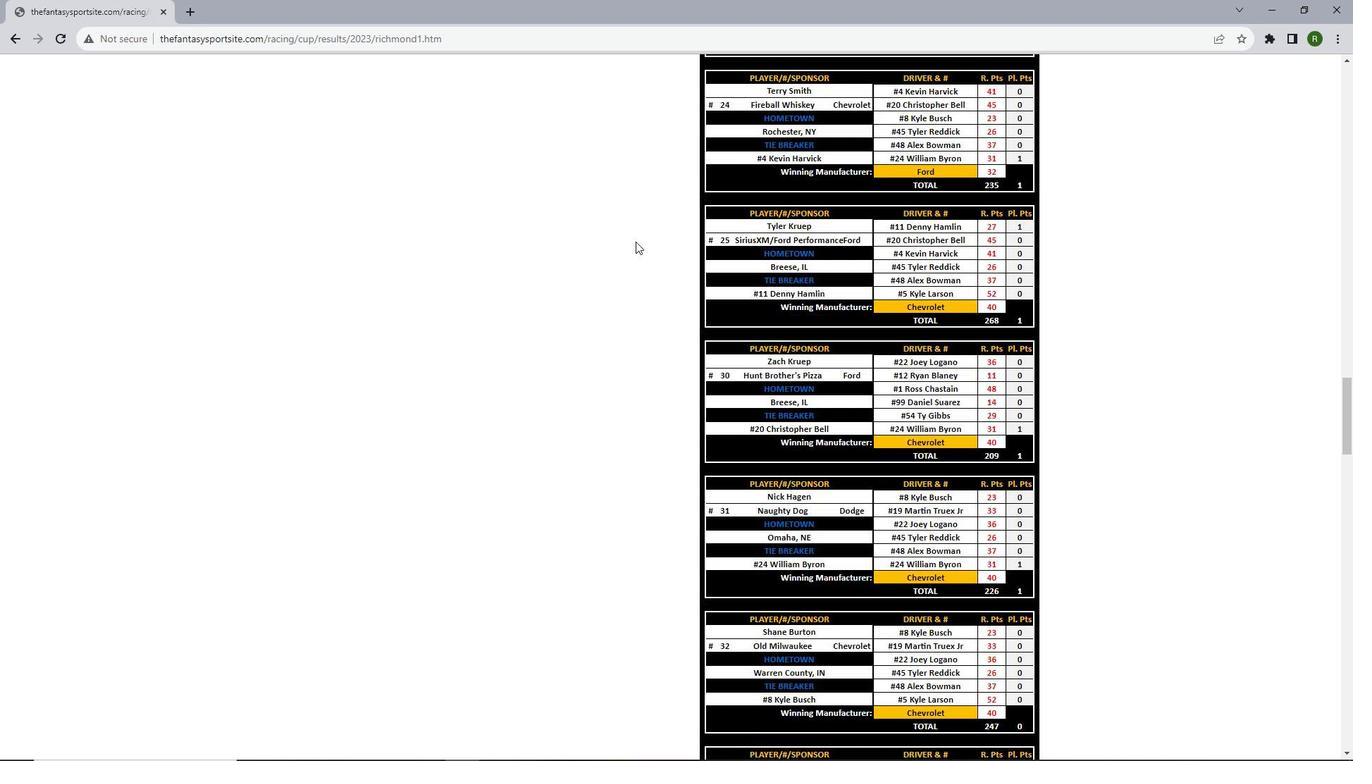 
Action: Mouse scrolled (635, 241) with delta (0, 0)
Screenshot: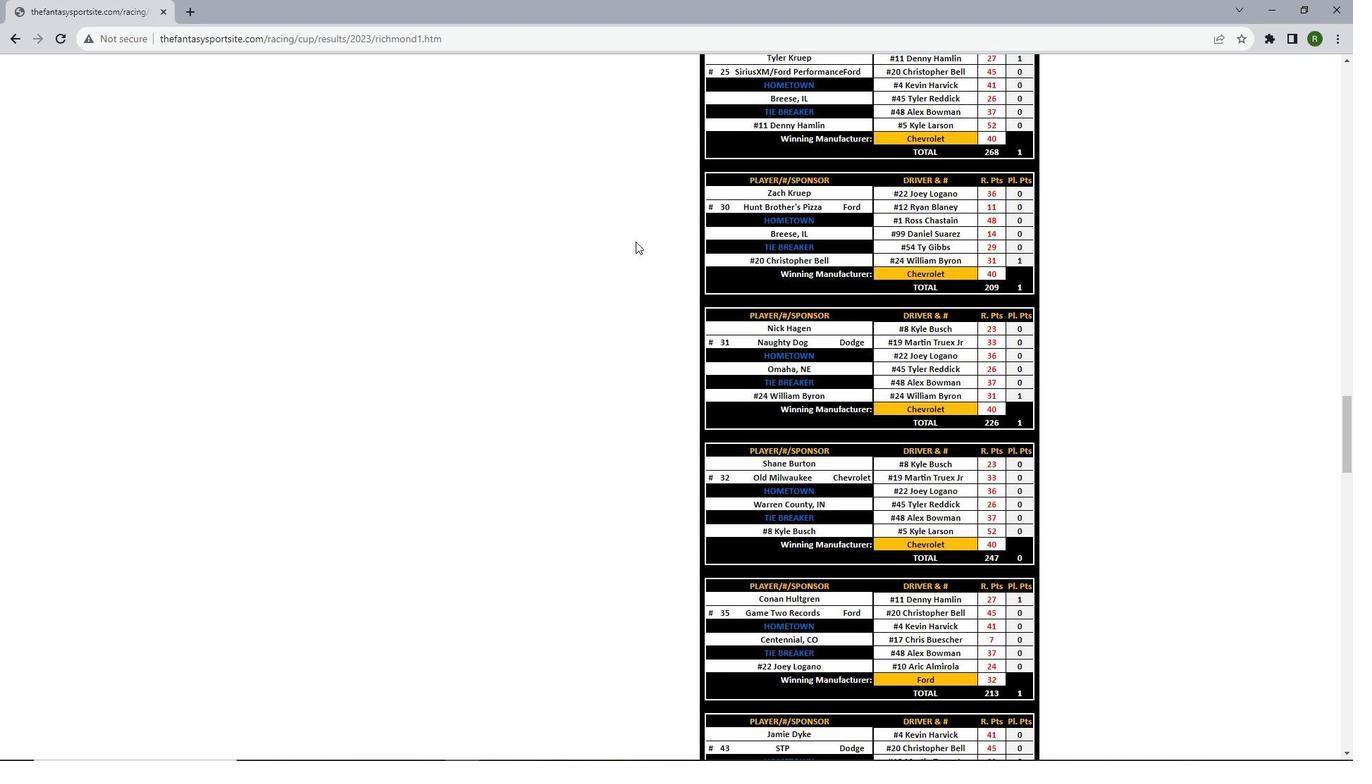 
Action: Mouse scrolled (635, 241) with delta (0, 0)
Screenshot: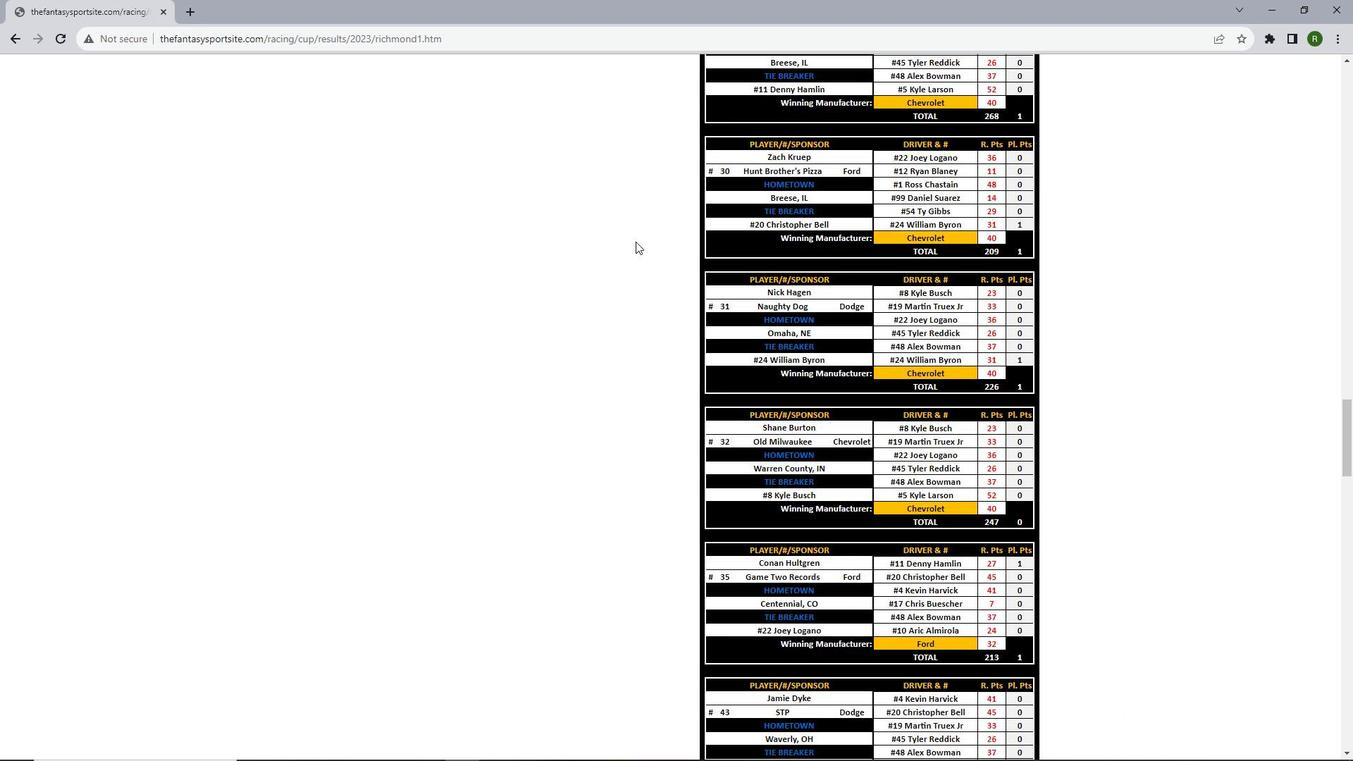 
Action: Mouse scrolled (635, 241) with delta (0, 0)
Screenshot: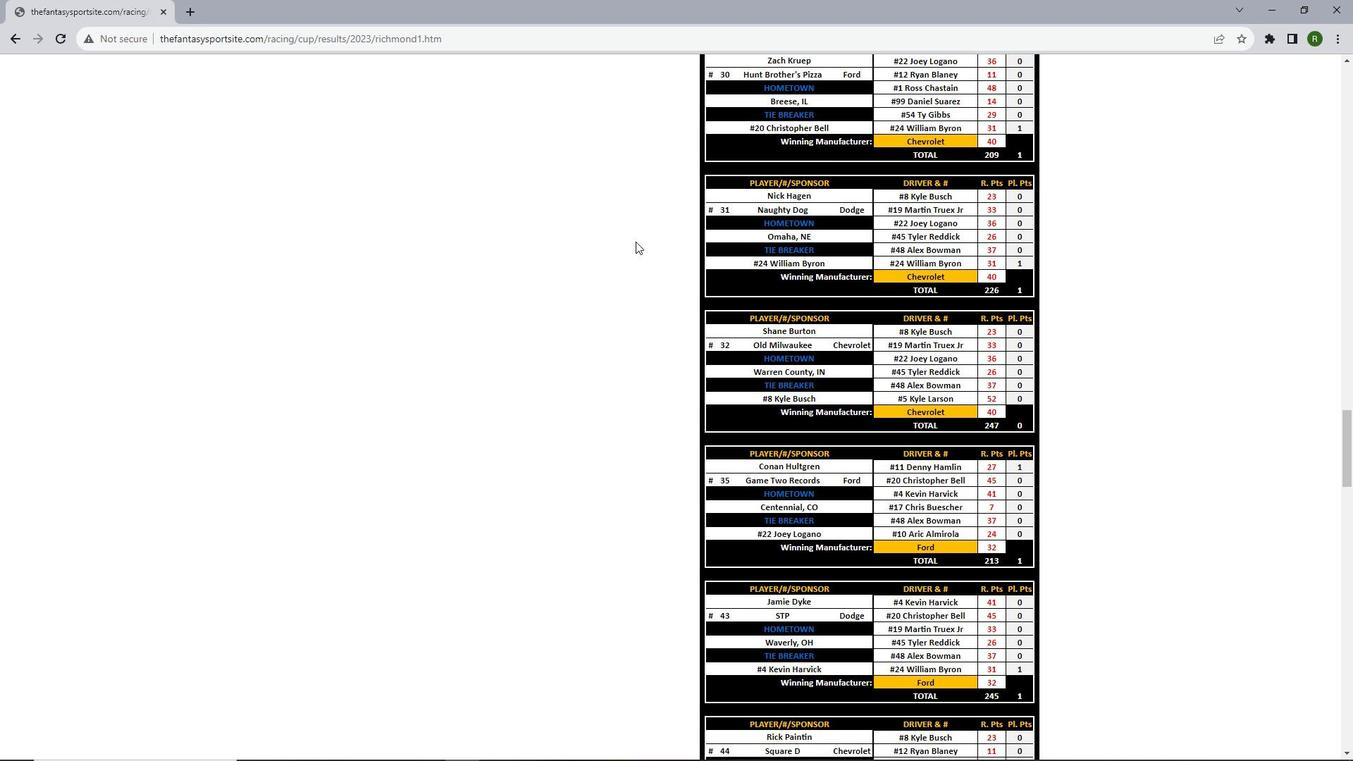 
Action: Mouse scrolled (635, 241) with delta (0, 0)
Screenshot: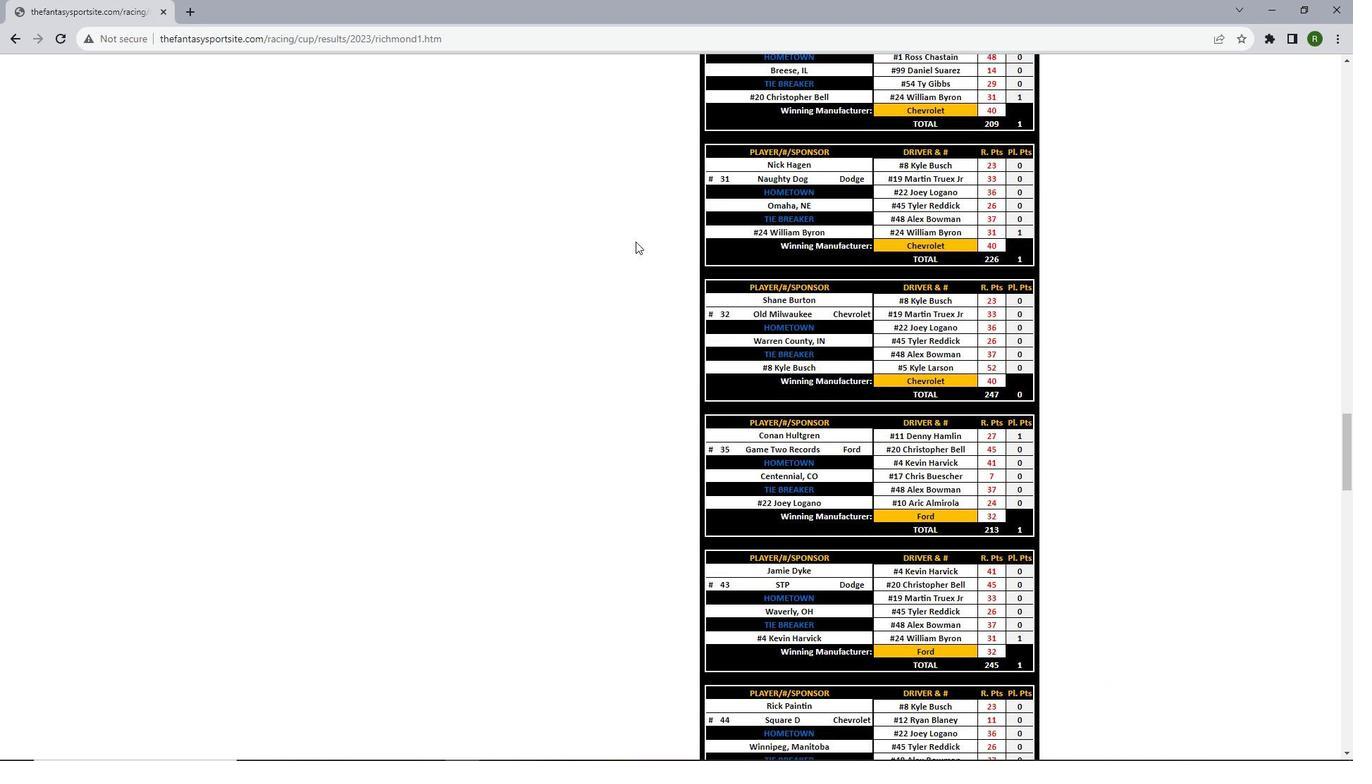
Action: Mouse scrolled (635, 241) with delta (0, 0)
Screenshot: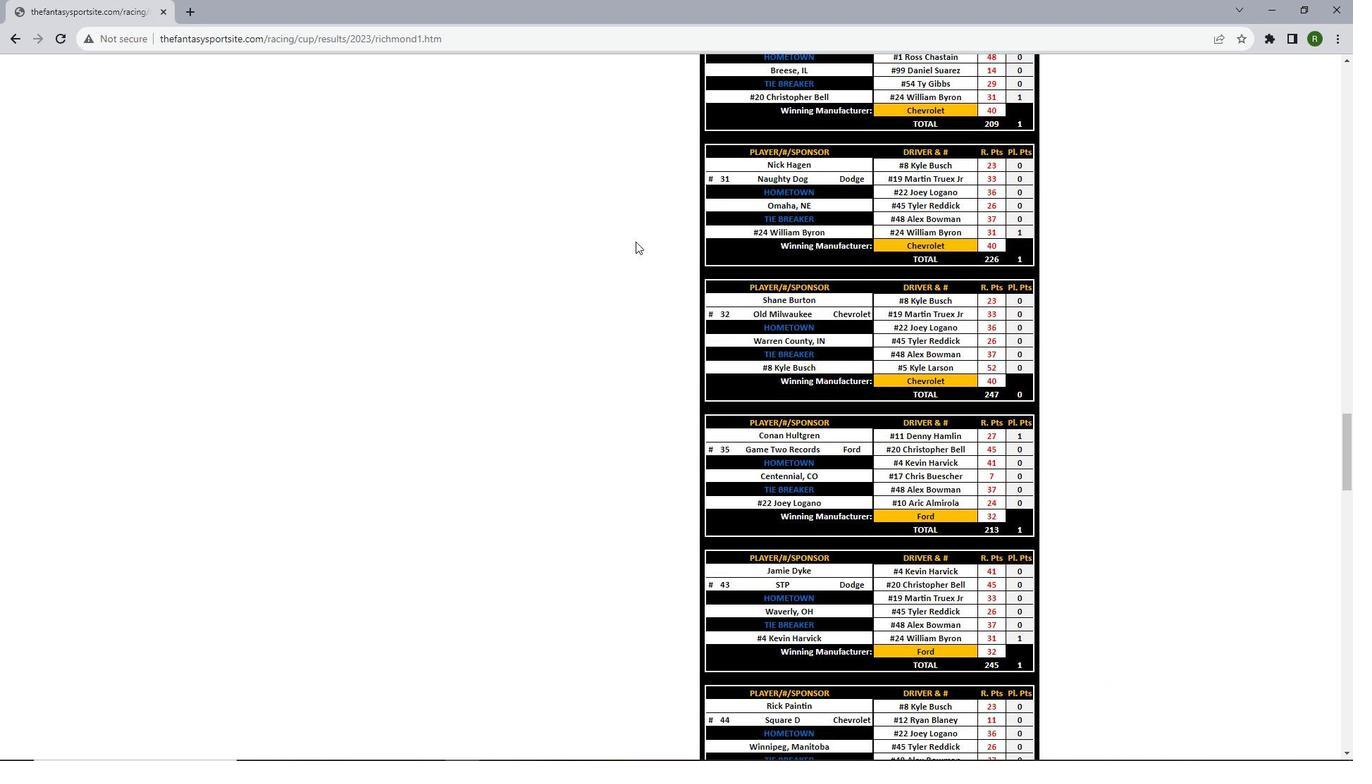 
Action: Mouse scrolled (635, 241) with delta (0, 0)
Screenshot: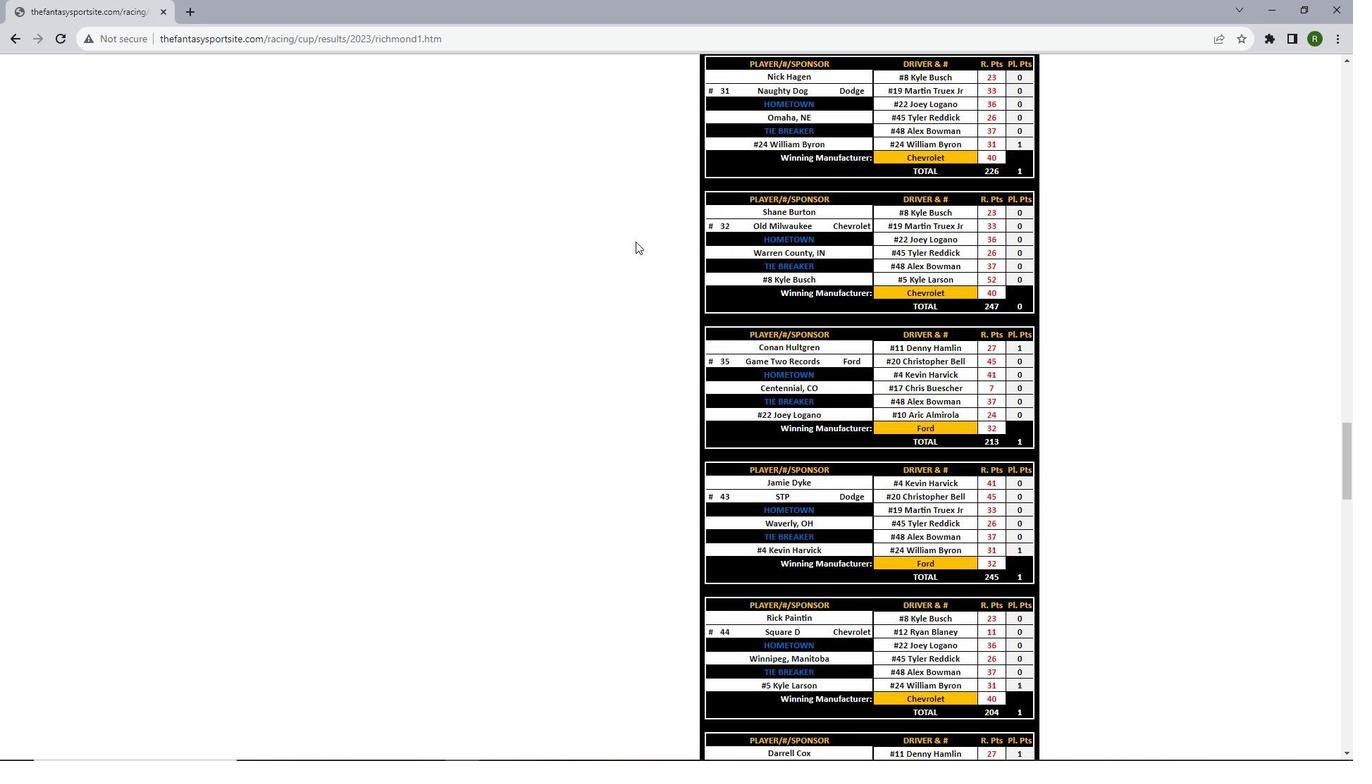 
Action: Mouse scrolled (635, 241) with delta (0, 0)
Screenshot: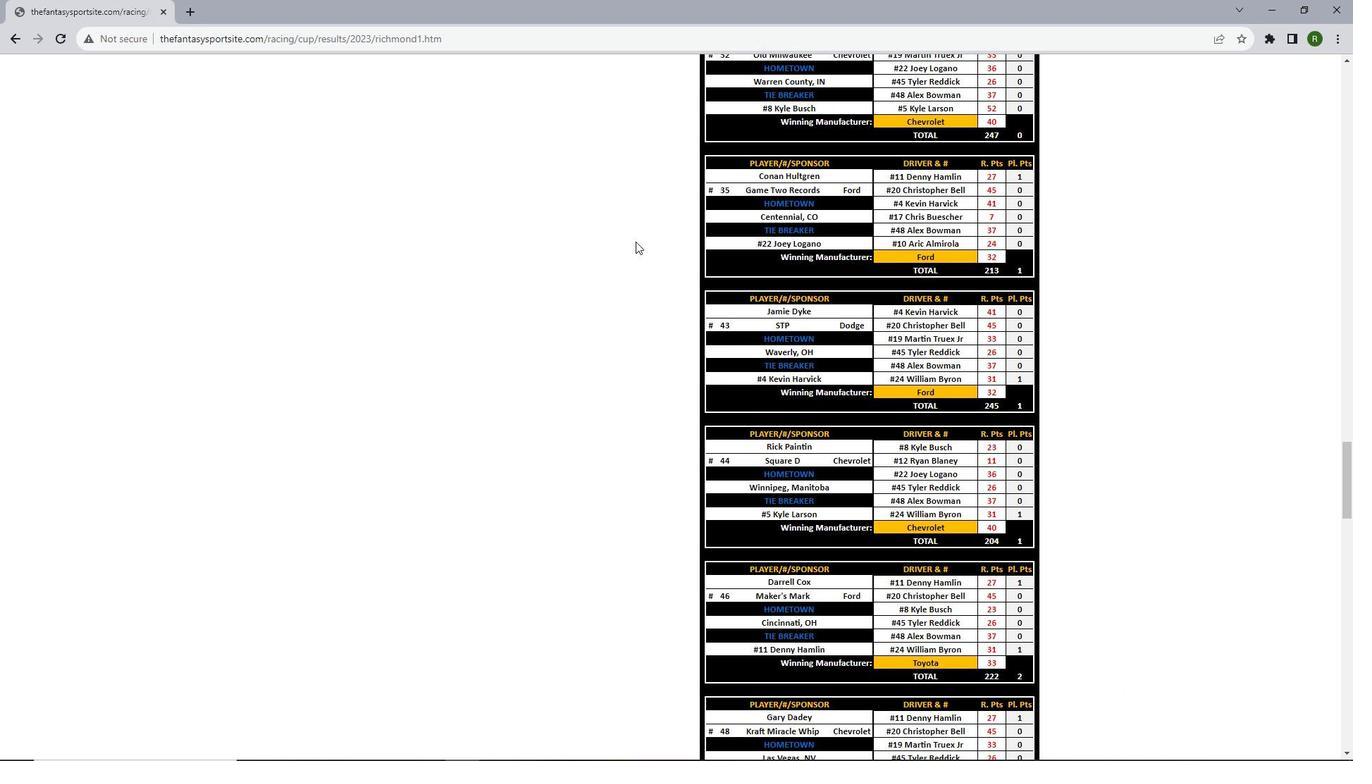 
Action: Mouse scrolled (635, 241) with delta (0, 0)
Screenshot: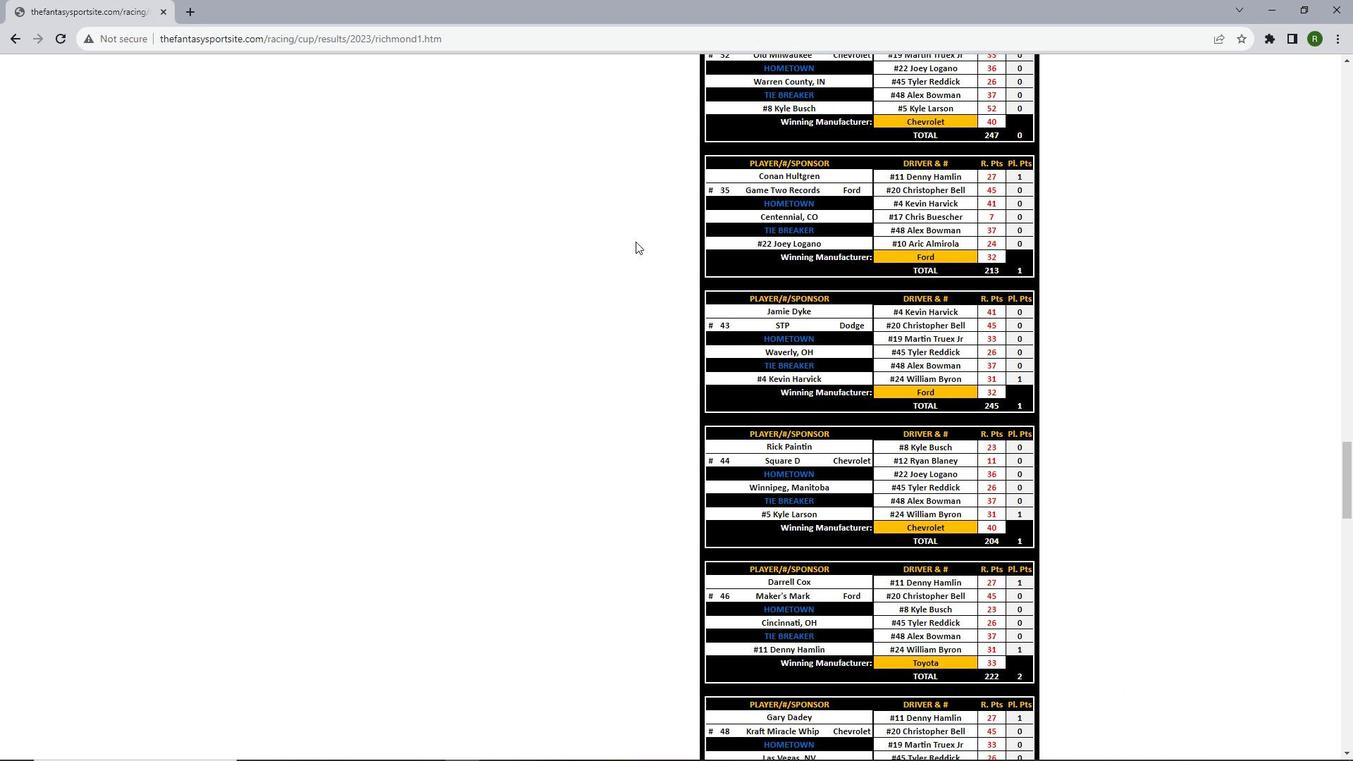 
Action: Mouse moved to (634, 241)
Screenshot: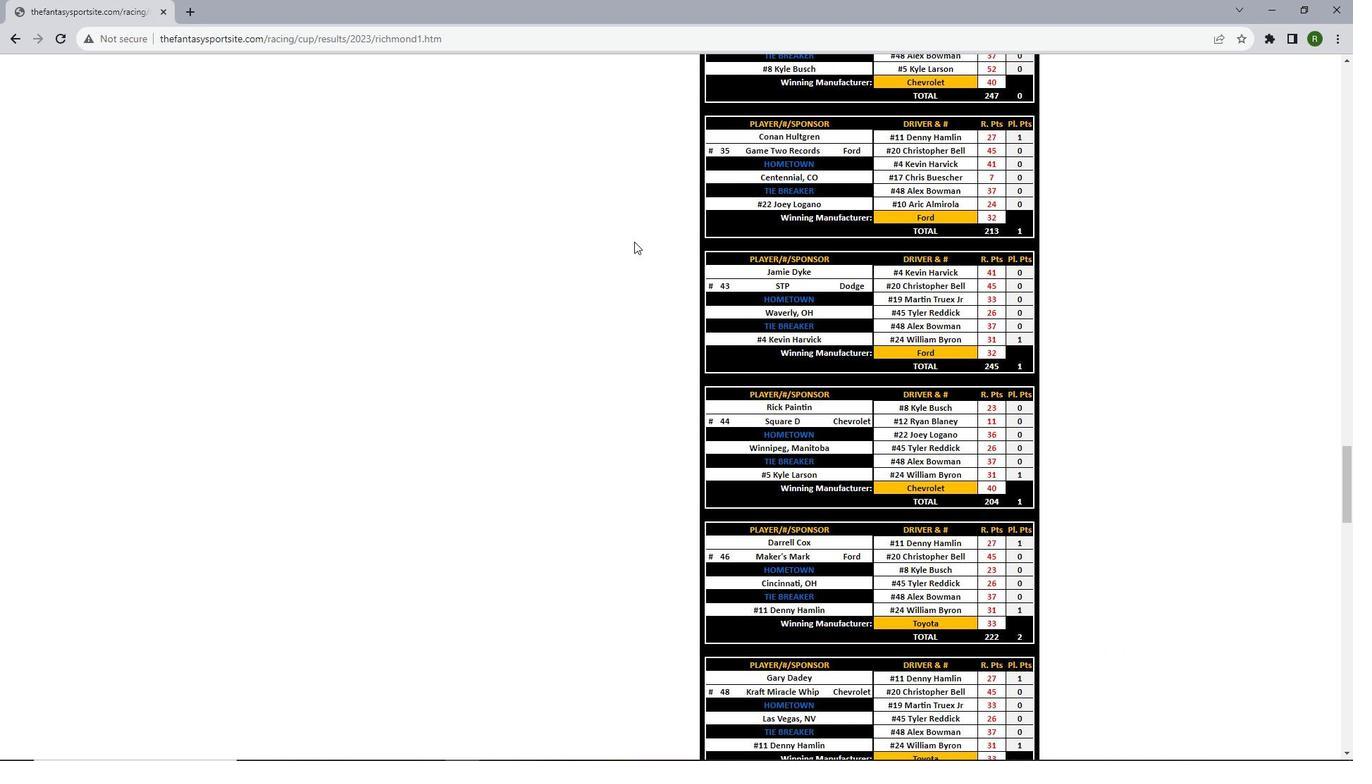 
Action: Mouse scrolled (634, 241) with delta (0, 0)
Screenshot: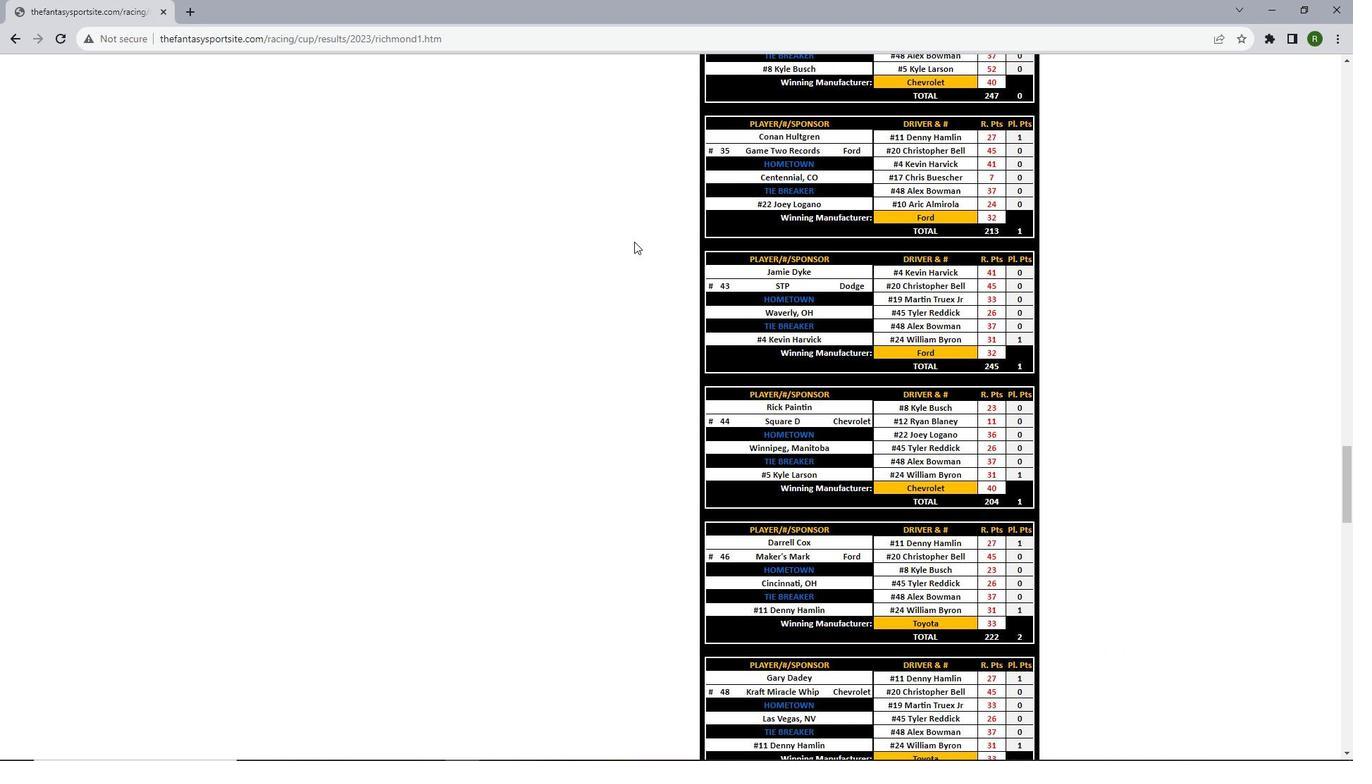 
Action: Mouse scrolled (634, 241) with delta (0, 0)
Screenshot: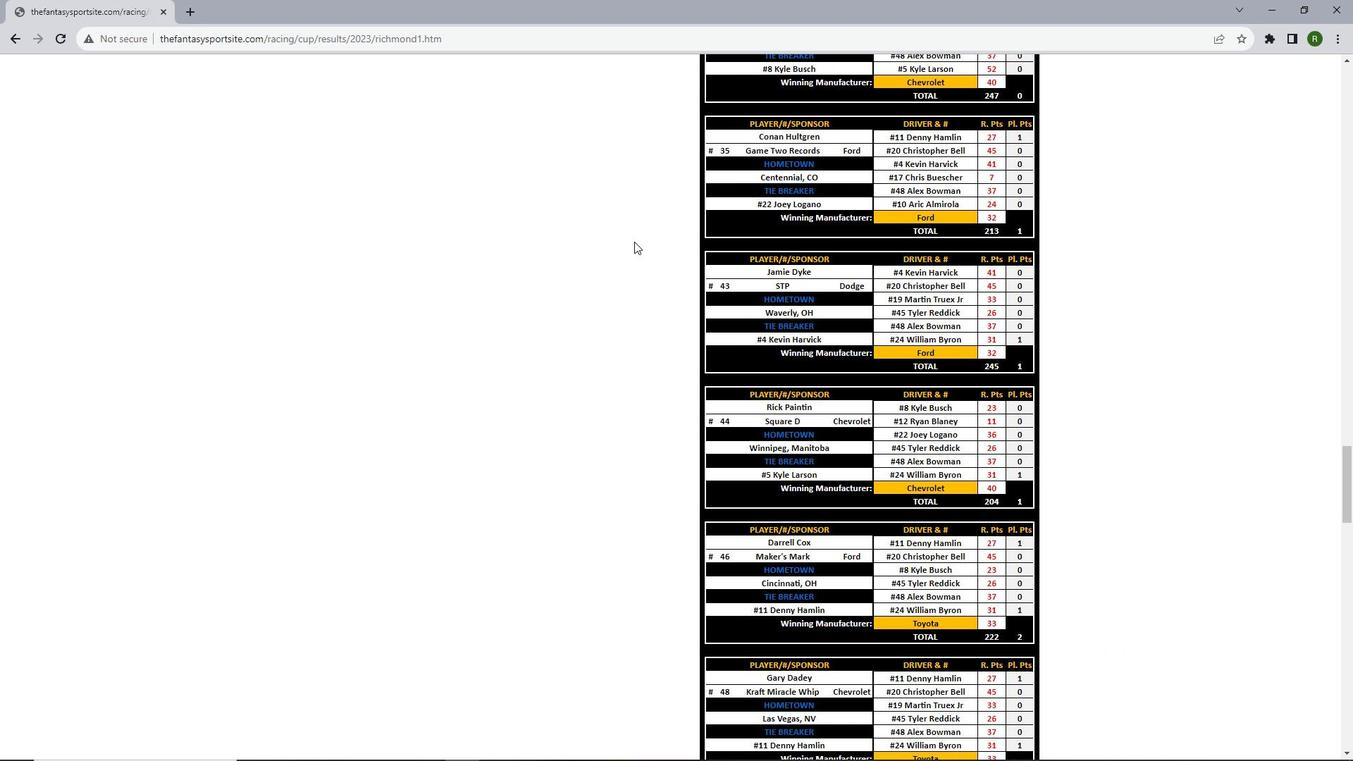 
Action: Mouse scrolled (634, 241) with delta (0, 0)
Screenshot: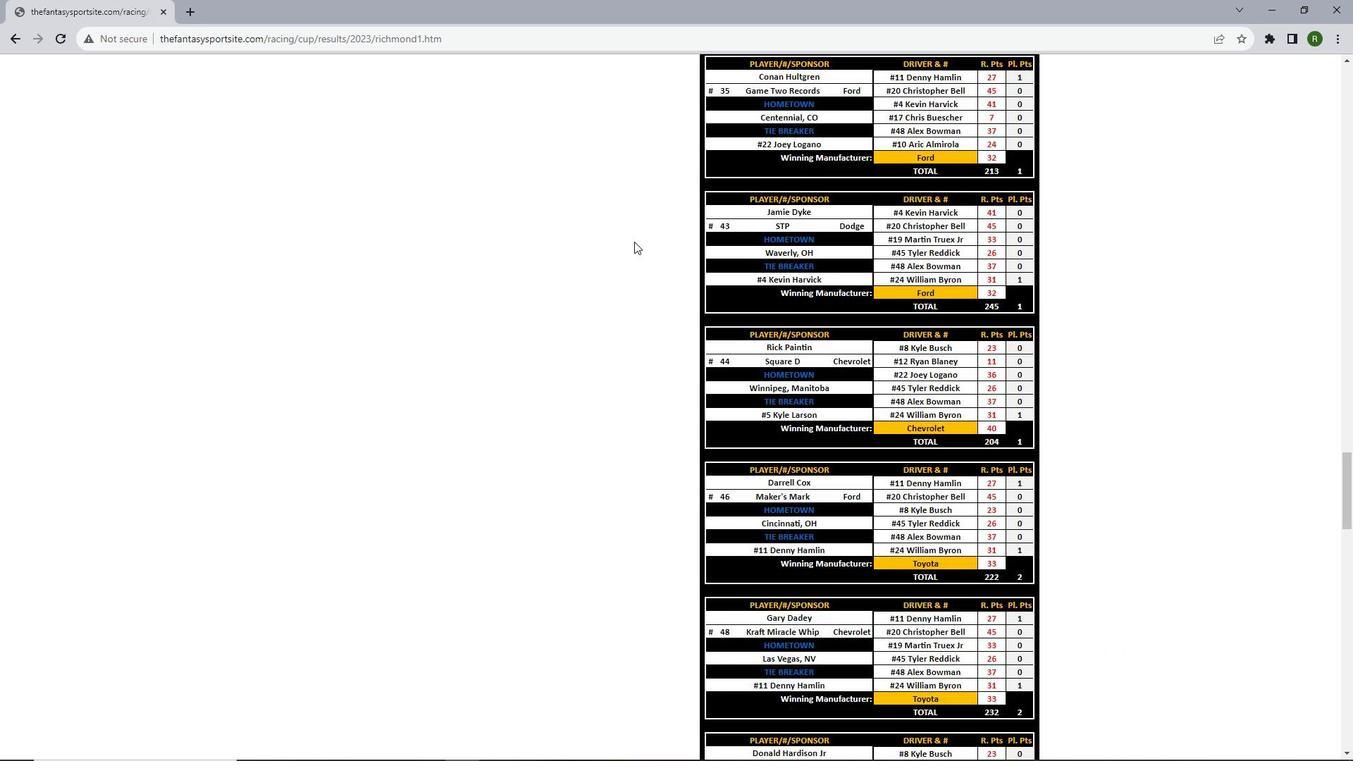 
Action: Mouse moved to (634, 242)
Screenshot: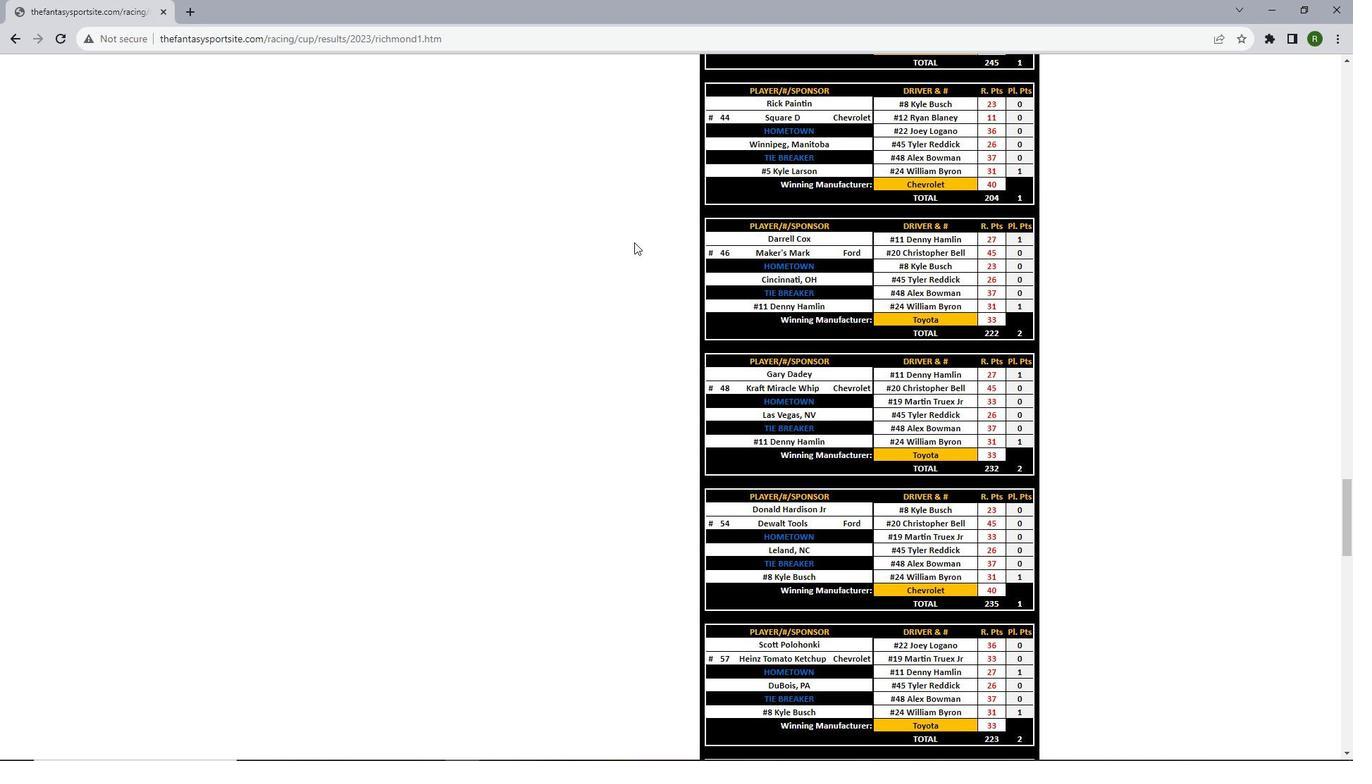 
Action: Mouse scrolled (634, 241) with delta (0, 0)
Screenshot: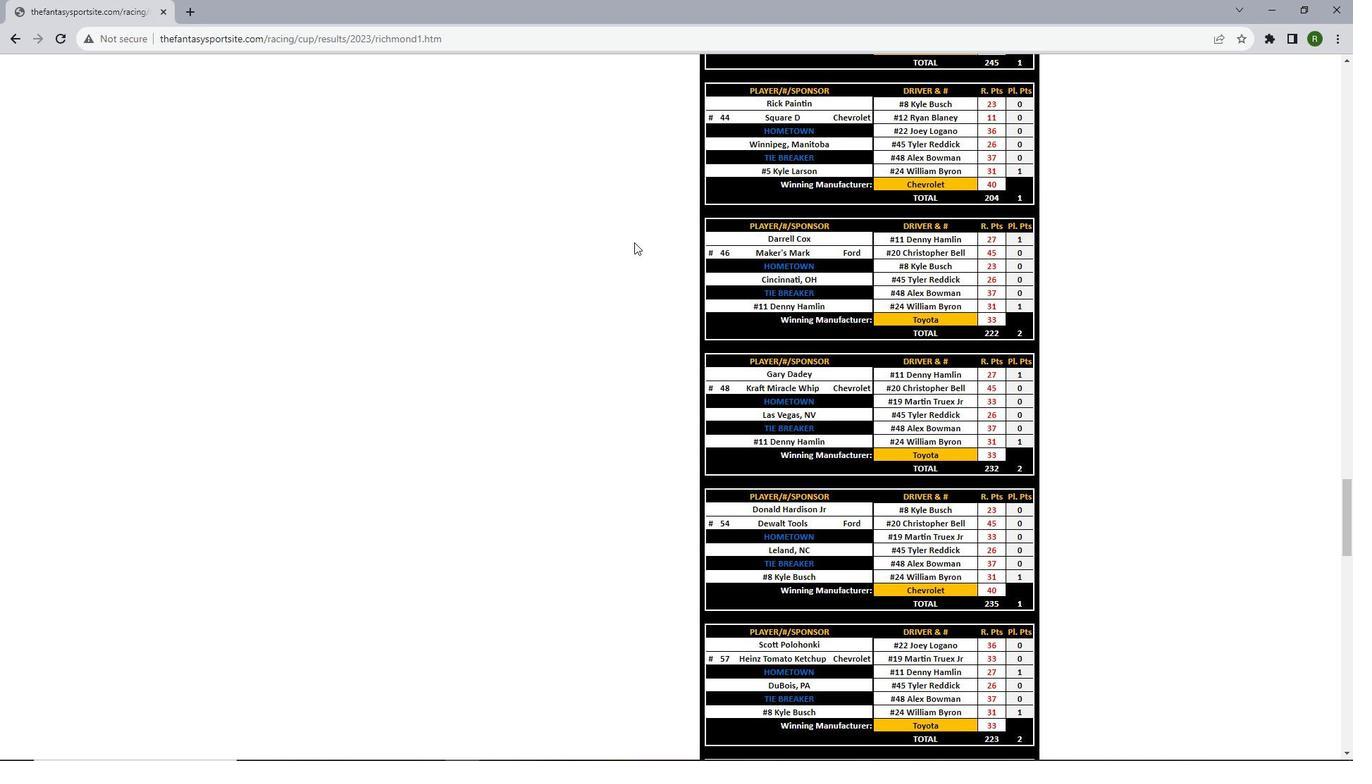 
Action: Mouse scrolled (634, 241) with delta (0, 0)
Screenshot: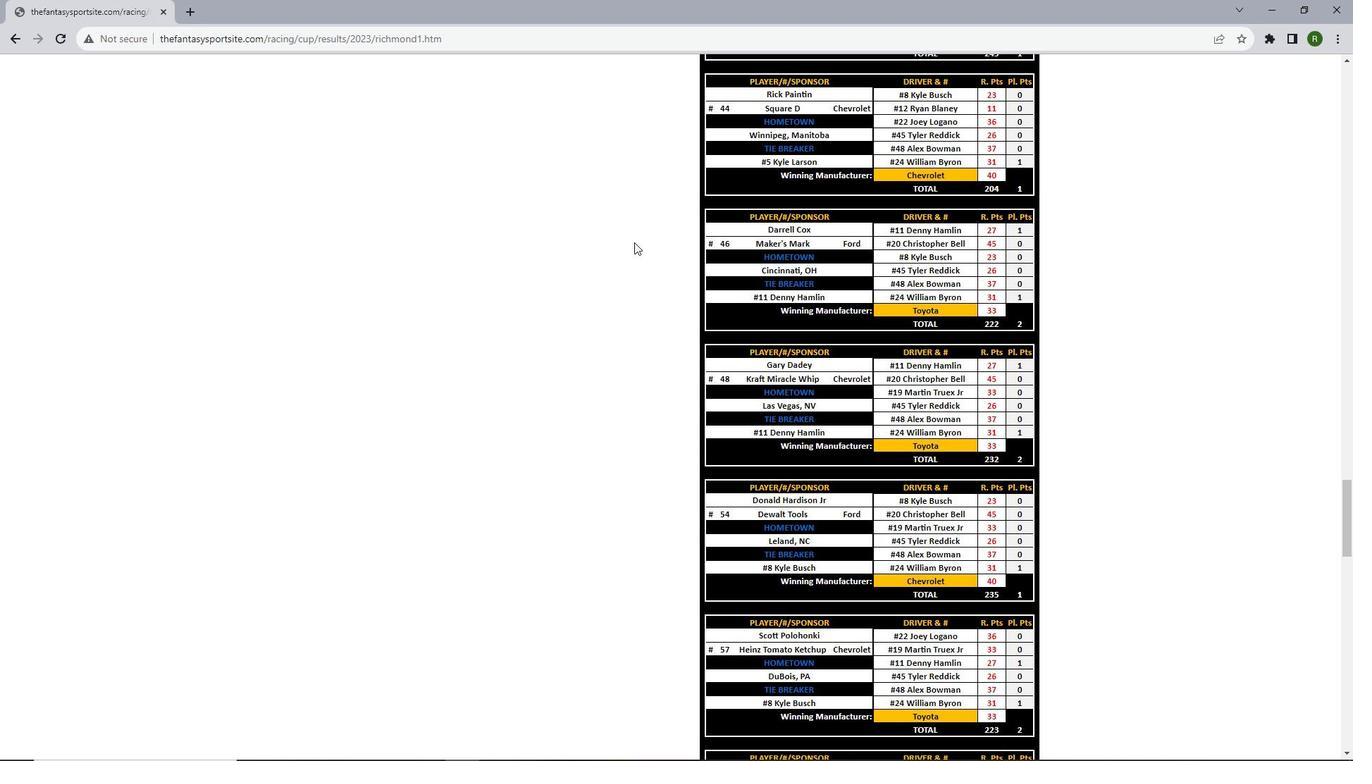 
Action: Mouse scrolled (634, 241) with delta (0, 0)
Screenshot: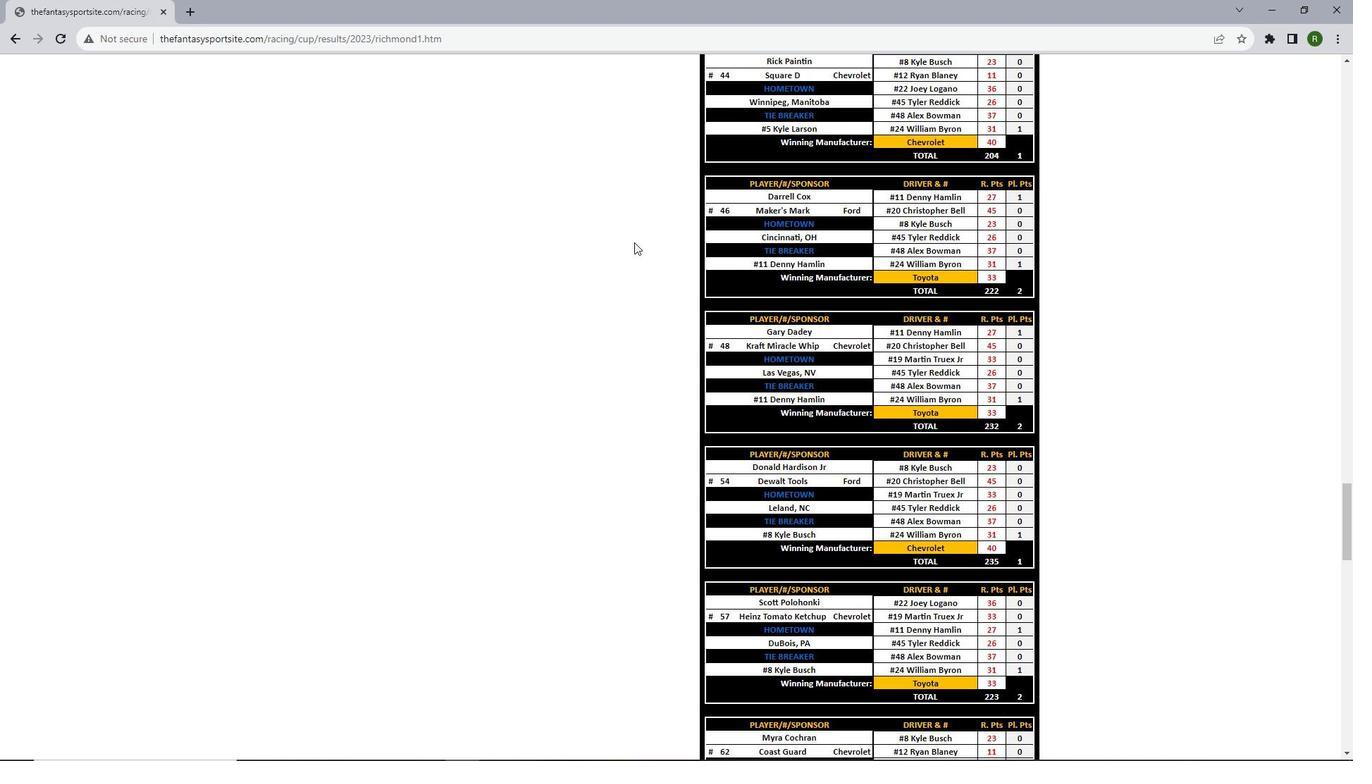 
Action: Mouse scrolled (634, 241) with delta (0, 0)
Screenshot: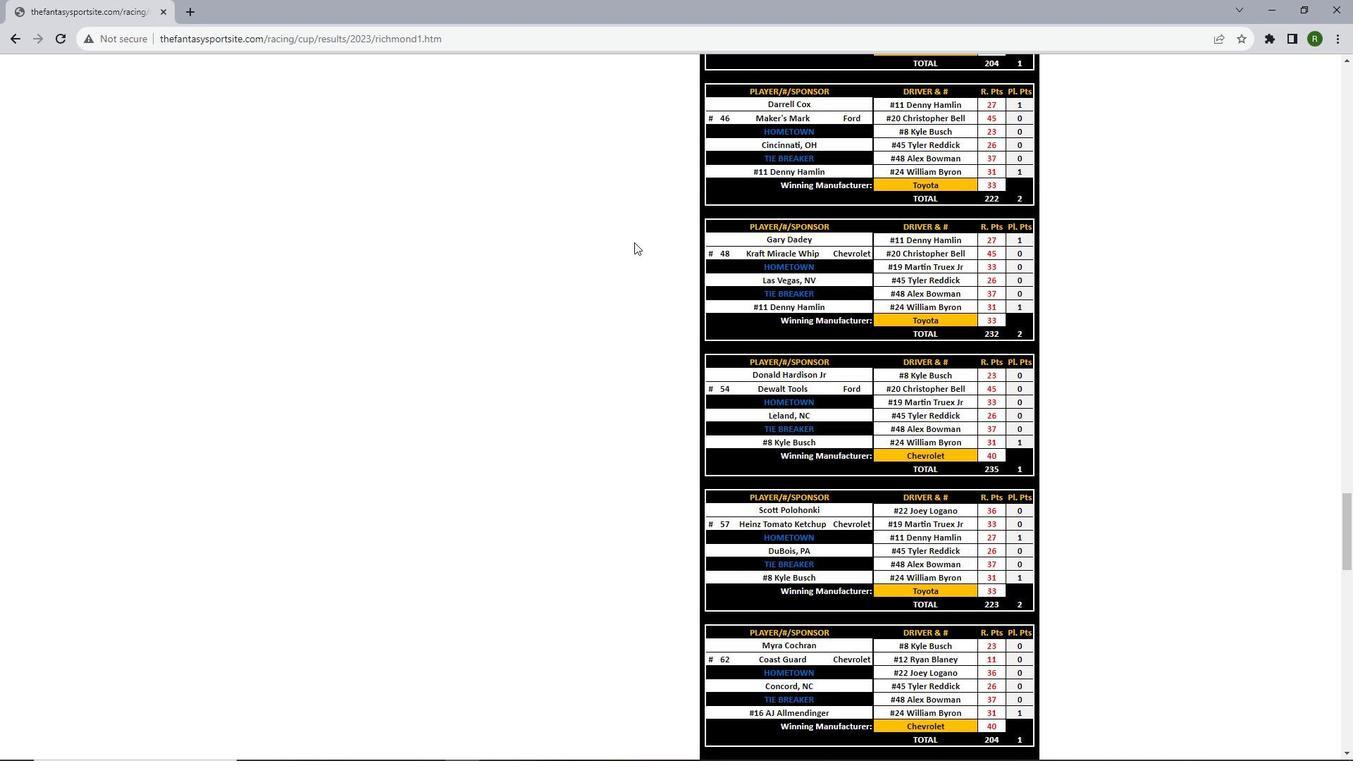 
Action: Mouse scrolled (634, 241) with delta (0, 0)
Screenshot: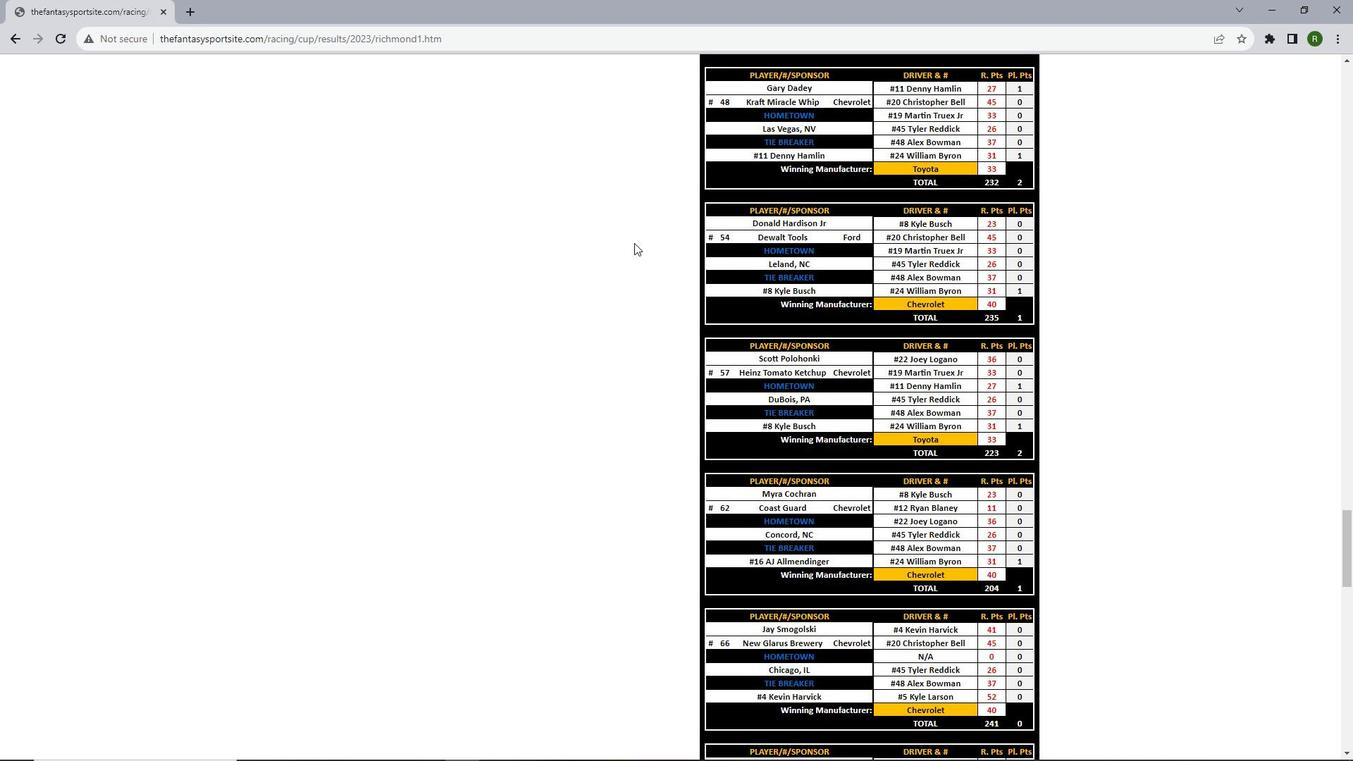 
Action: Mouse moved to (634, 243)
Screenshot: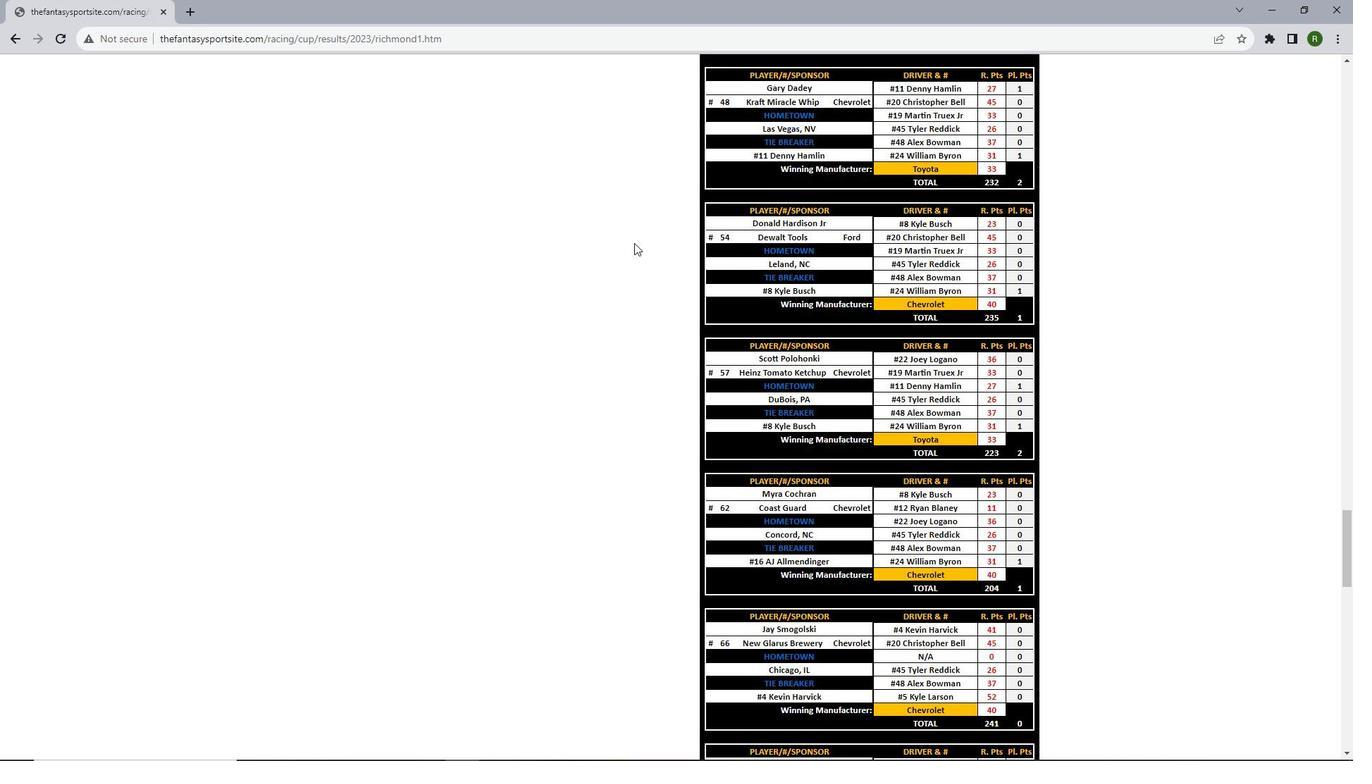 
Action: Mouse scrolled (634, 242) with delta (0, 0)
Screenshot: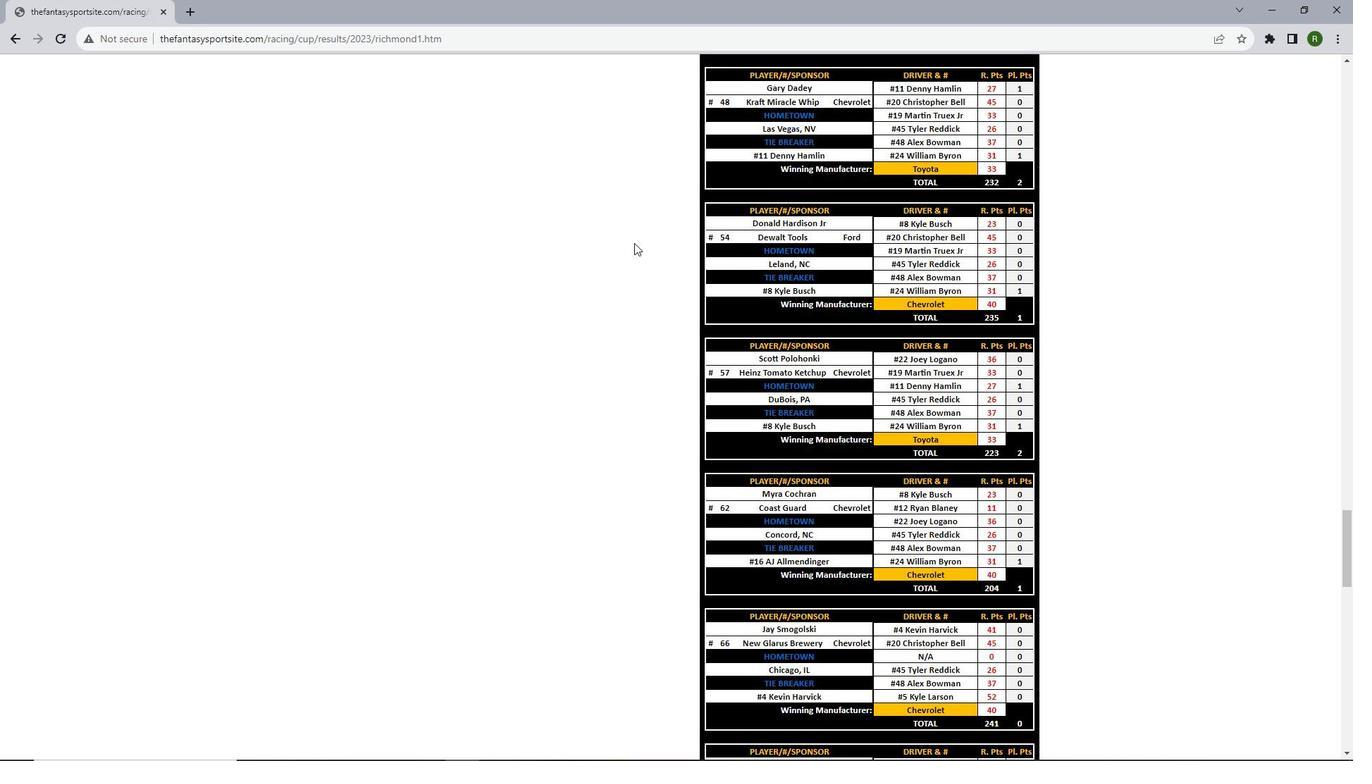 
Action: Mouse scrolled (634, 242) with delta (0, 0)
Screenshot: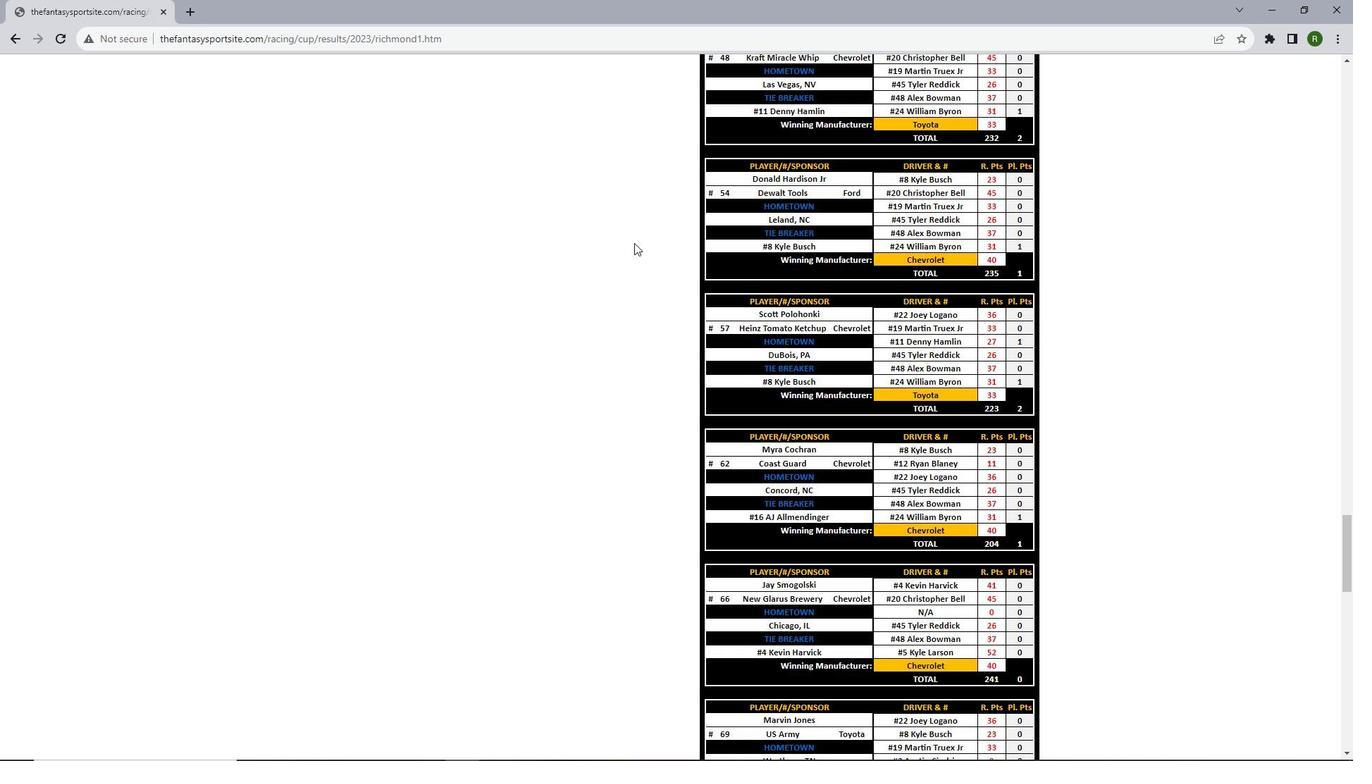 
Action: Mouse scrolled (634, 242) with delta (0, 0)
Screenshot: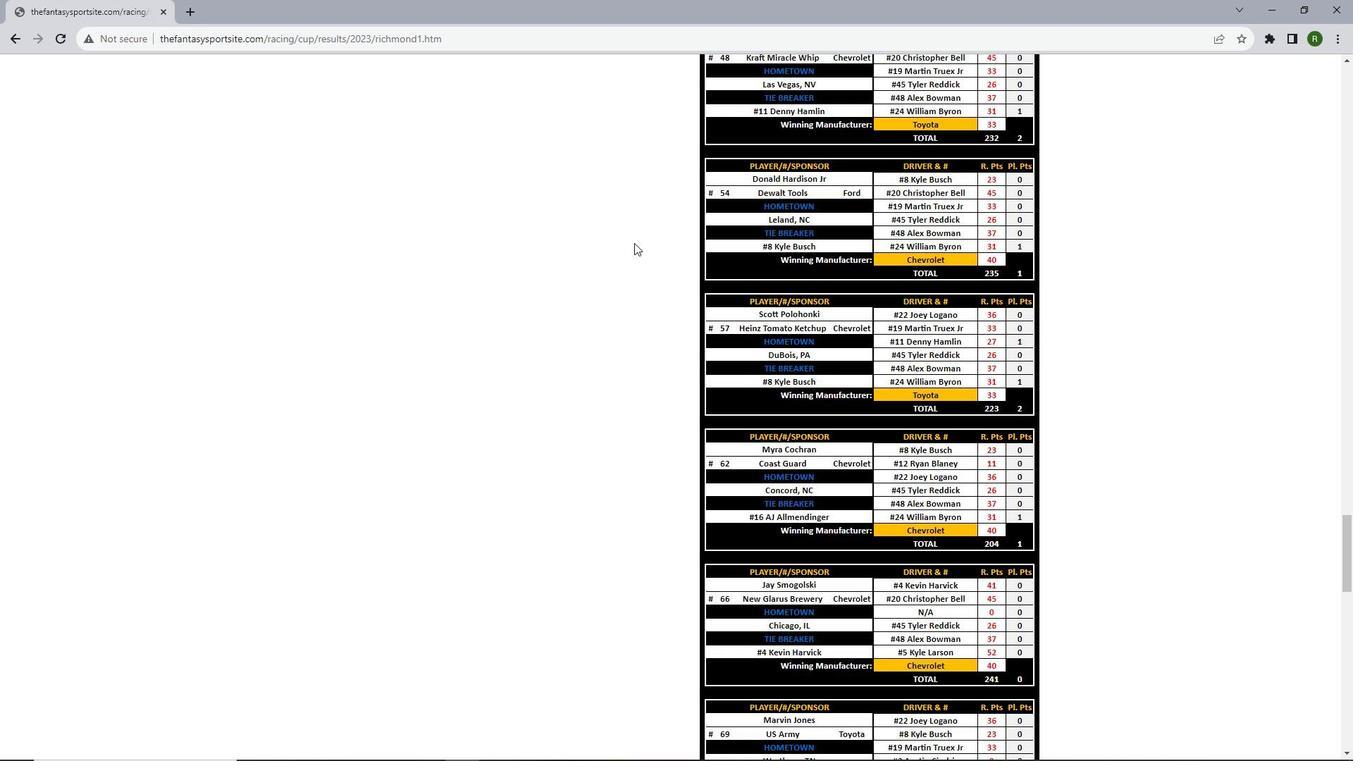 
Action: Mouse scrolled (634, 242) with delta (0, 0)
Screenshot: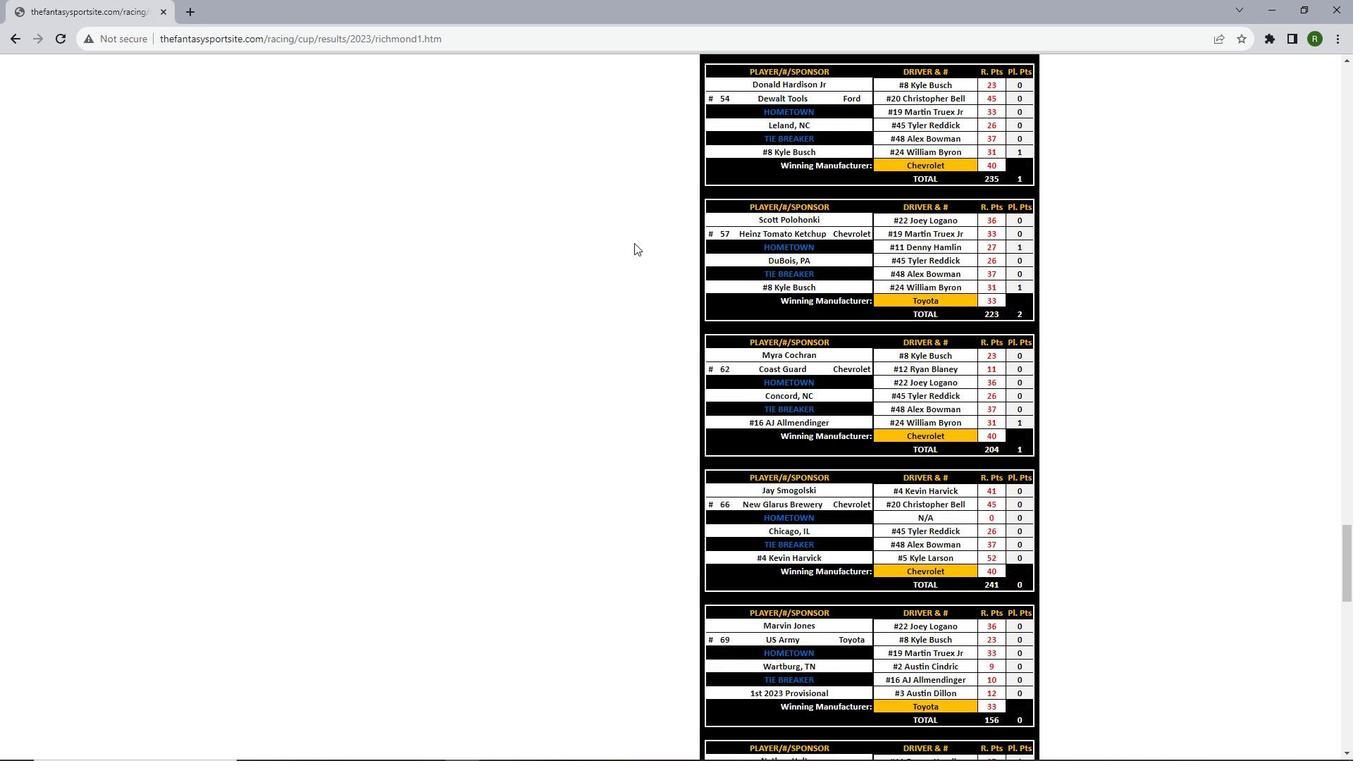 
Action: Mouse scrolled (634, 242) with delta (0, 0)
Screenshot: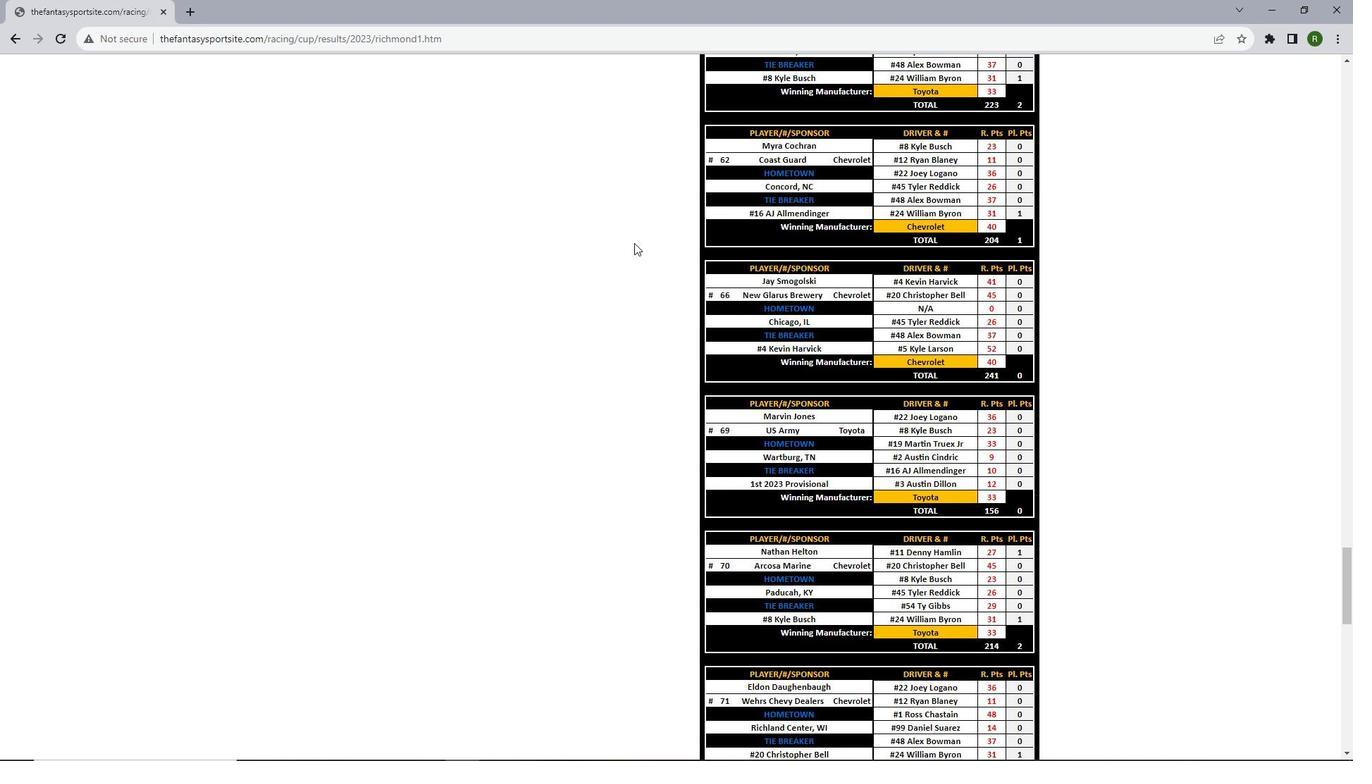 
Action: Mouse scrolled (634, 242) with delta (0, 0)
Screenshot: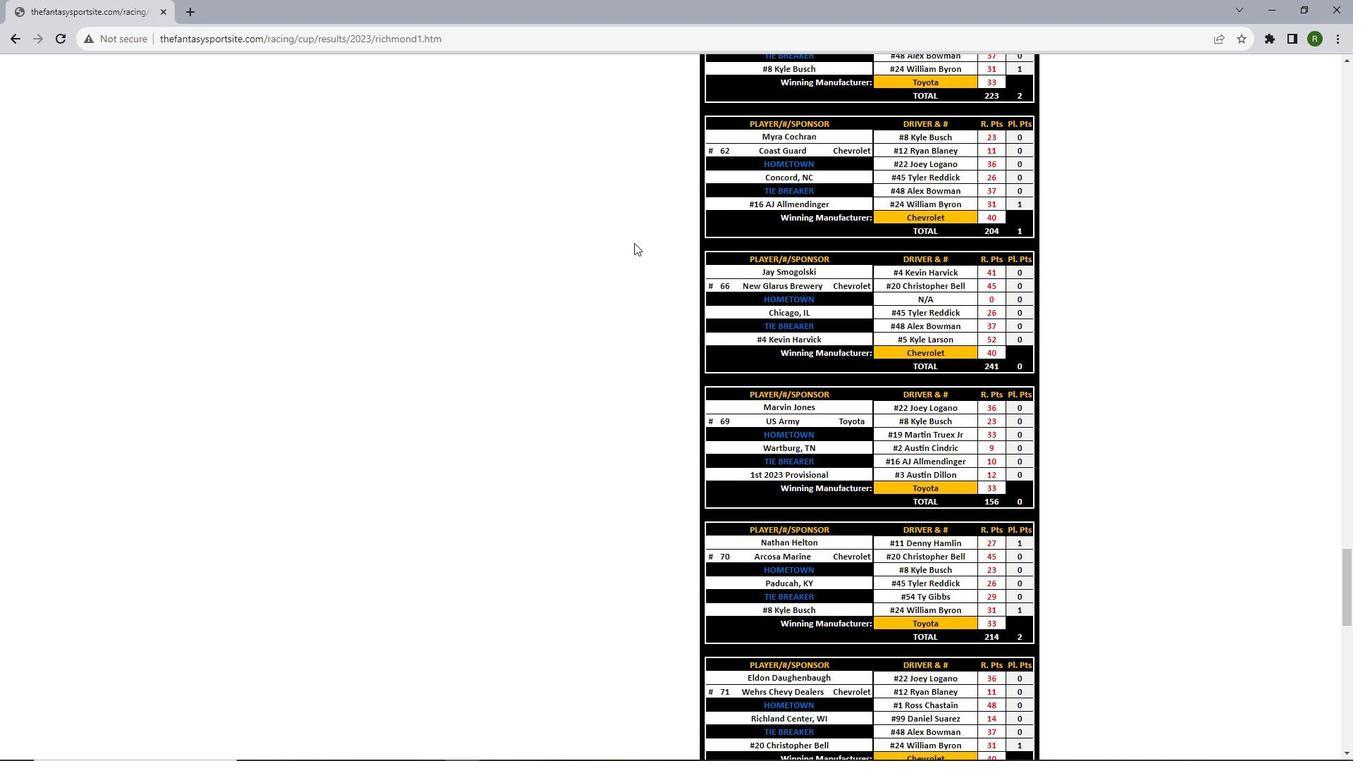 
Action: Mouse scrolled (634, 242) with delta (0, 0)
Screenshot: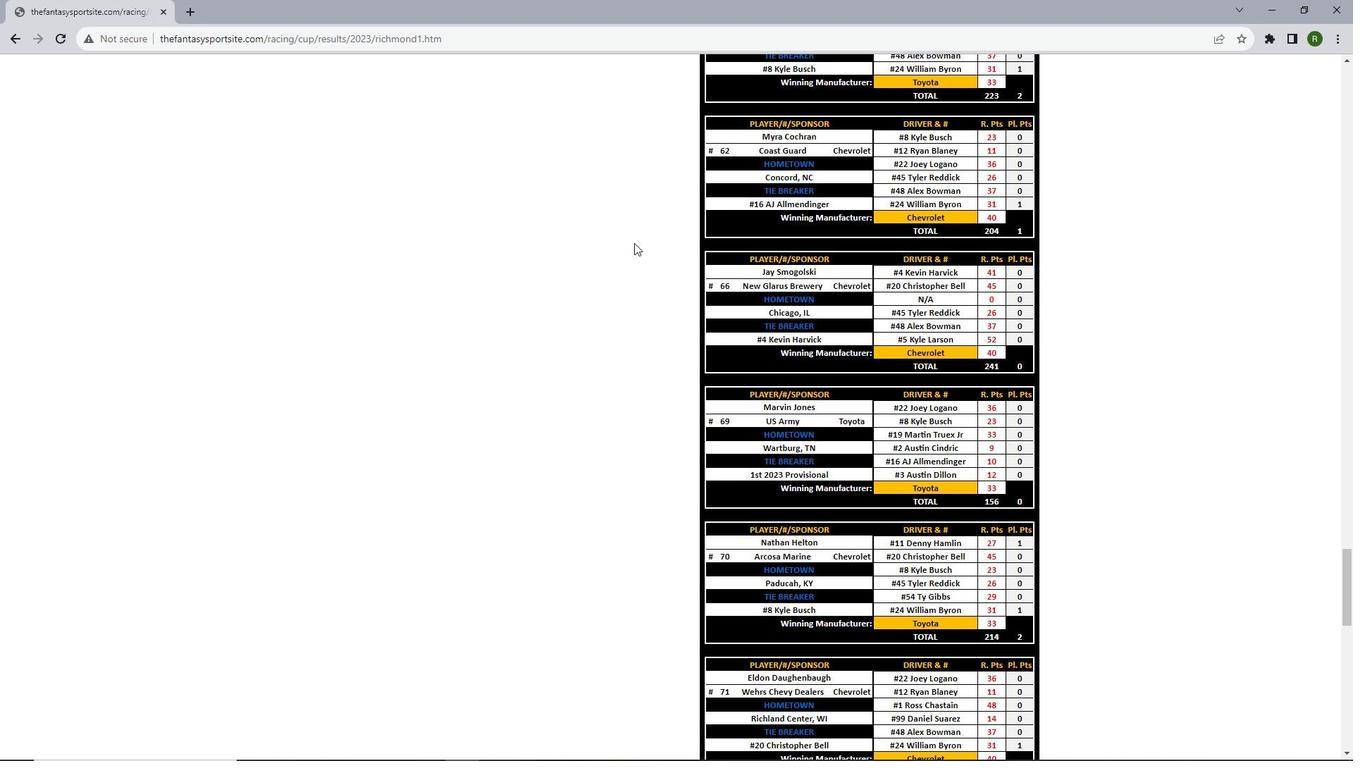 
Action: Mouse scrolled (634, 242) with delta (0, 0)
Screenshot: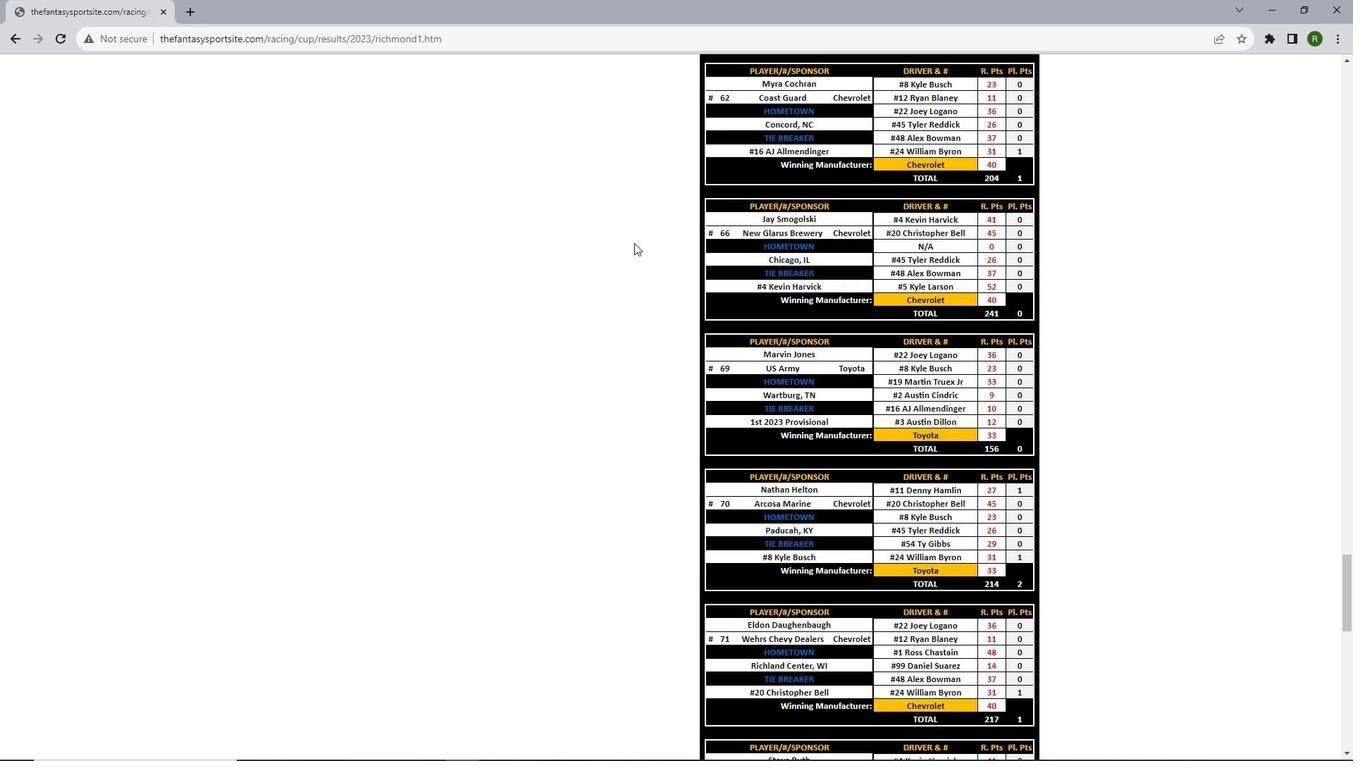 
Action: Mouse scrolled (634, 242) with delta (0, 0)
Screenshot: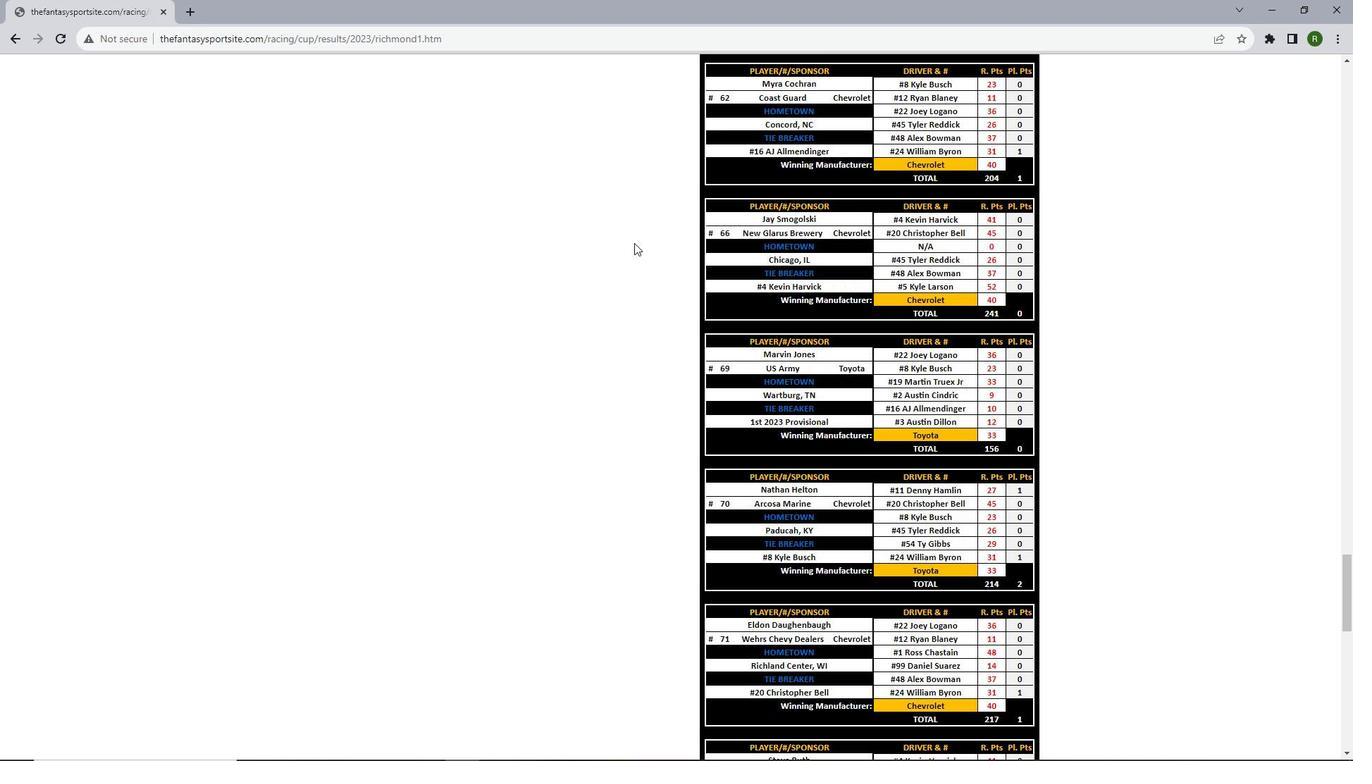 
Action: Mouse scrolled (634, 242) with delta (0, 0)
Screenshot: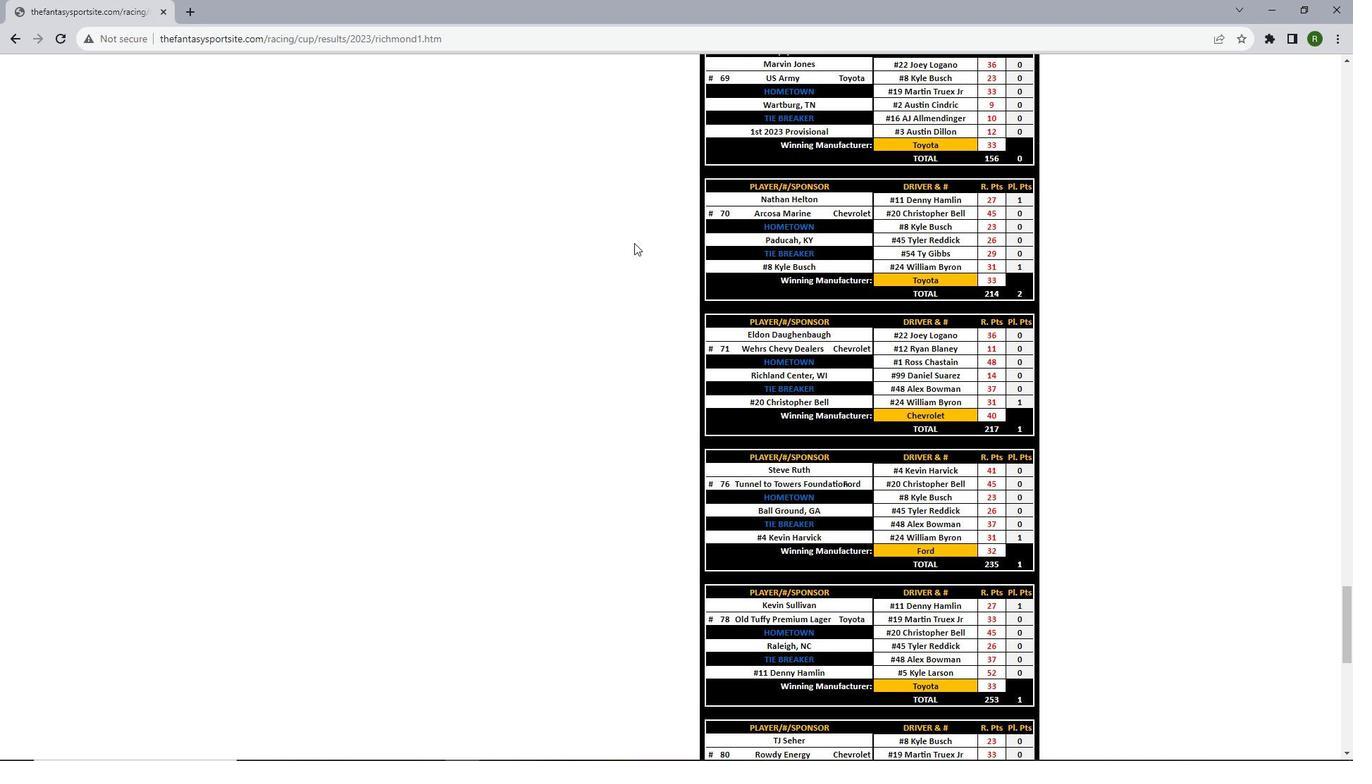 
Action: Mouse scrolled (634, 242) with delta (0, 0)
Screenshot: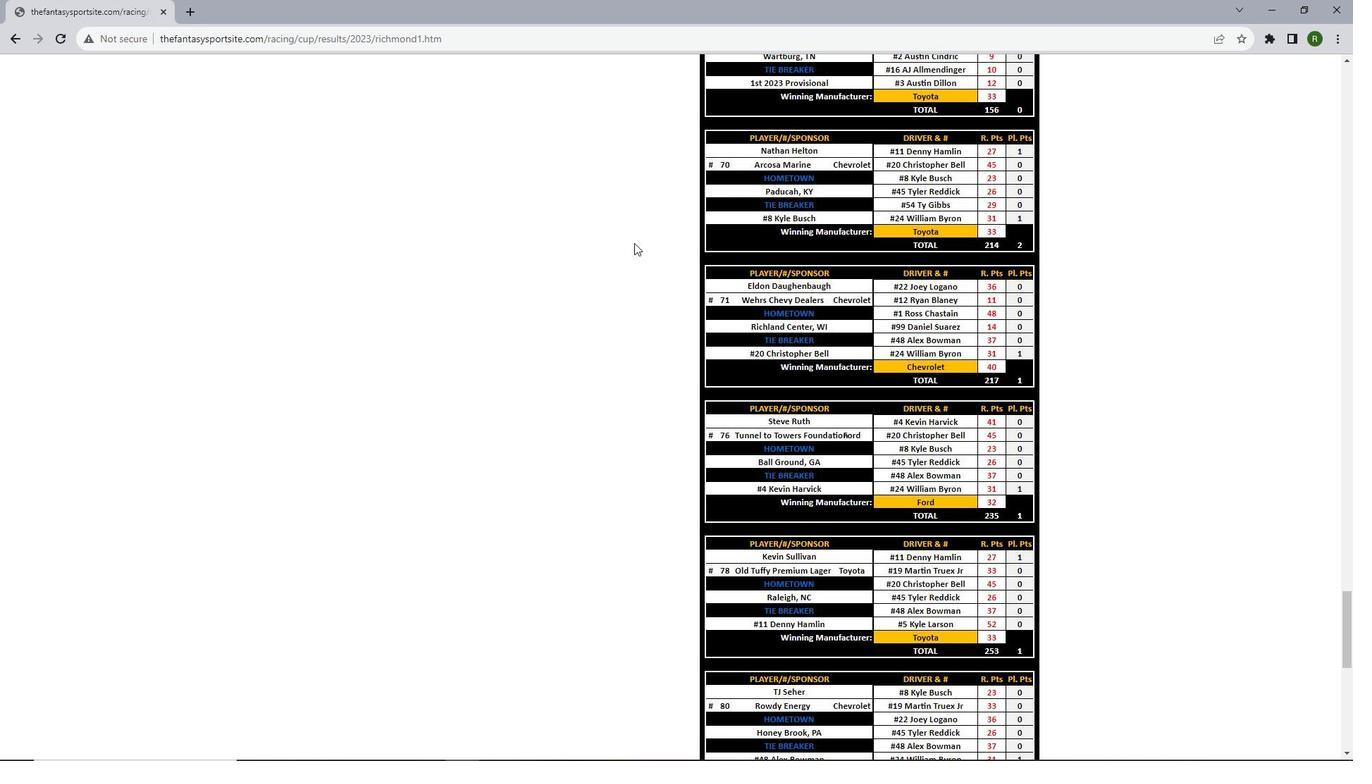 
Action: Mouse scrolled (634, 242) with delta (0, 0)
Screenshot: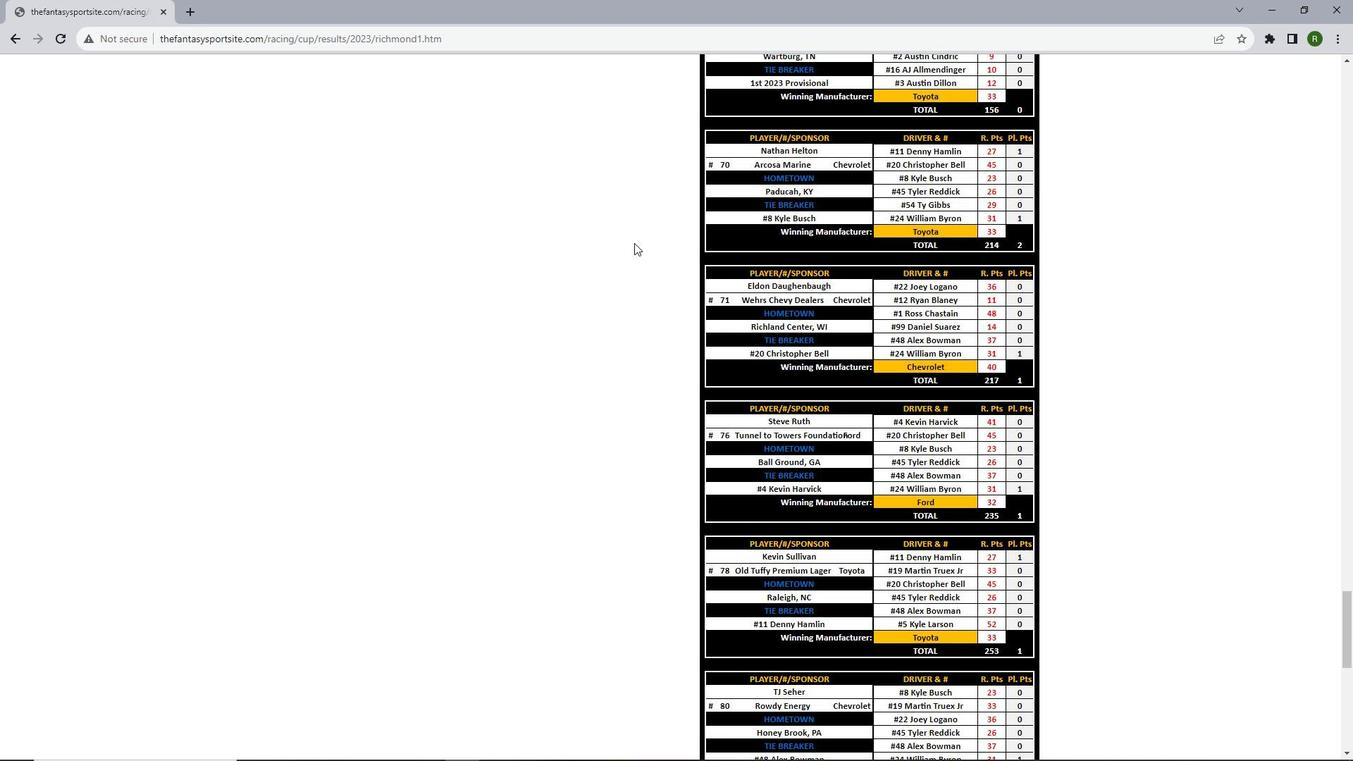 
Action: Mouse scrolled (634, 242) with delta (0, 0)
Screenshot: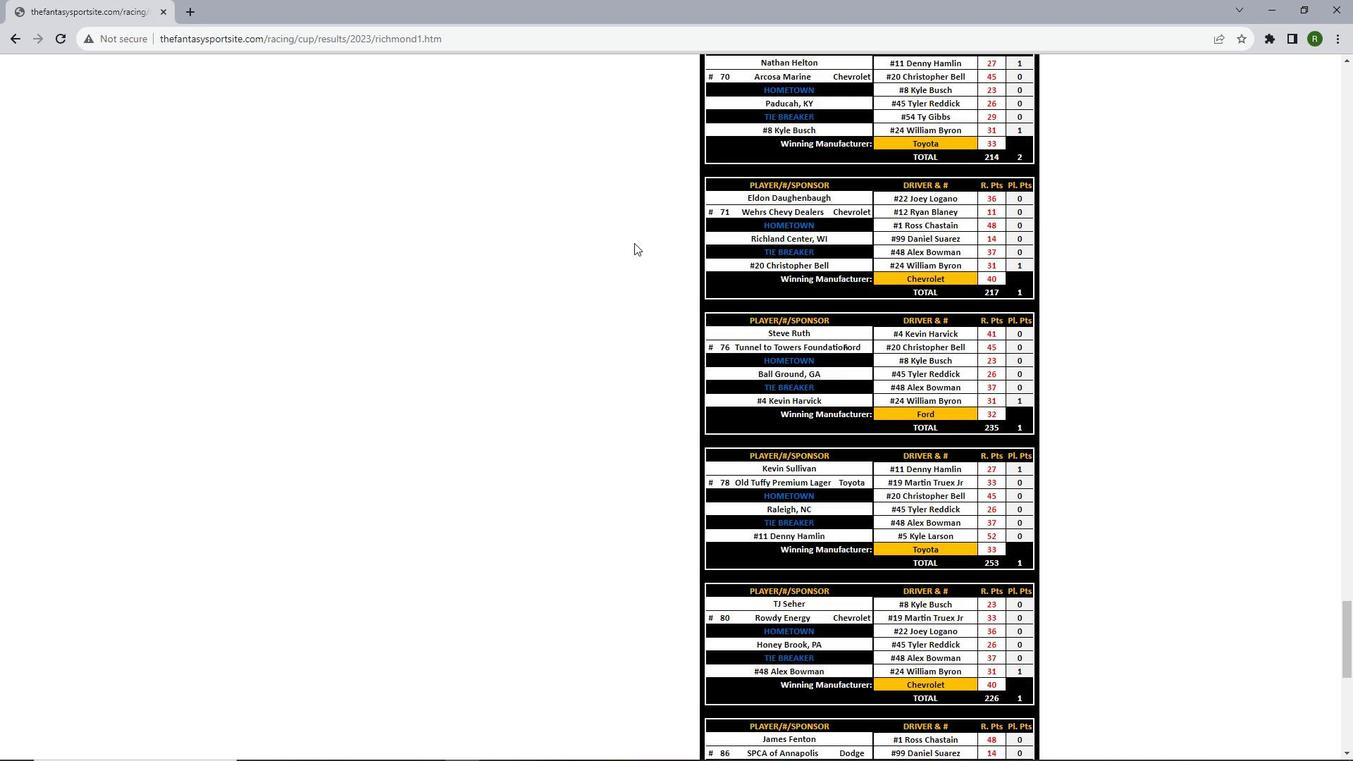 
Action: Mouse scrolled (634, 242) with delta (0, 0)
Screenshot: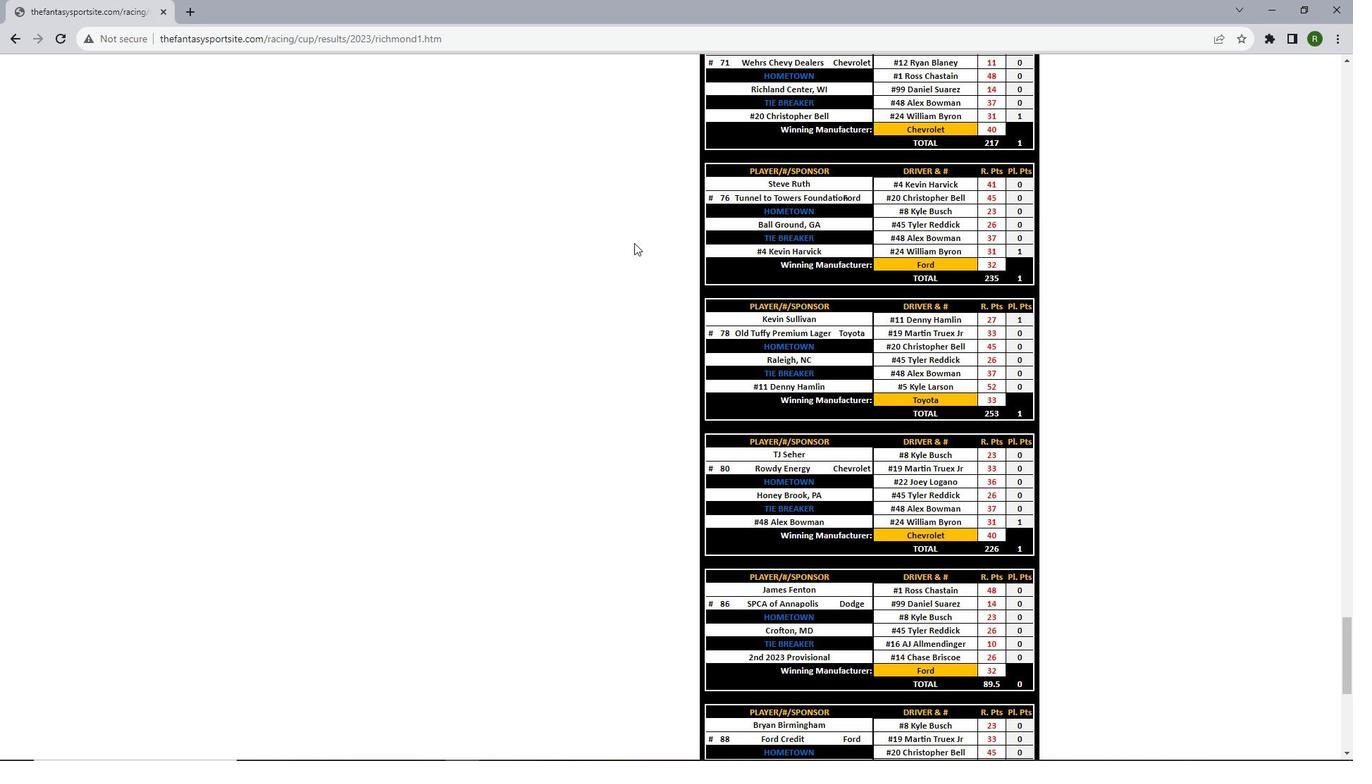 
Action: Mouse scrolled (634, 242) with delta (0, 0)
Screenshot: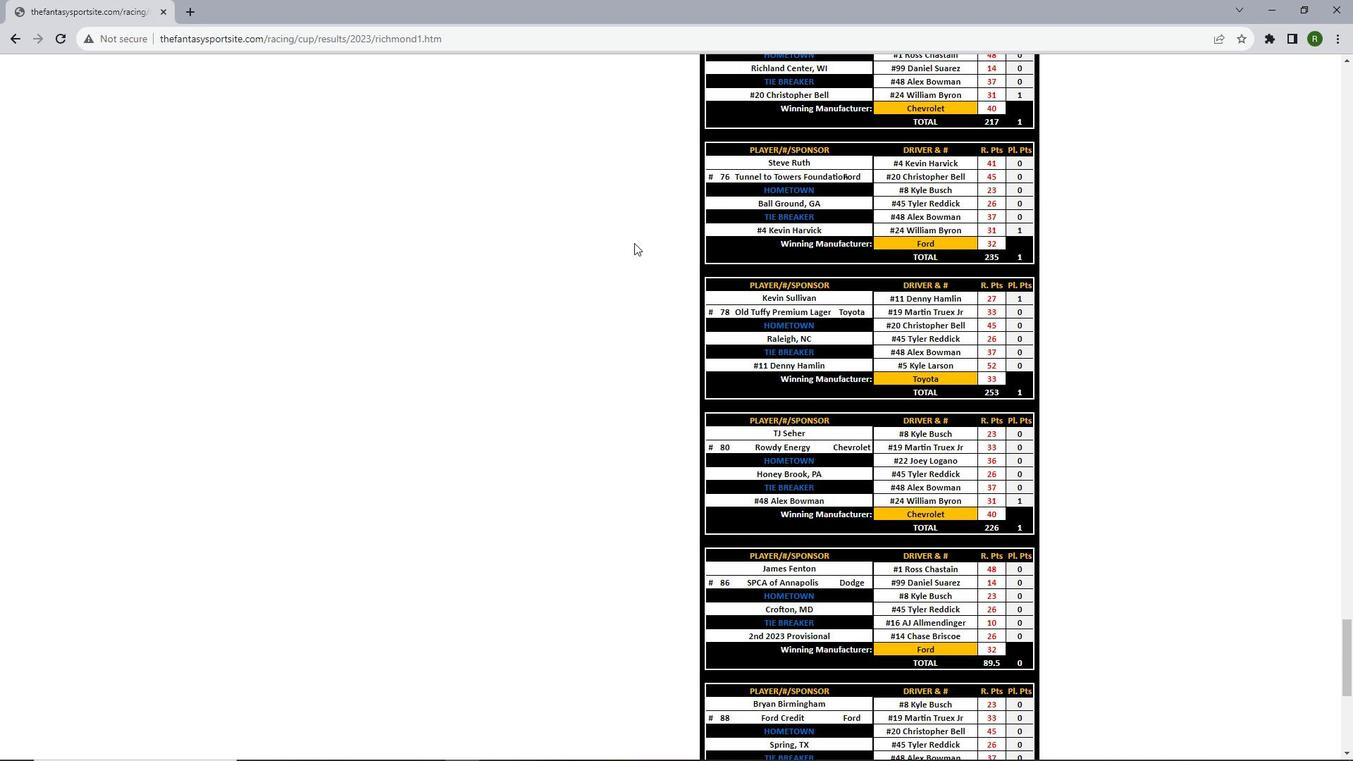 
Action: Mouse scrolled (634, 242) with delta (0, 0)
Screenshot: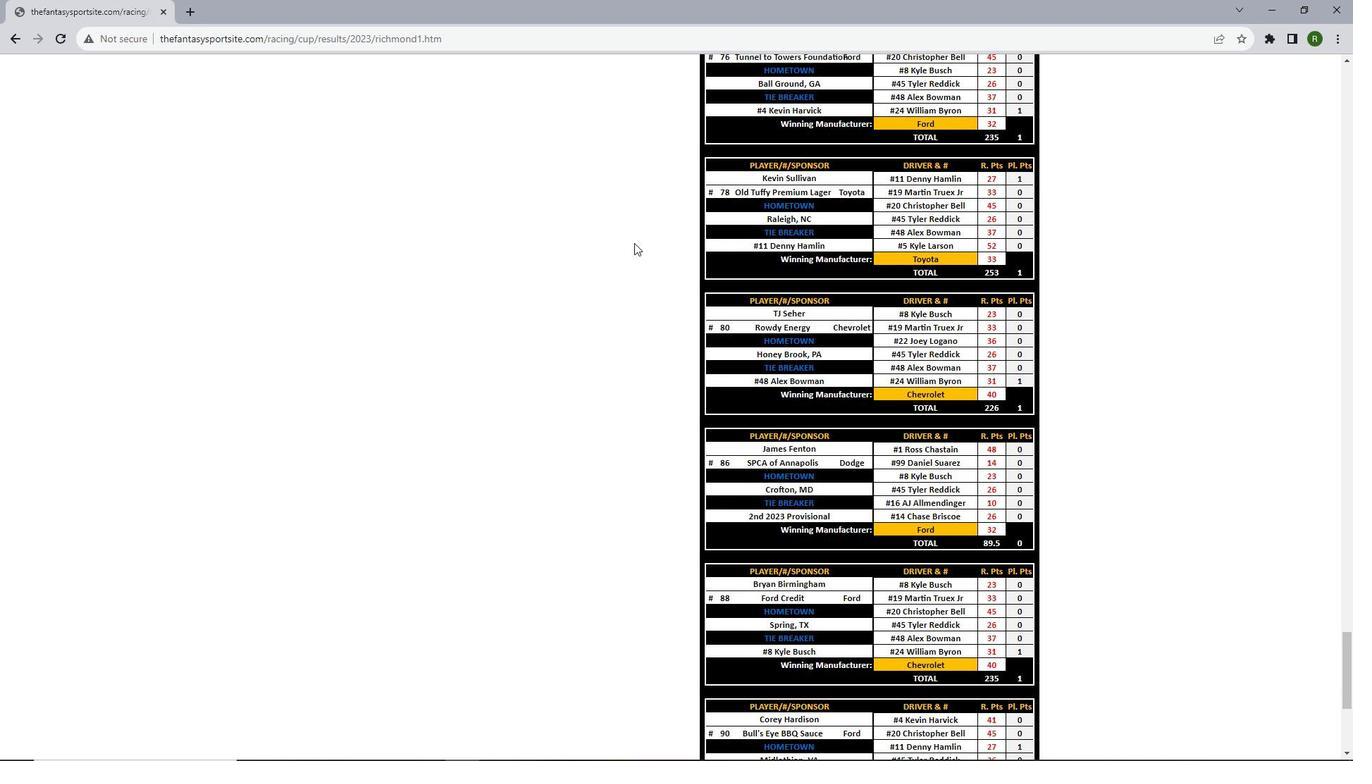 
Action: Mouse scrolled (634, 242) with delta (0, 0)
Screenshot: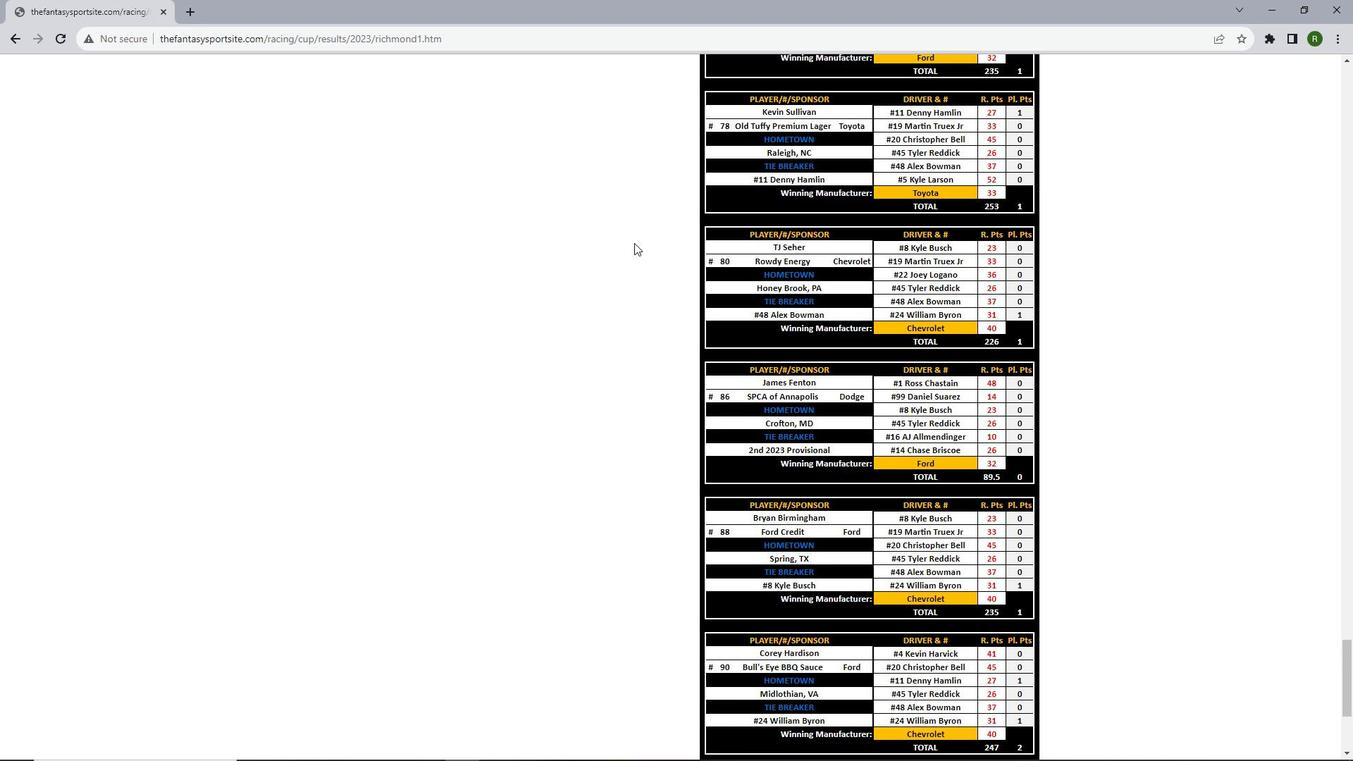 
Action: Mouse scrolled (634, 242) with delta (0, 0)
Screenshot: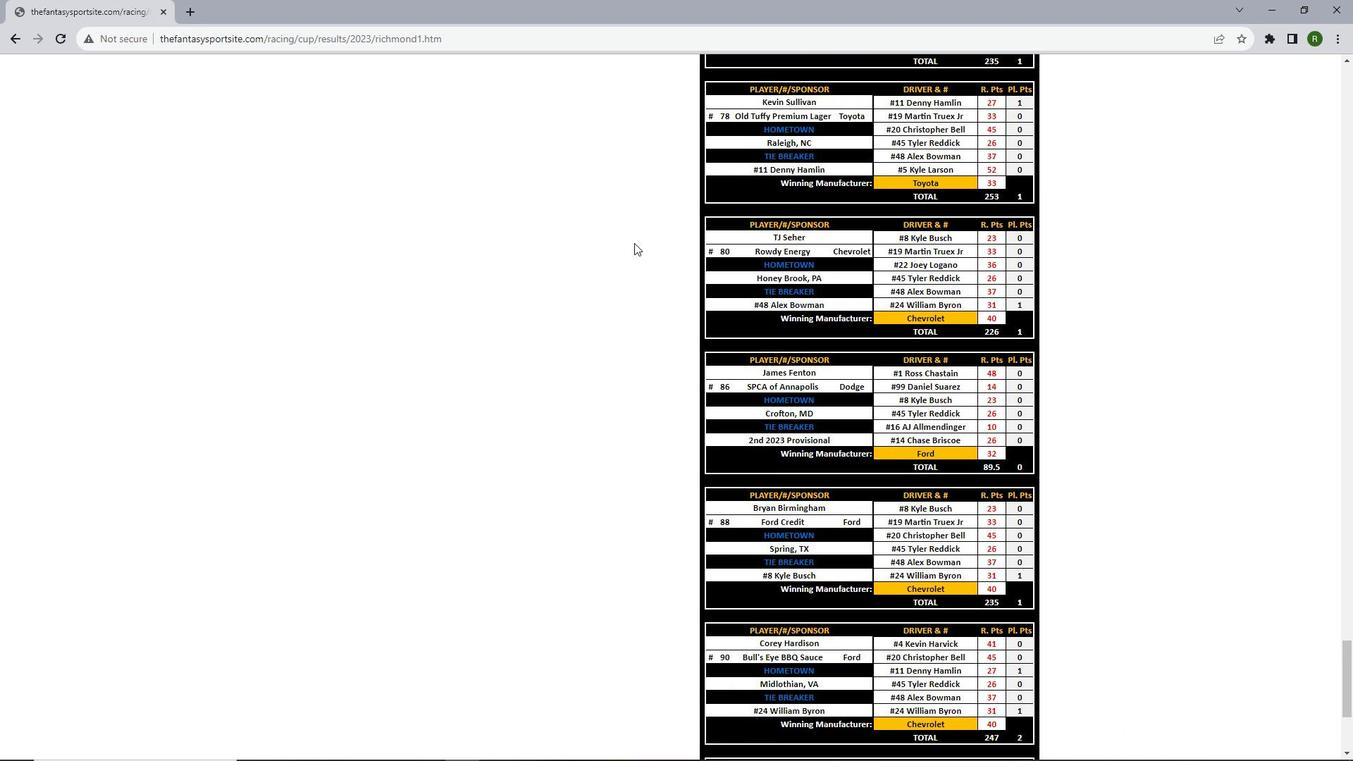 
Action: Mouse scrolled (634, 242) with delta (0, 0)
Screenshot: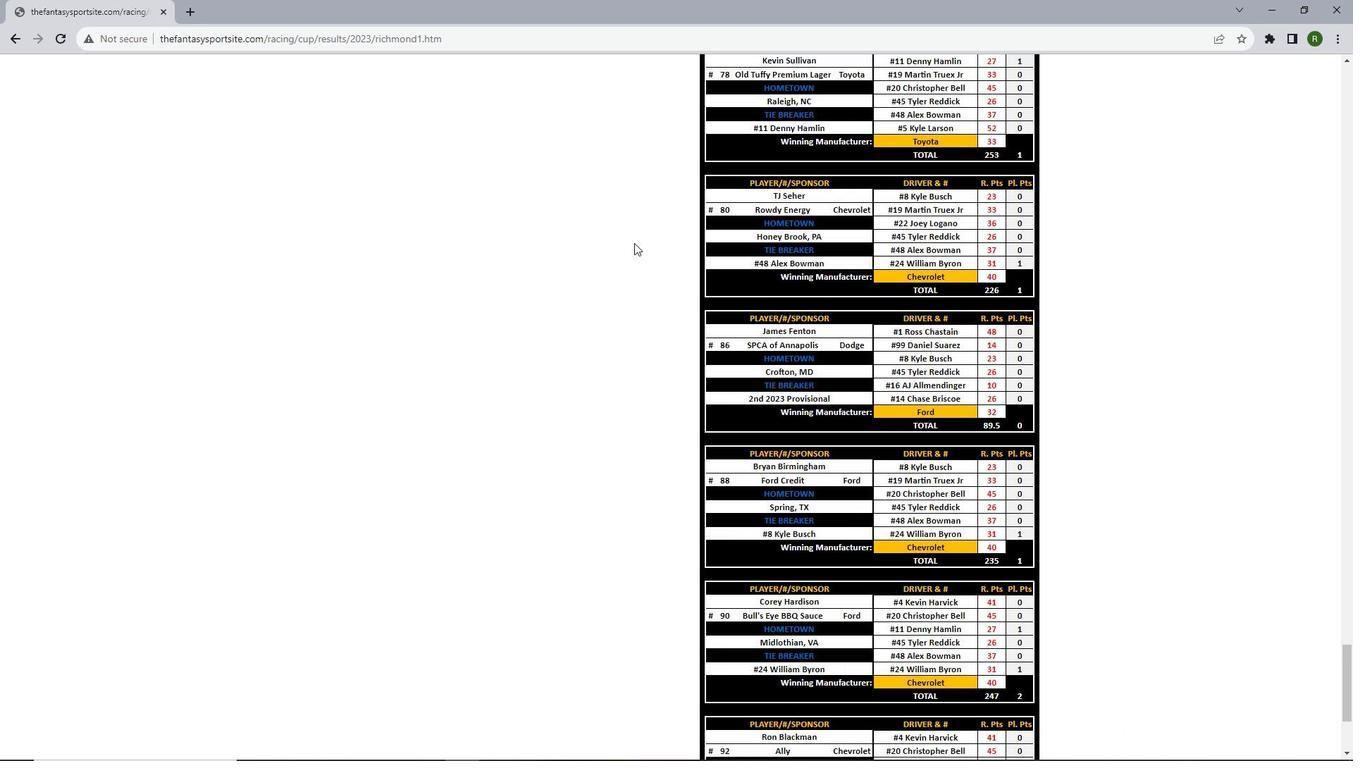 
Action: Mouse scrolled (634, 242) with delta (0, 0)
Screenshot: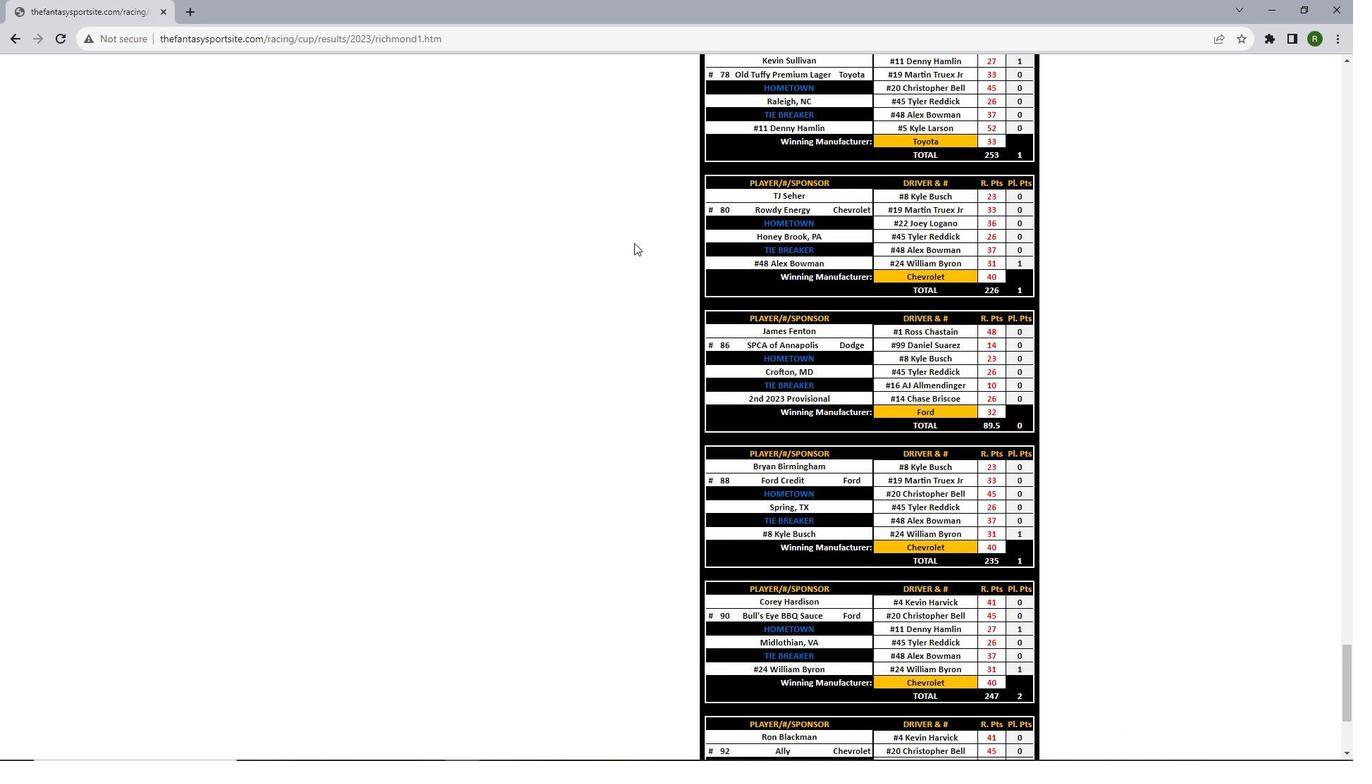 
Action: Mouse scrolled (634, 242) with delta (0, 0)
Screenshot: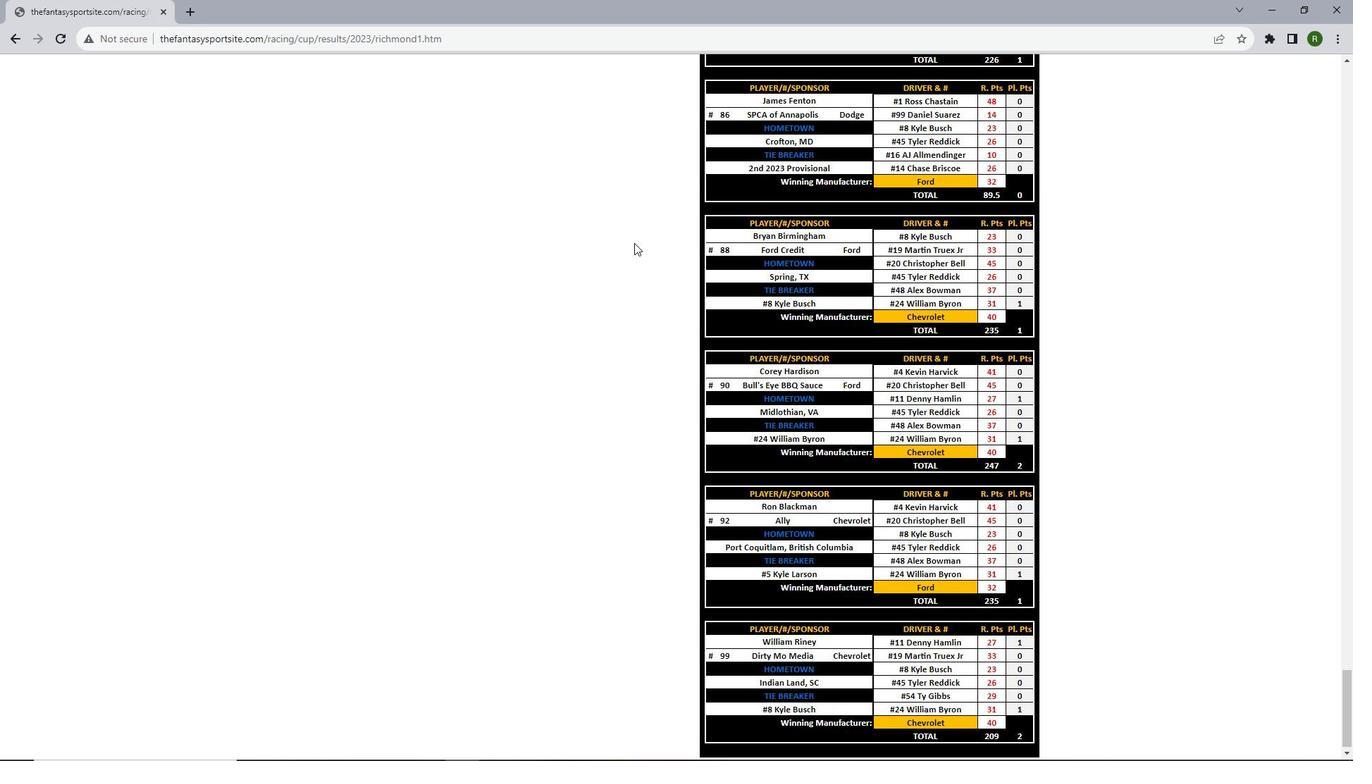 
Action: Mouse scrolled (634, 242) with delta (0, 0)
Screenshot: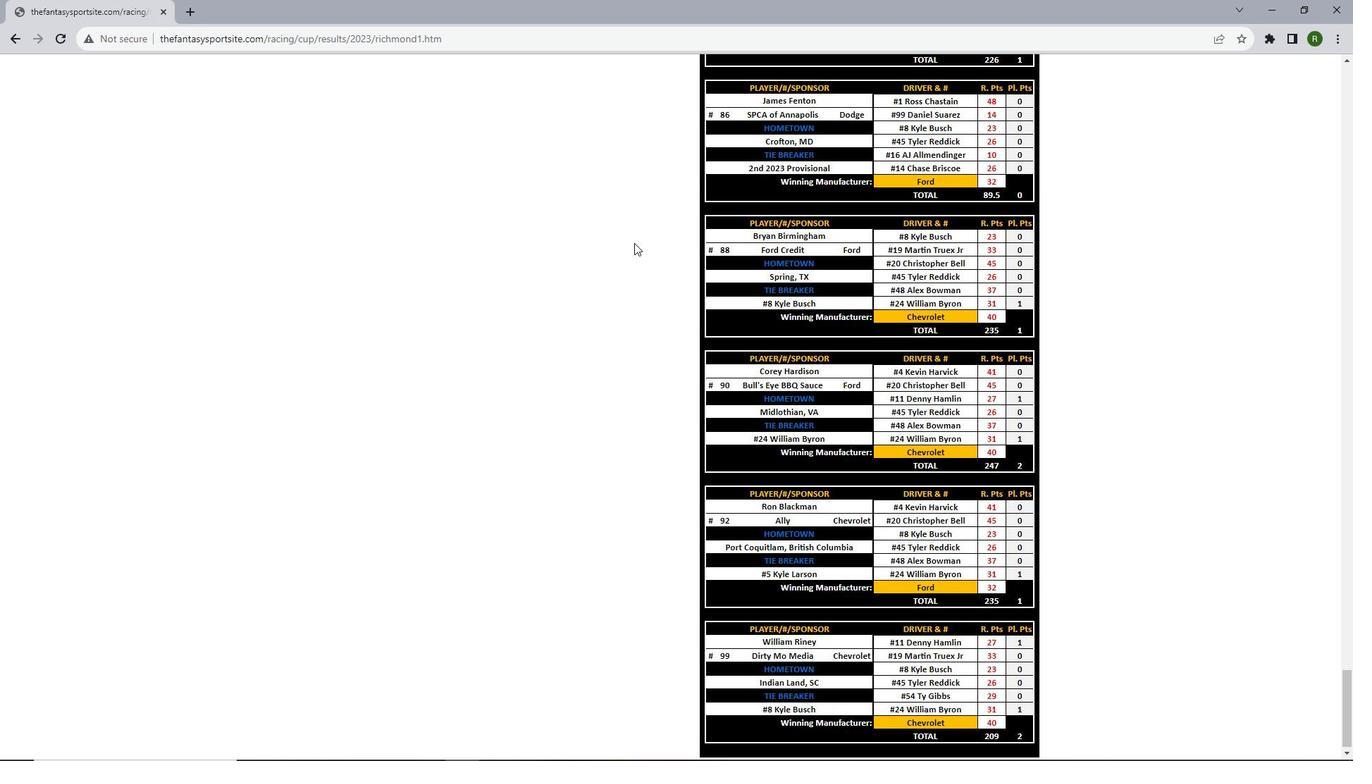 
Action: Mouse scrolled (634, 242) with delta (0, 0)
Screenshot: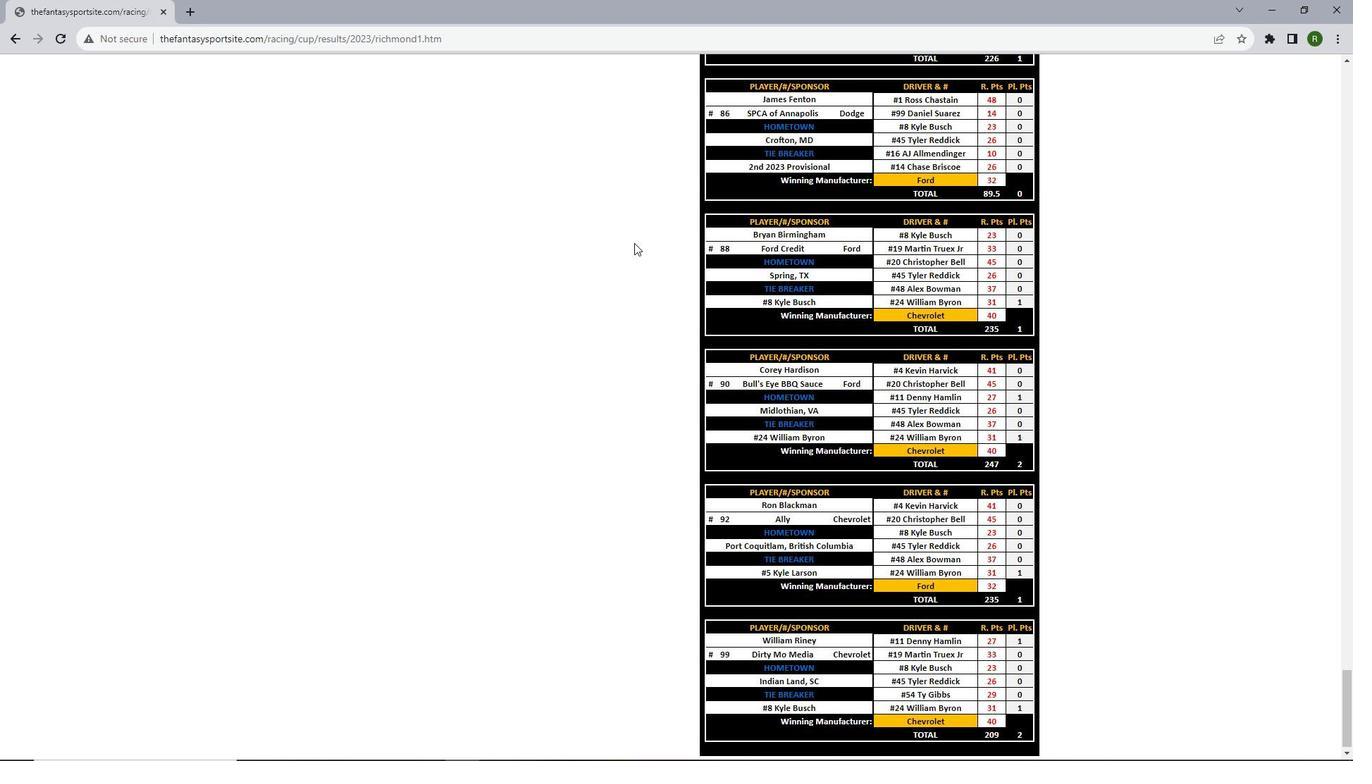 
Action: Mouse scrolled (634, 242) with delta (0, 0)
Screenshot: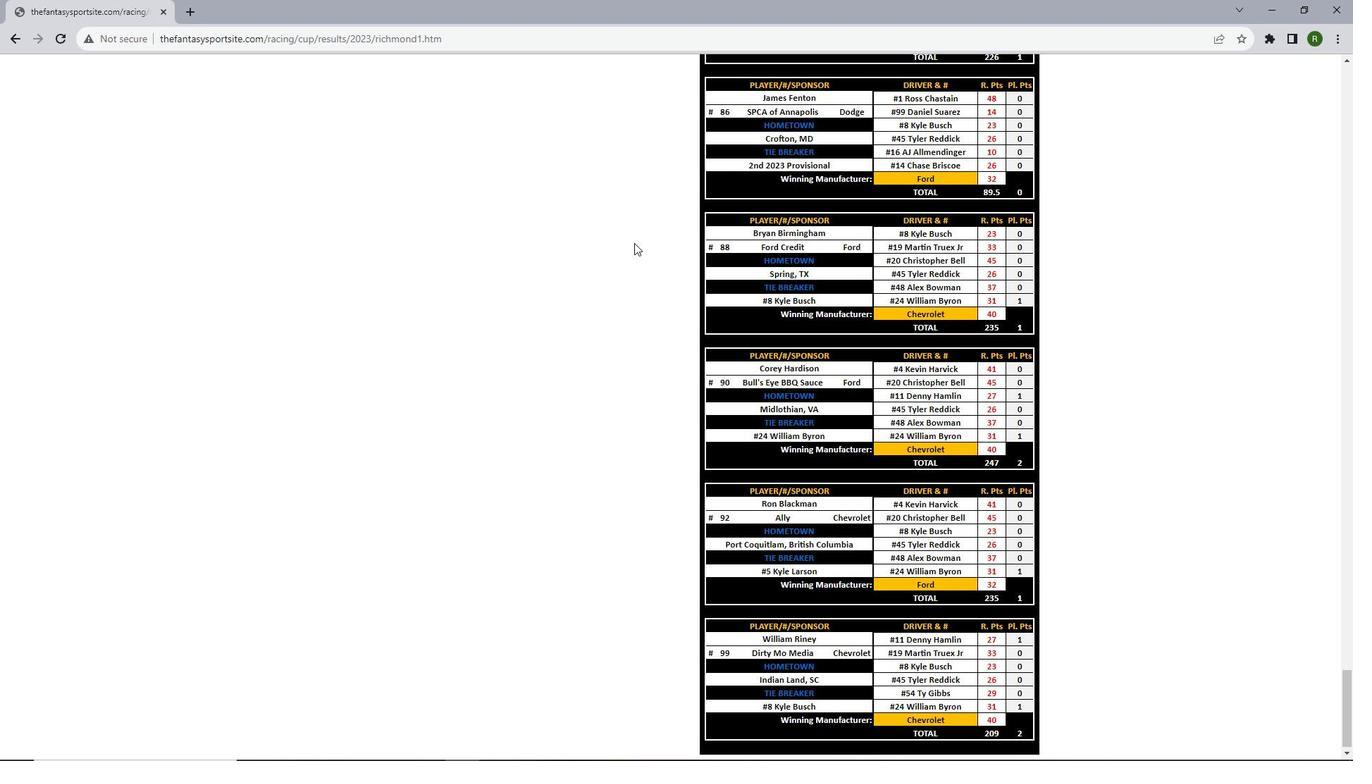 
